 Task: Reply All to email with the signature Ebony Rodriguez with the subject Request for a leave of absence from softage.1@softage.net with the message Can you confirm that all project dependencies have been identified and are being managed?, select first word, change the font color from current to maroon and background color to red Send the email
Action: Mouse moved to (916, 77)
Screenshot: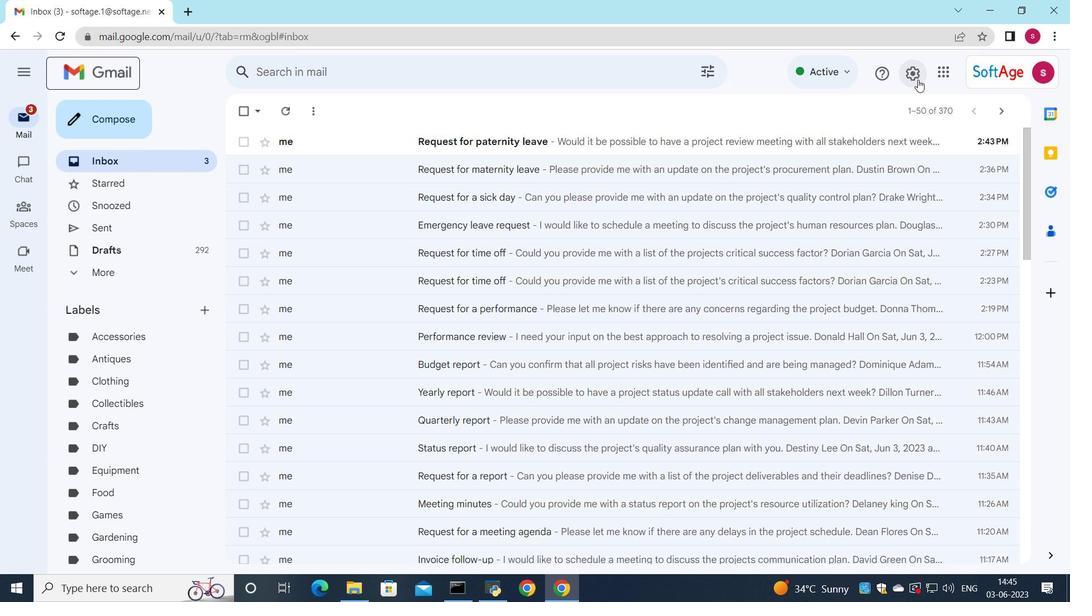 
Action: Mouse pressed left at (916, 77)
Screenshot: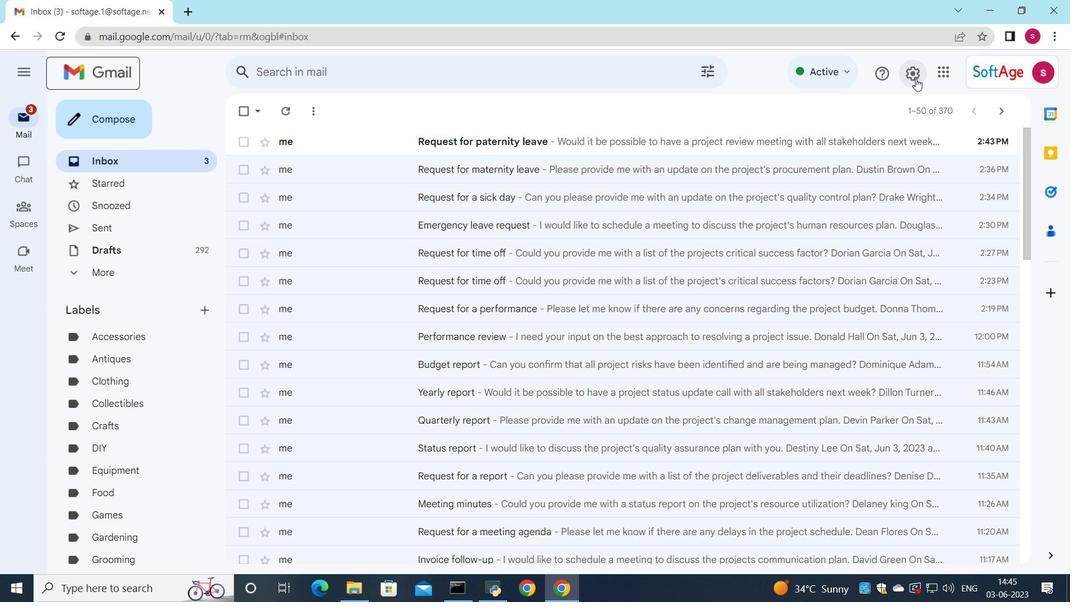 
Action: Mouse moved to (900, 137)
Screenshot: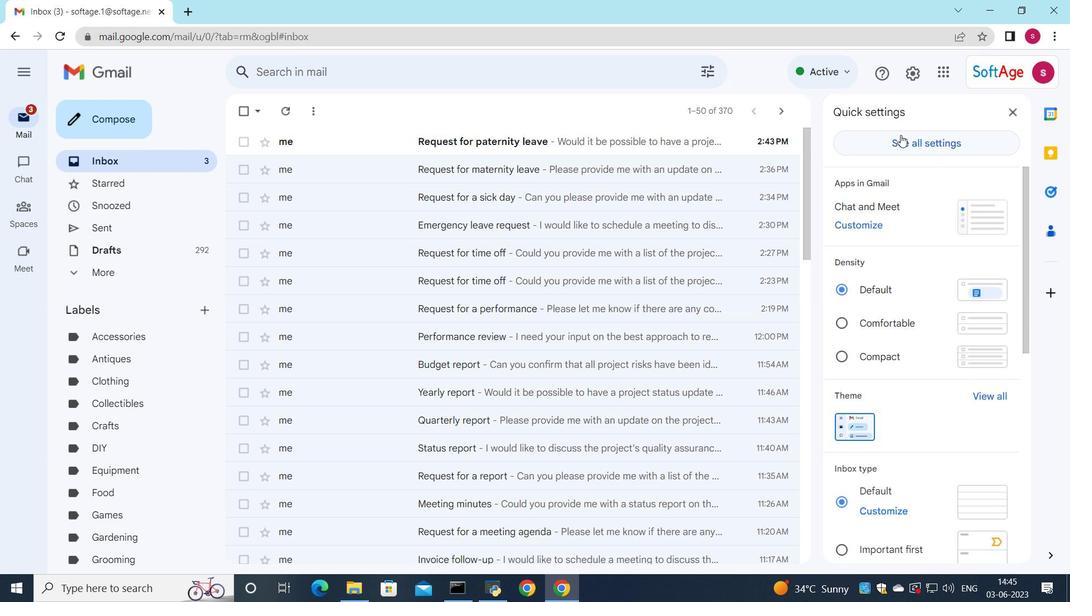
Action: Mouse pressed left at (900, 137)
Screenshot: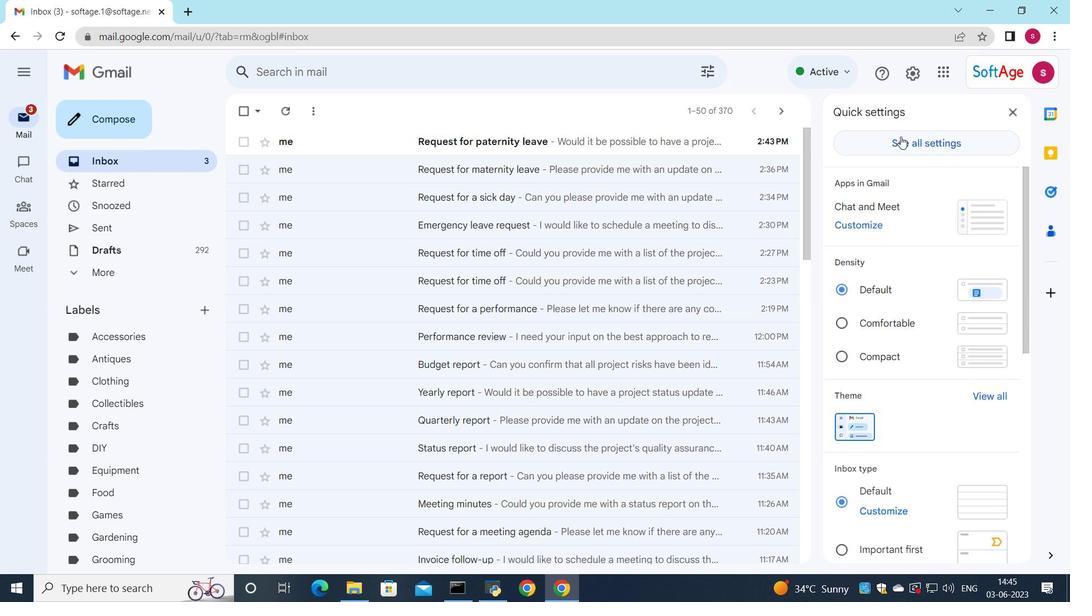 
Action: Mouse moved to (683, 330)
Screenshot: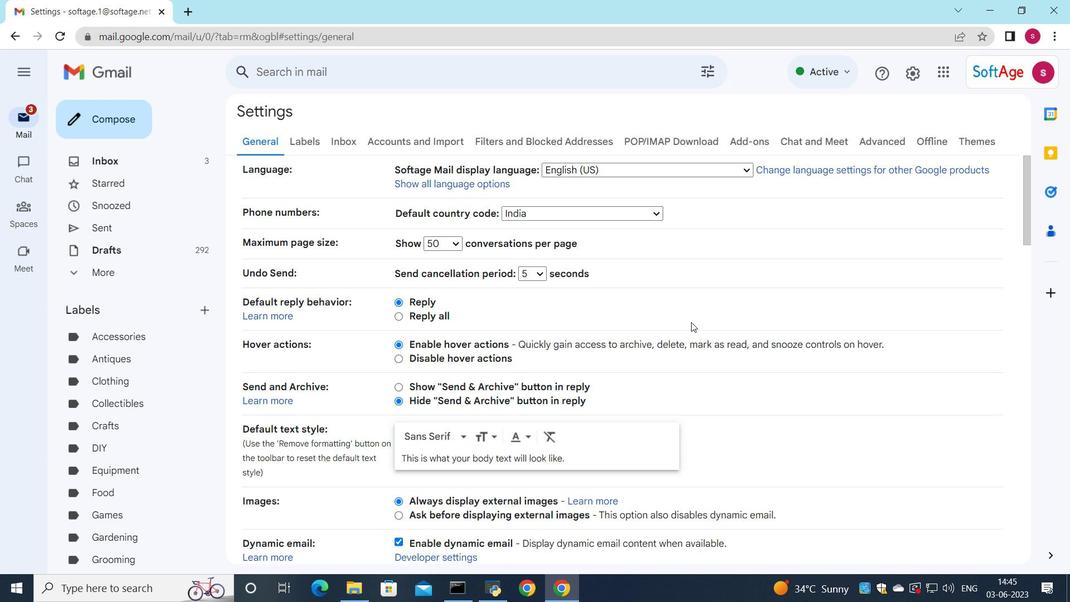 
Action: Mouse scrolled (683, 330) with delta (0, 0)
Screenshot: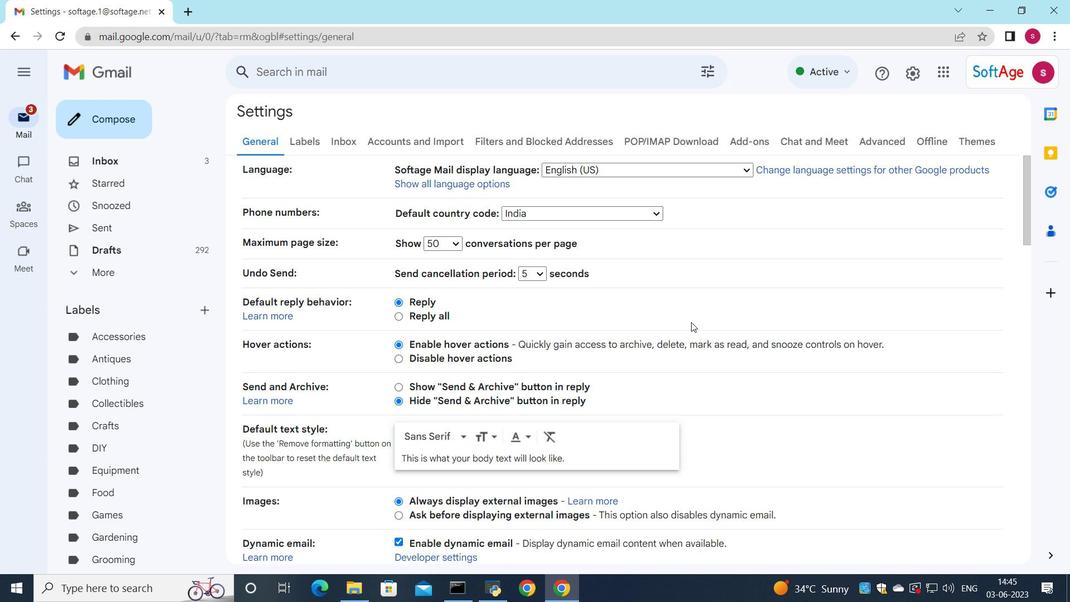 
Action: Mouse moved to (682, 330)
Screenshot: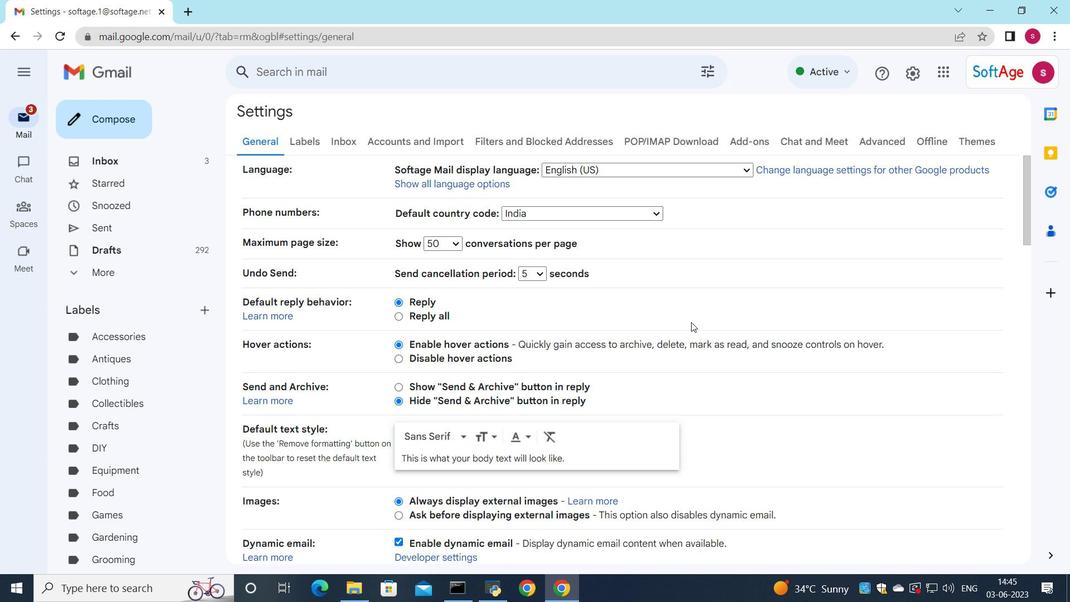 
Action: Mouse scrolled (682, 330) with delta (0, 0)
Screenshot: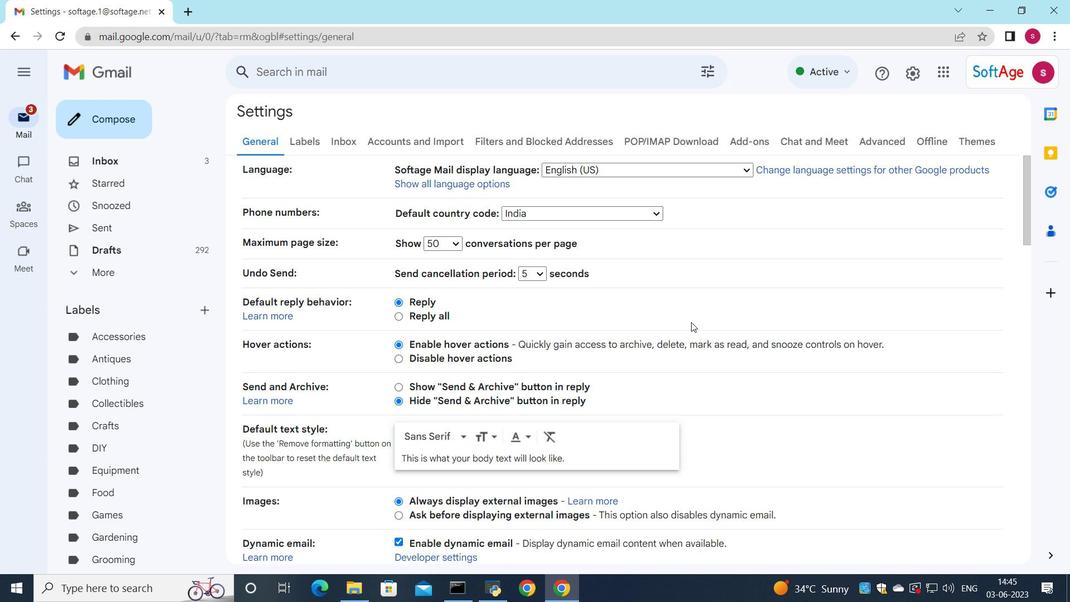 
Action: Mouse scrolled (682, 330) with delta (0, 0)
Screenshot: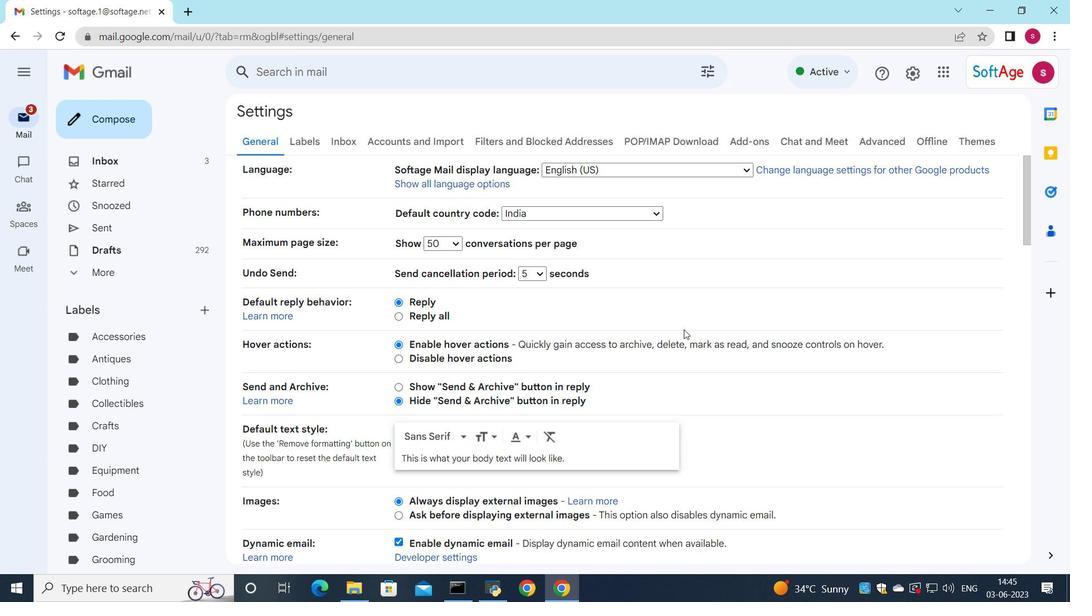 
Action: Mouse scrolled (682, 330) with delta (0, 0)
Screenshot: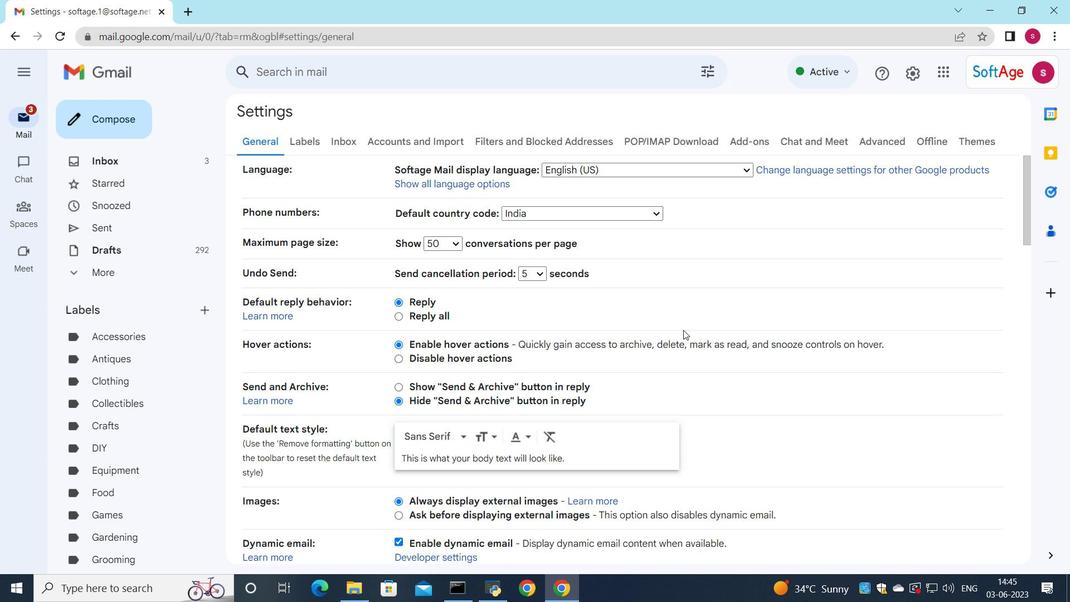 
Action: Mouse moved to (666, 332)
Screenshot: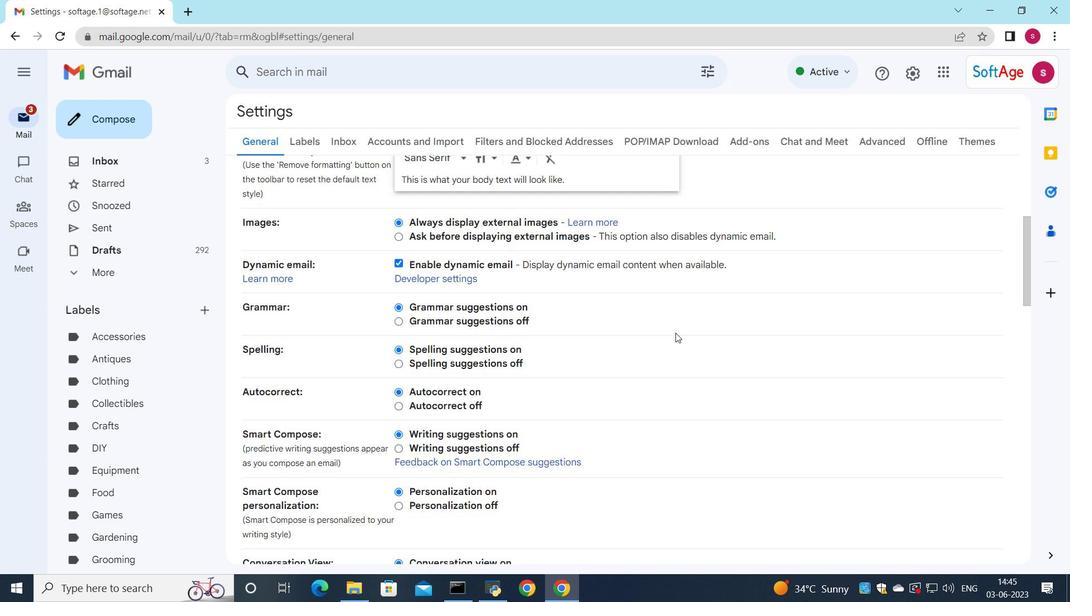 
Action: Mouse scrolled (666, 332) with delta (0, 0)
Screenshot: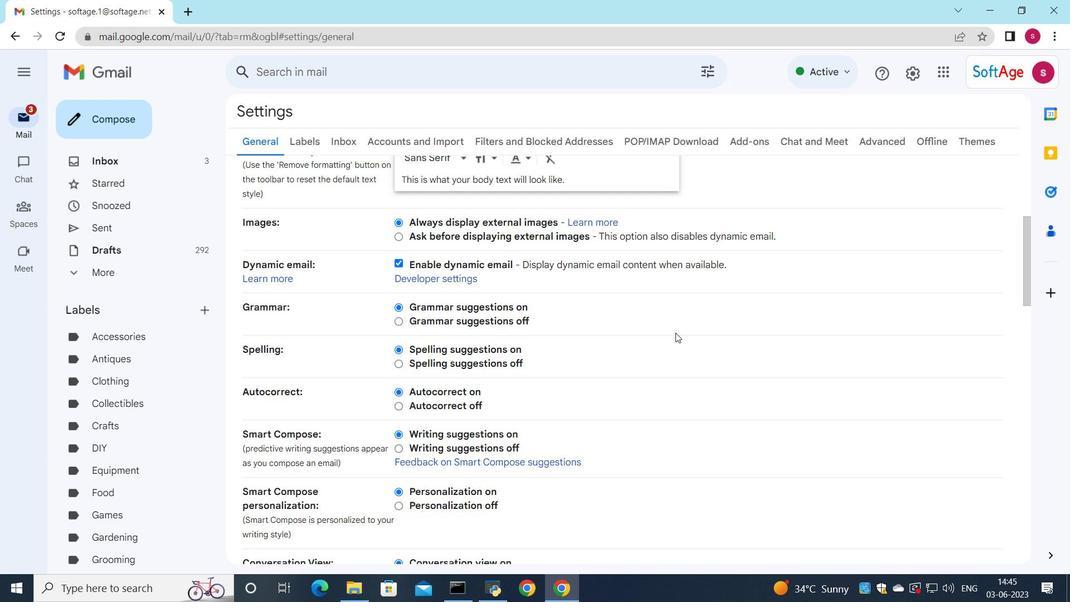 
Action: Mouse moved to (665, 333)
Screenshot: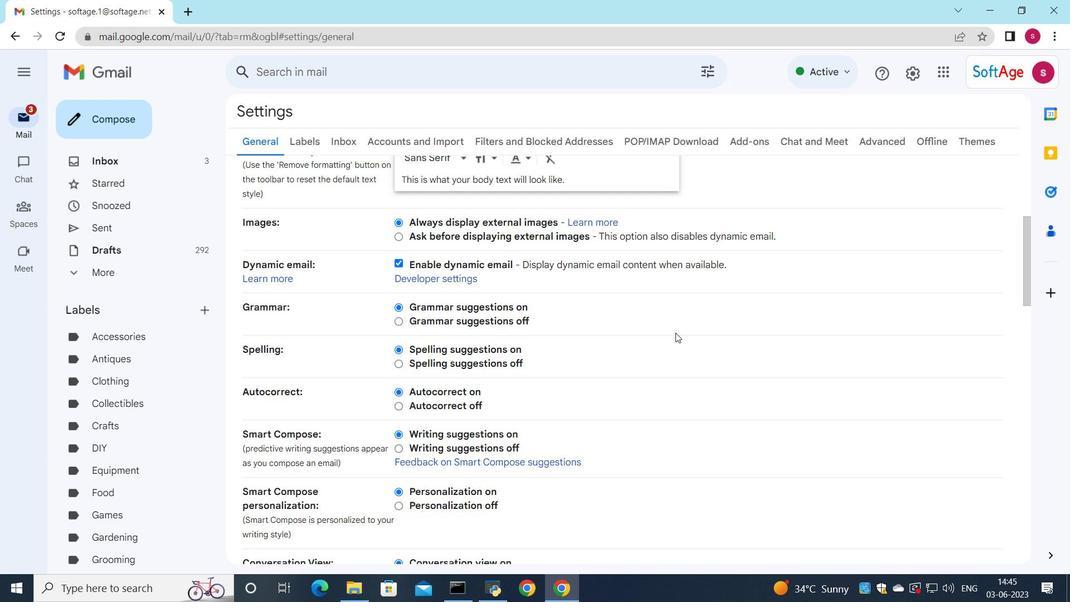 
Action: Mouse scrolled (665, 332) with delta (0, 0)
Screenshot: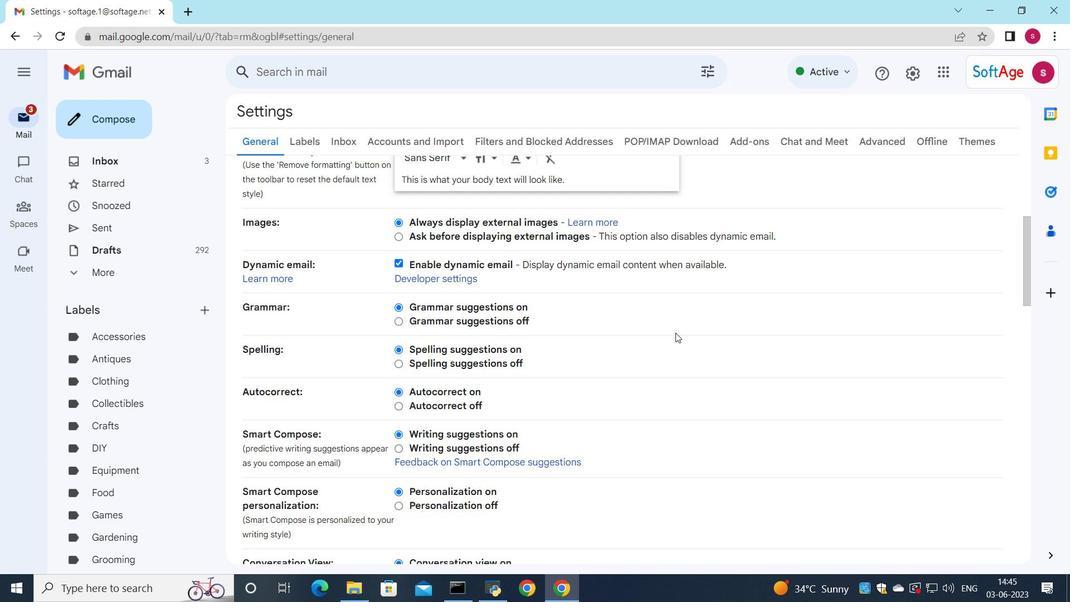 
Action: Mouse scrolled (665, 332) with delta (0, 0)
Screenshot: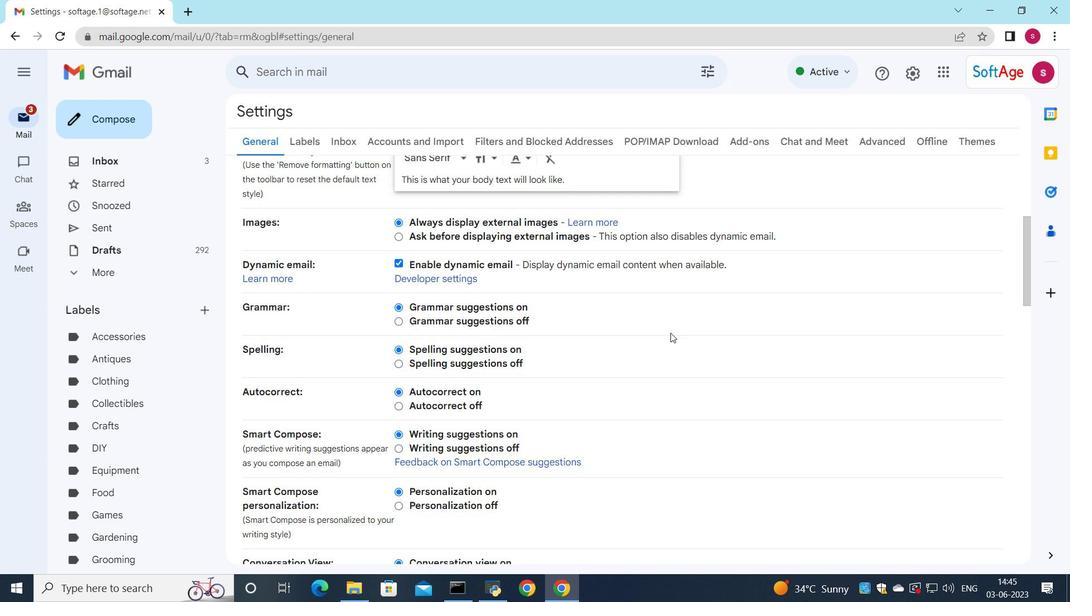 
Action: Mouse moved to (655, 335)
Screenshot: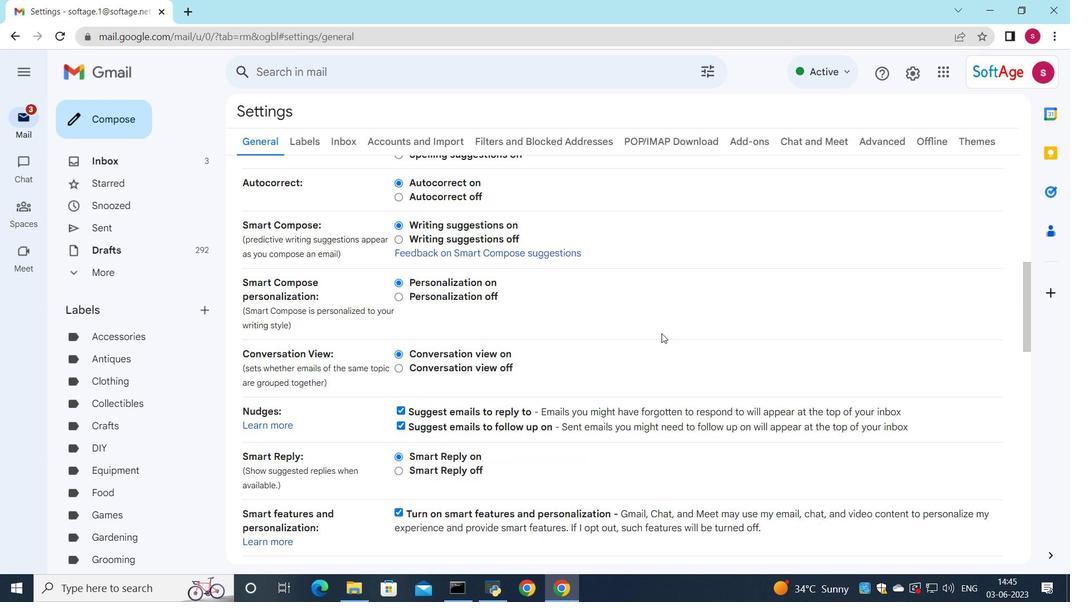 
Action: Mouse scrolled (655, 335) with delta (0, 0)
Screenshot: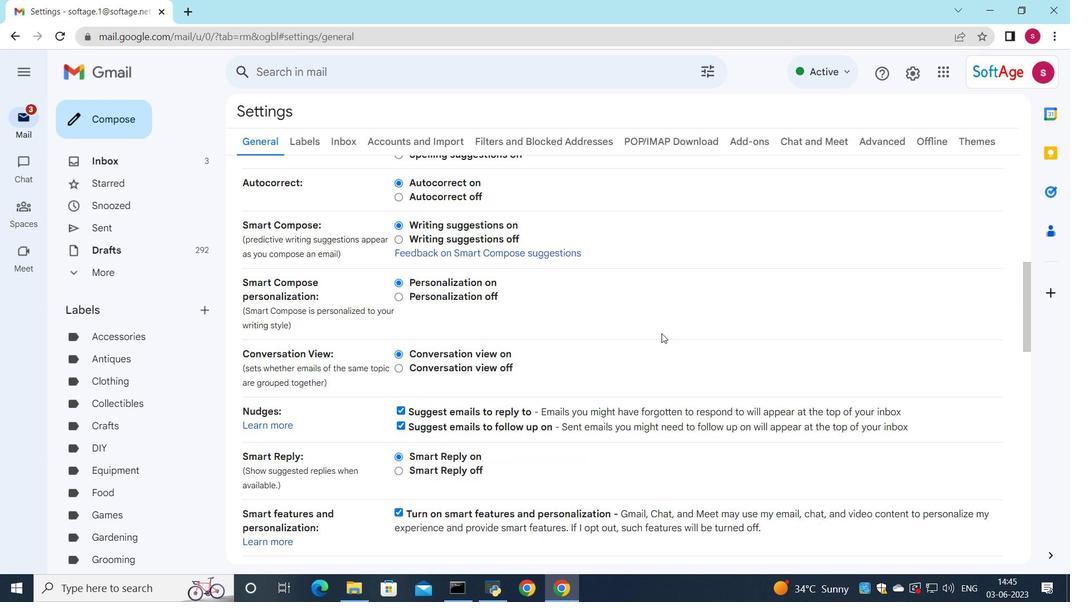 
Action: Mouse scrolled (655, 335) with delta (0, 0)
Screenshot: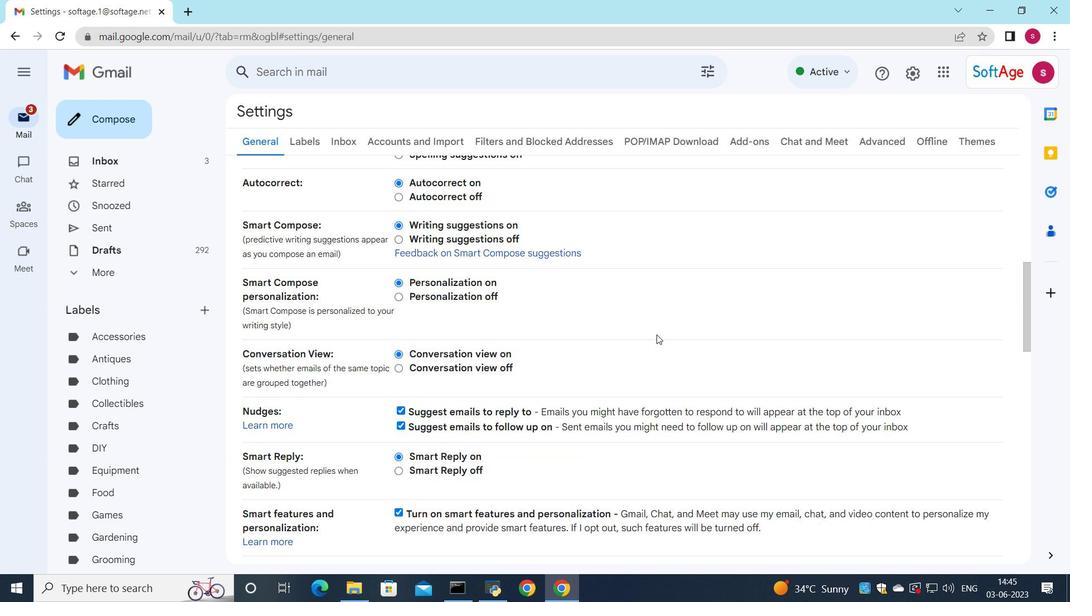 
Action: Mouse scrolled (655, 335) with delta (0, 0)
Screenshot: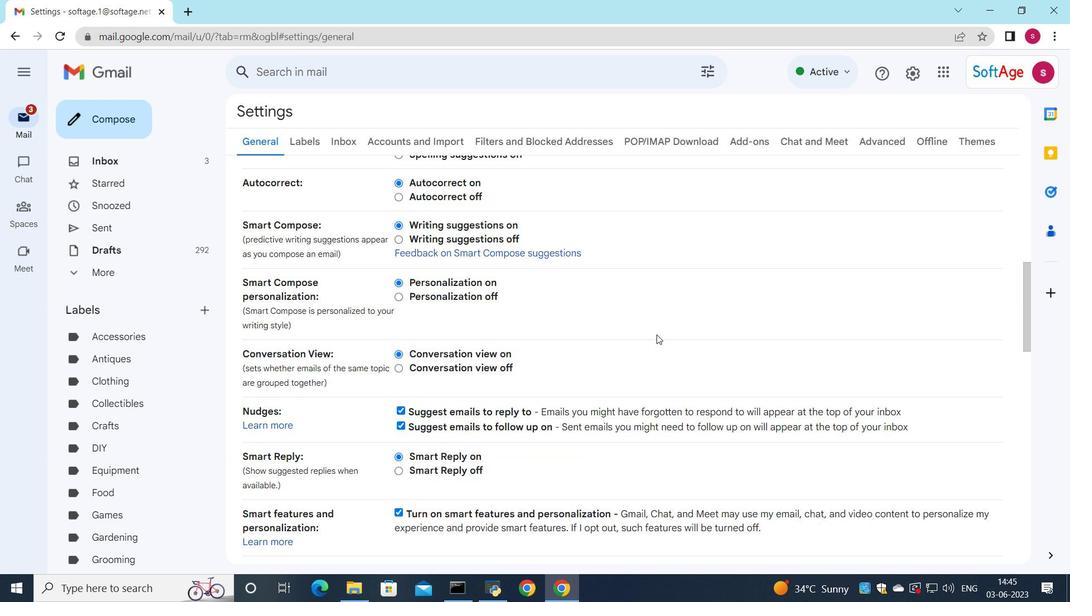 
Action: Mouse moved to (655, 335)
Screenshot: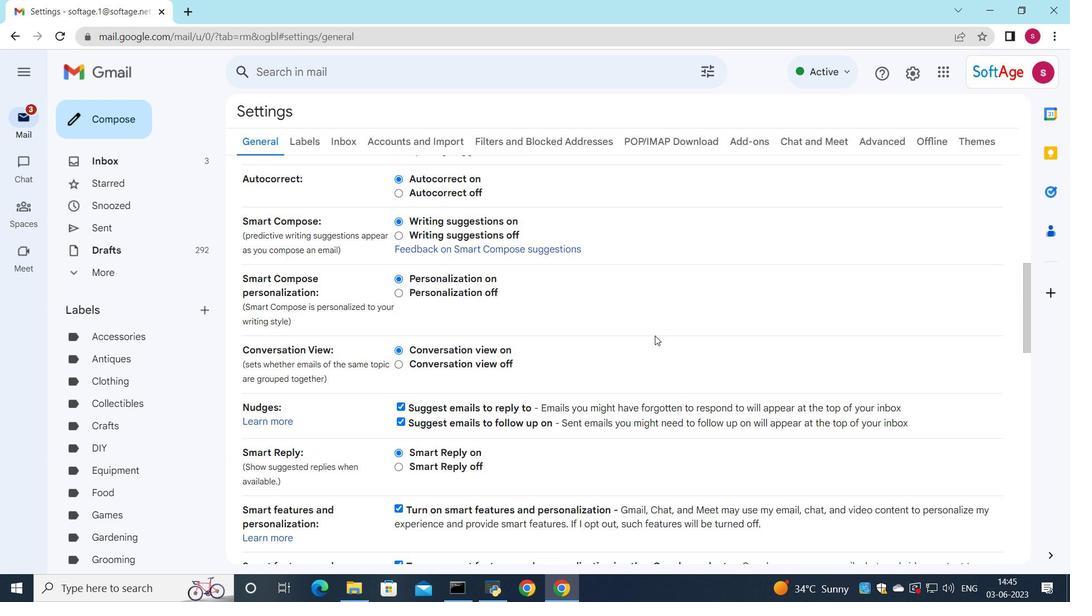
Action: Mouse scrolled (655, 335) with delta (0, 0)
Screenshot: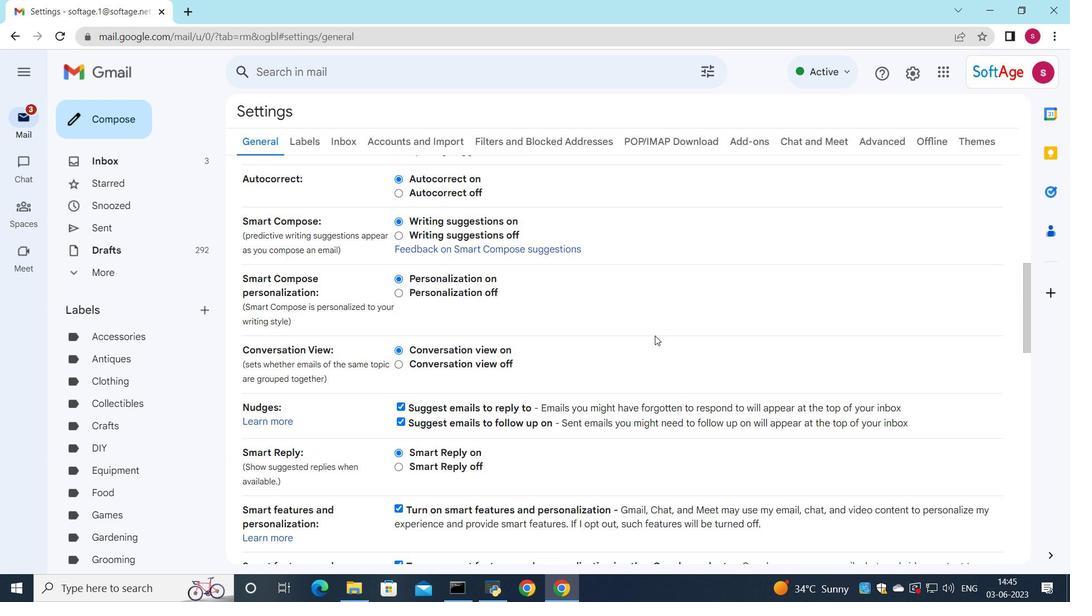 
Action: Mouse scrolled (655, 335) with delta (0, 0)
Screenshot: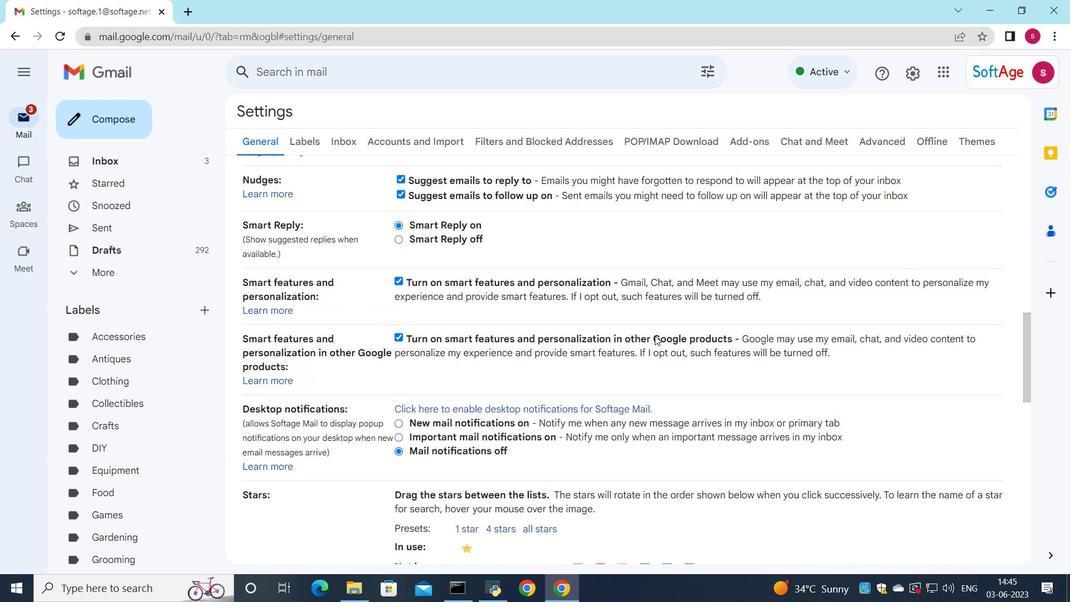 
Action: Mouse scrolled (655, 335) with delta (0, 0)
Screenshot: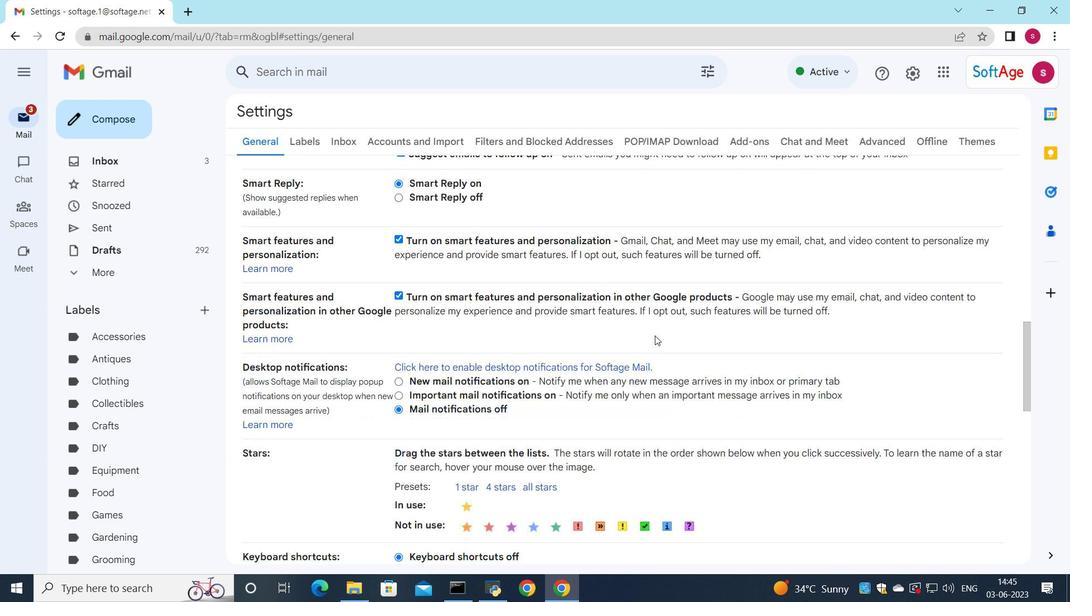 
Action: Mouse scrolled (655, 335) with delta (0, 0)
Screenshot: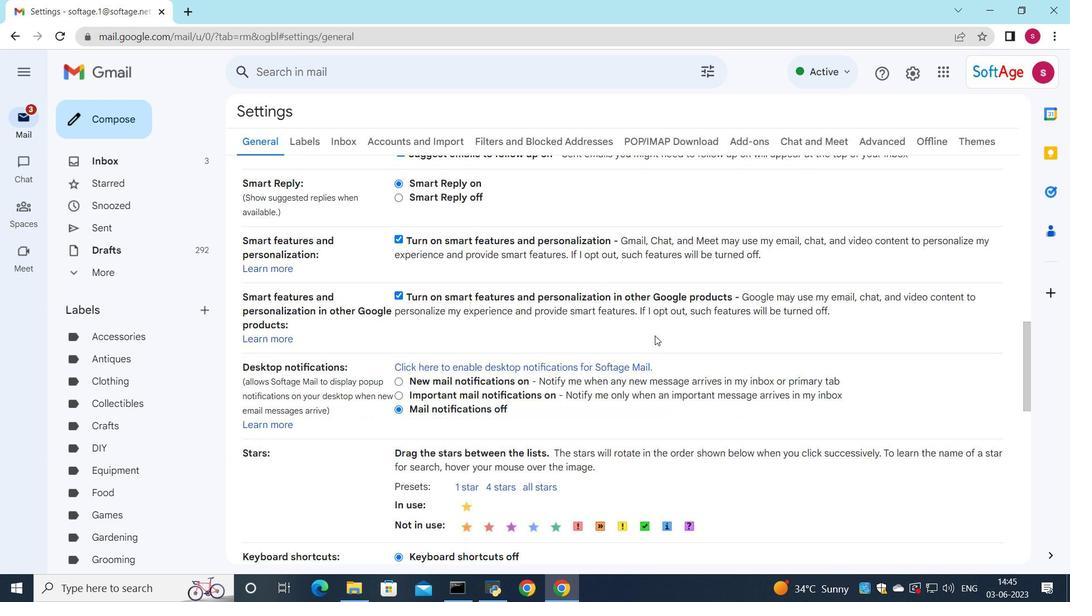 
Action: Mouse scrolled (655, 335) with delta (0, 0)
Screenshot: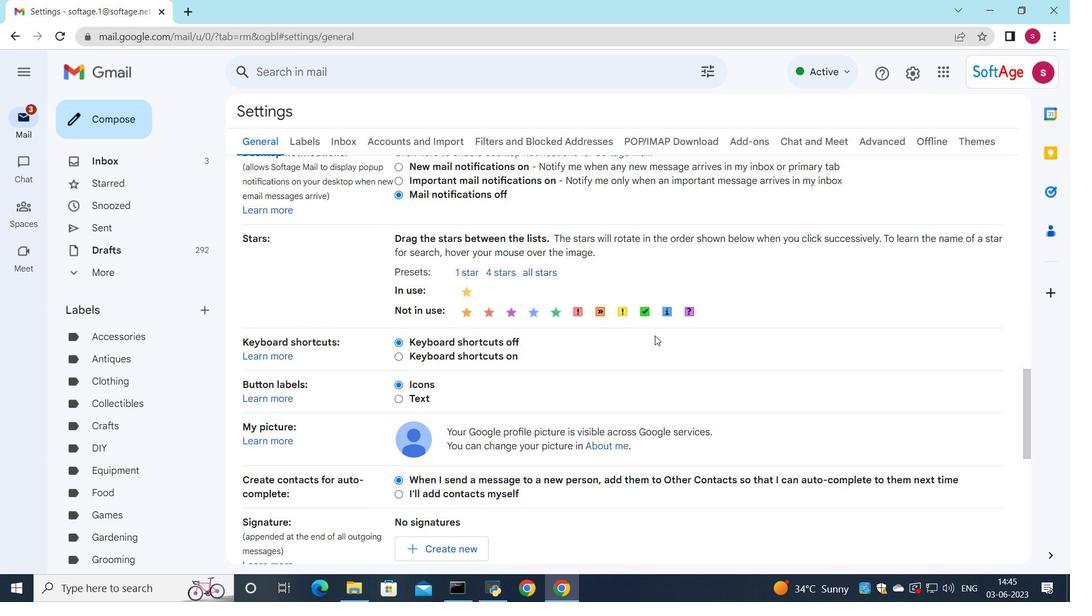 
Action: Mouse scrolled (655, 335) with delta (0, 0)
Screenshot: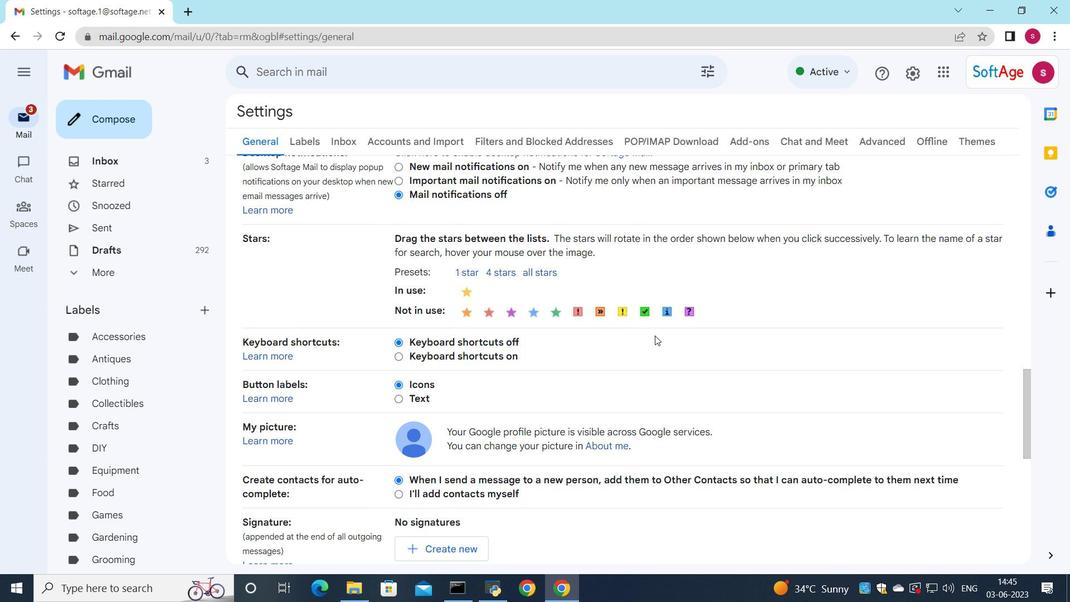 
Action: Mouse moved to (655, 335)
Screenshot: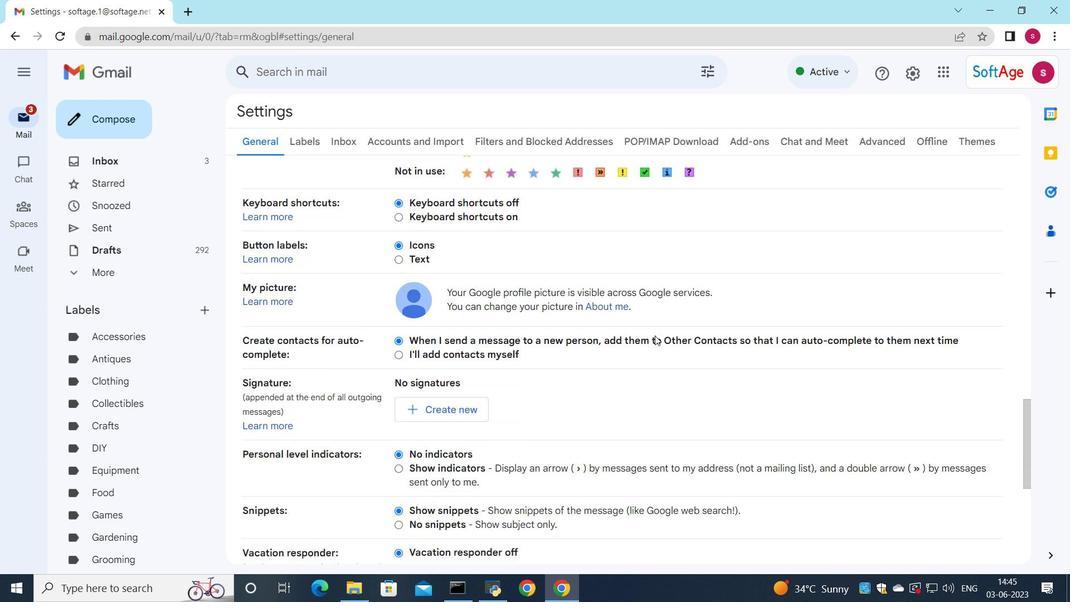 
Action: Mouse scrolled (655, 334) with delta (0, 0)
Screenshot: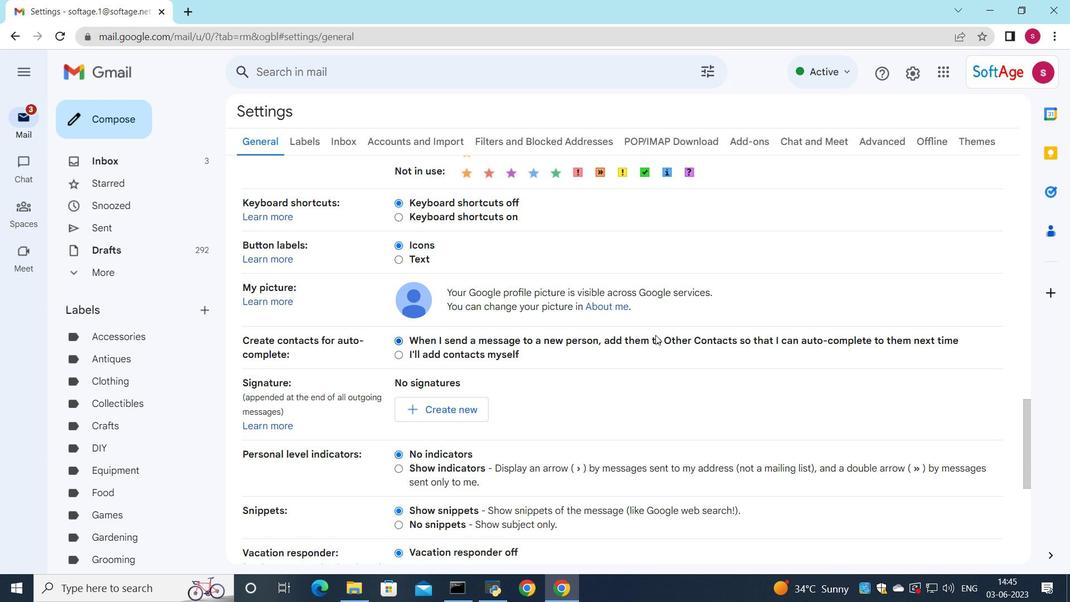 
Action: Mouse moved to (456, 336)
Screenshot: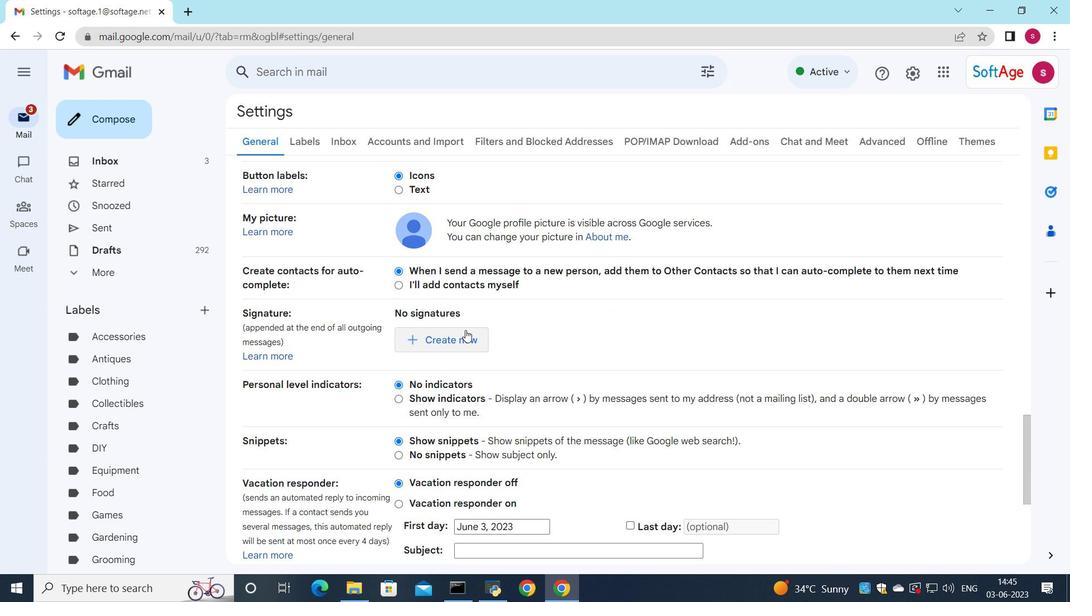 
Action: Mouse pressed left at (456, 336)
Screenshot: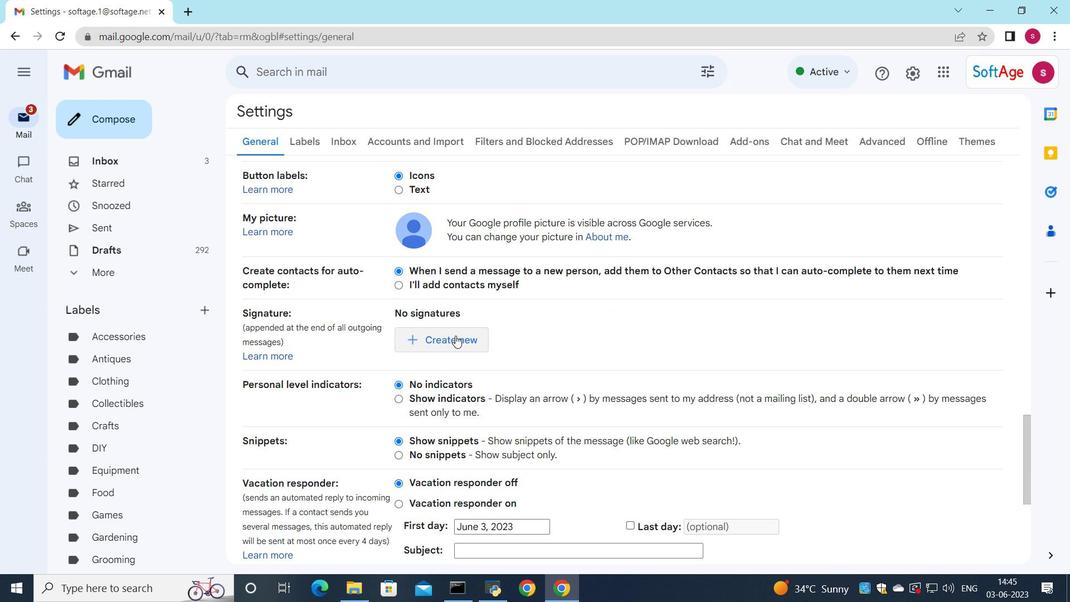 
Action: Mouse moved to (546, 308)
Screenshot: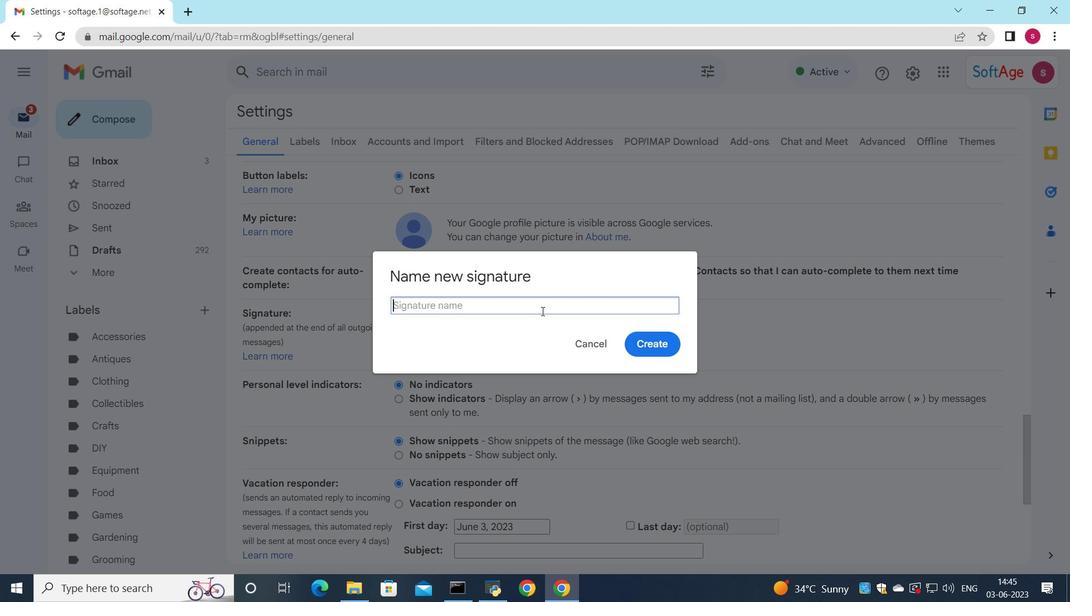 
Action: Key pressed <Key.shift>Ebony<Key.space><Key.shift>Rodriguez
Screenshot: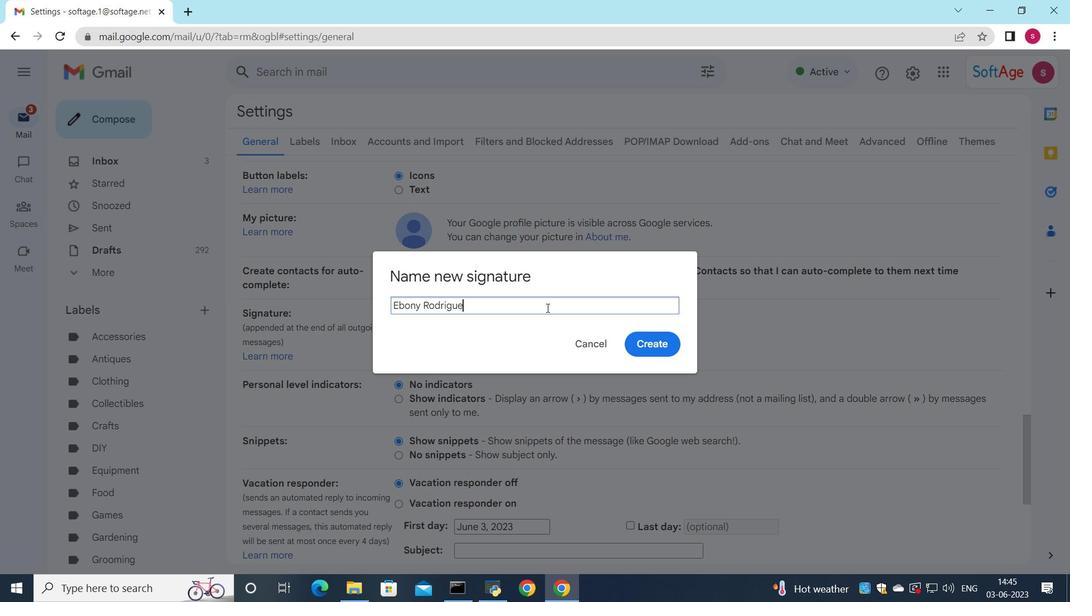 
Action: Mouse moved to (658, 344)
Screenshot: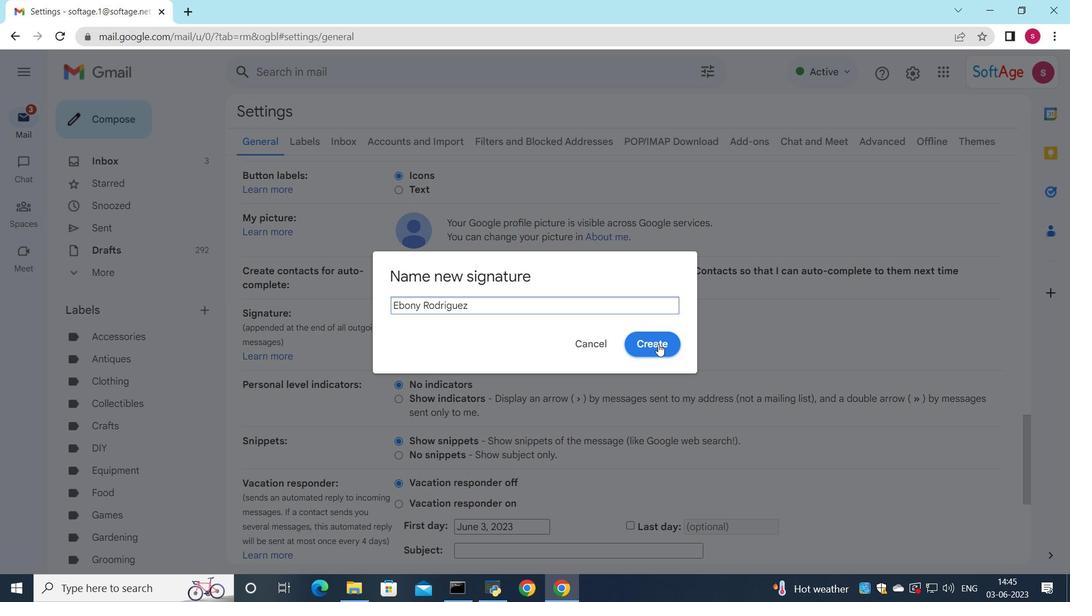 
Action: Mouse pressed left at (658, 344)
Screenshot: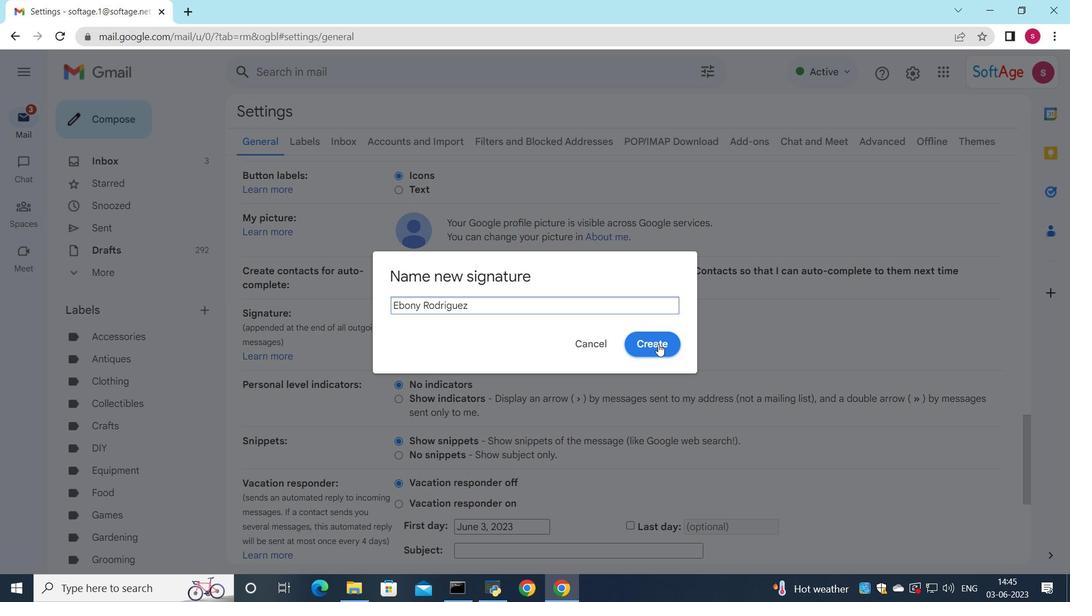 
Action: Mouse moved to (645, 351)
Screenshot: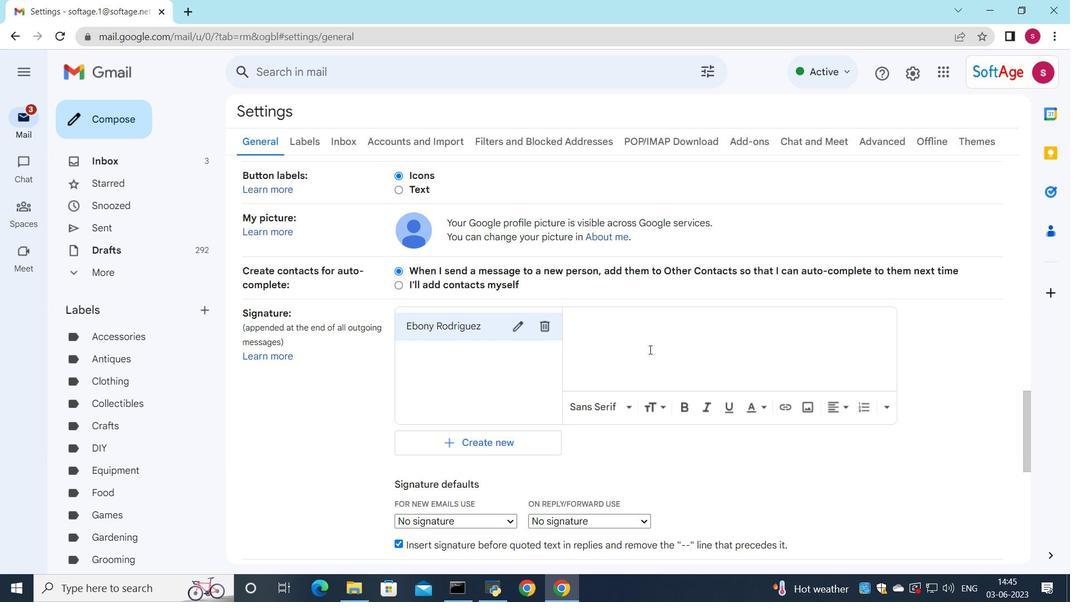 
Action: Mouse pressed left at (645, 351)
Screenshot: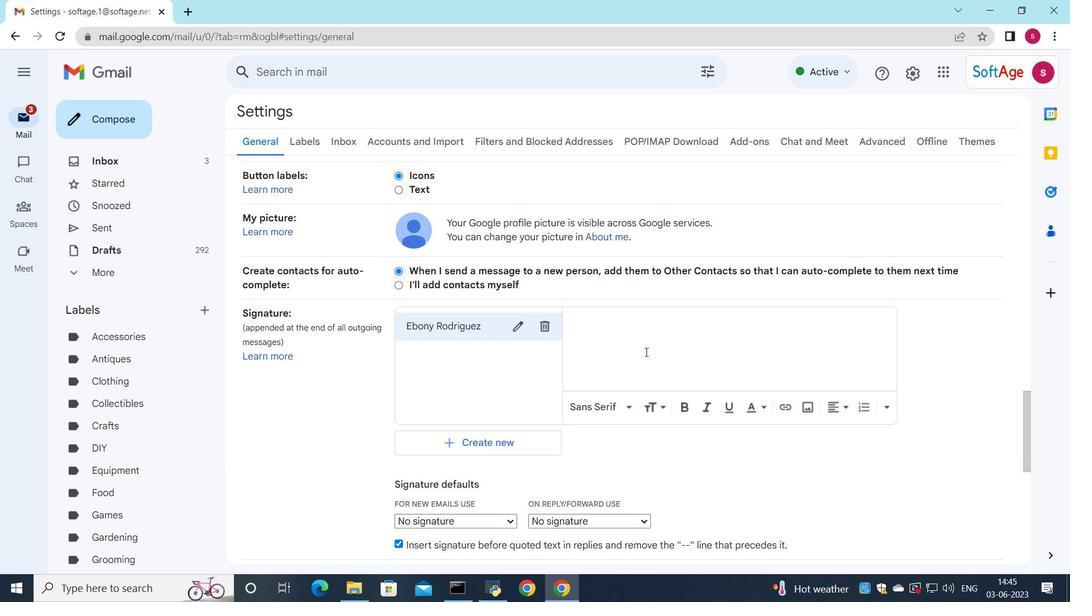 
Action: Key pressed <Key.shift>Ebony<Key.space><Key.shift>Rodriguez
Screenshot: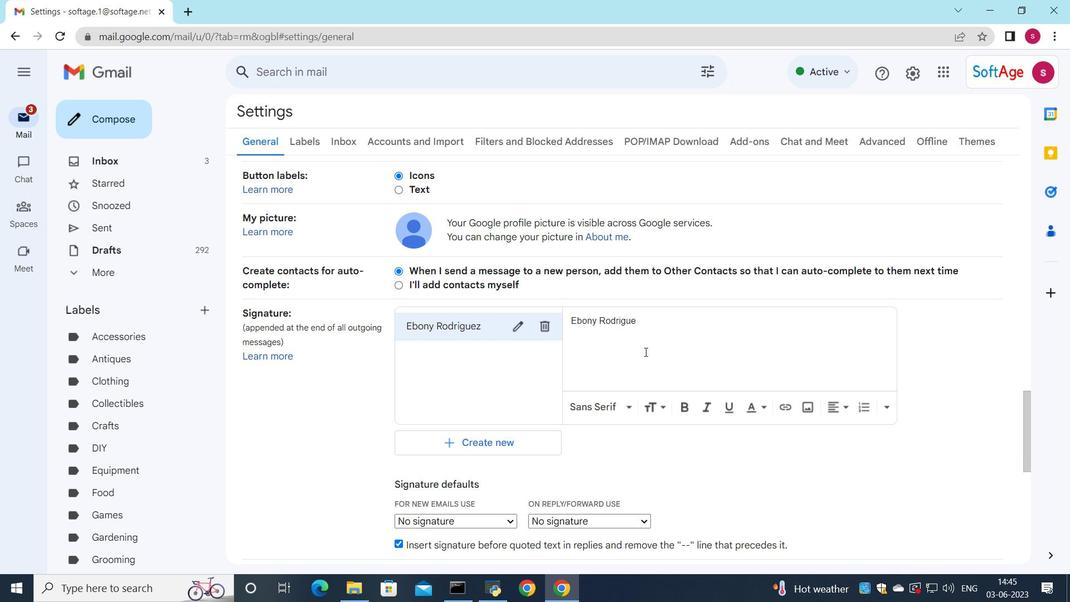 
Action: Mouse moved to (615, 359)
Screenshot: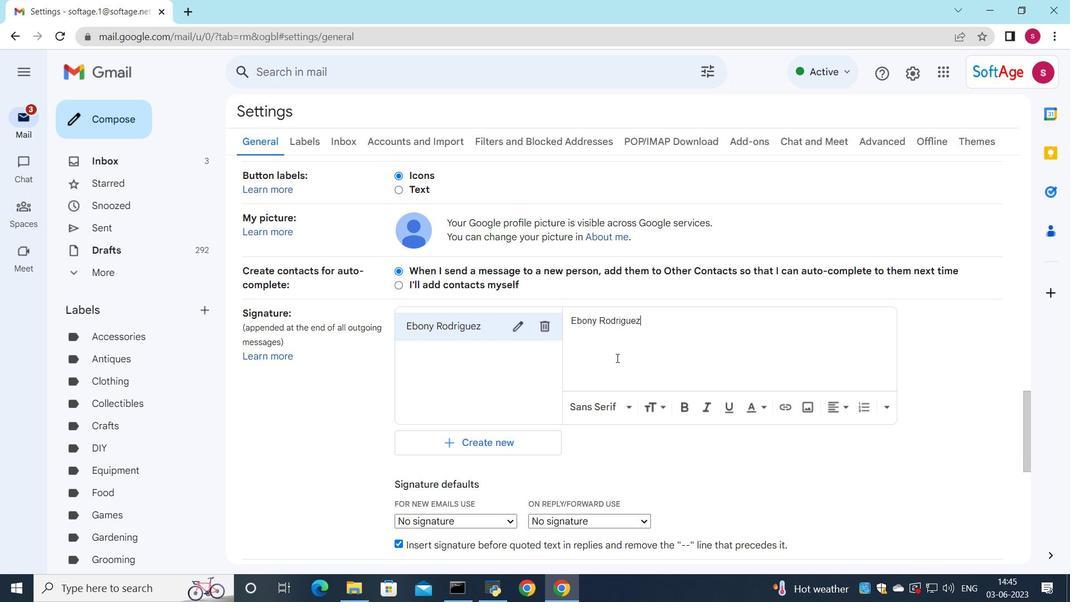 
Action: Mouse scrolled (615, 358) with delta (0, 0)
Screenshot: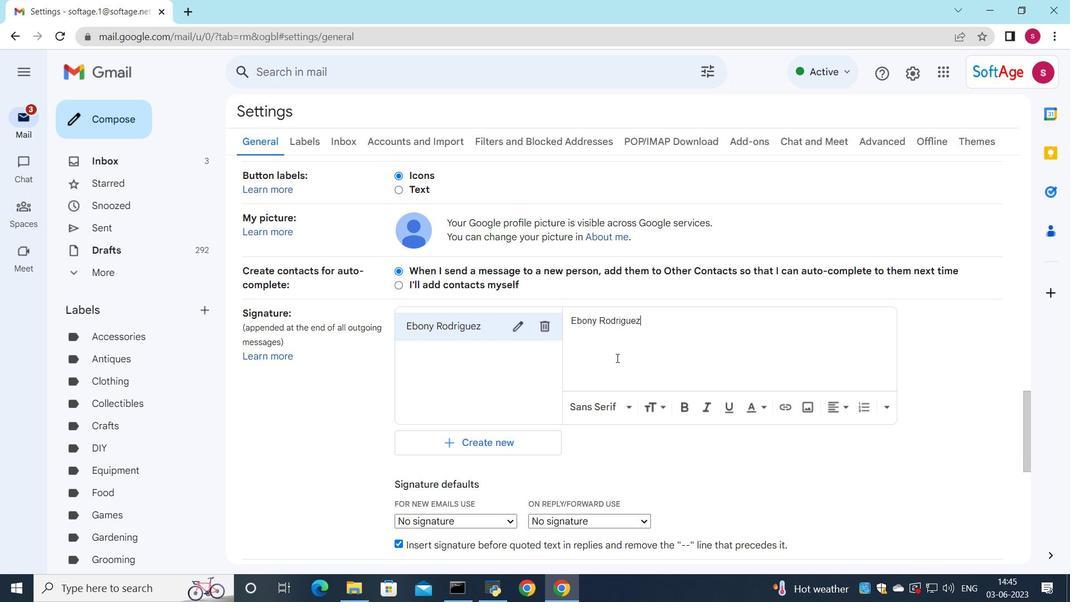 
Action: Mouse moved to (615, 358)
Screenshot: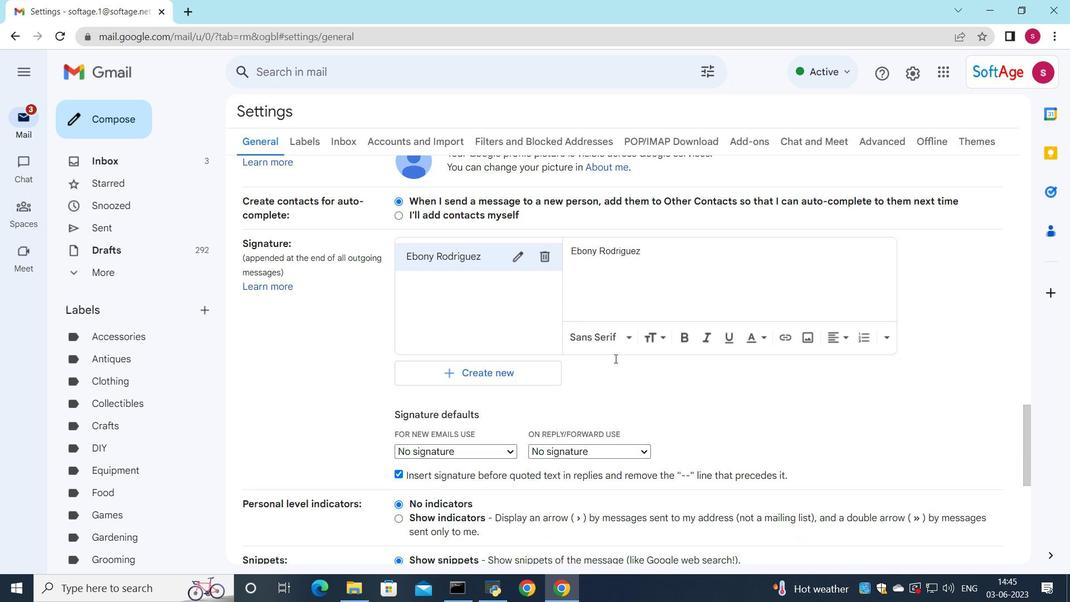 
Action: Mouse scrolled (615, 357) with delta (0, 0)
Screenshot: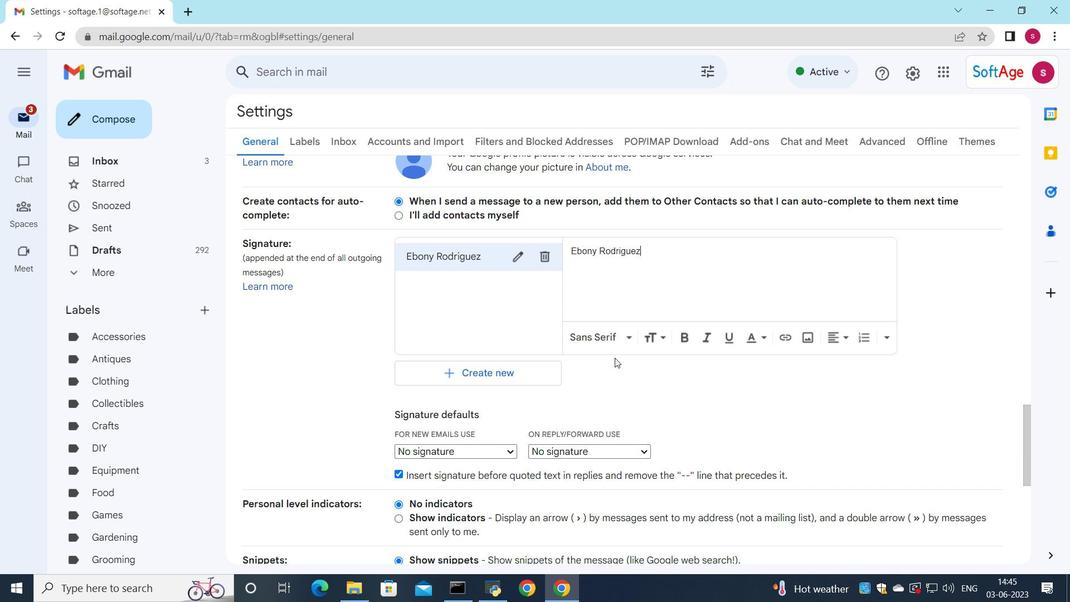 
Action: Mouse scrolled (615, 357) with delta (0, 0)
Screenshot: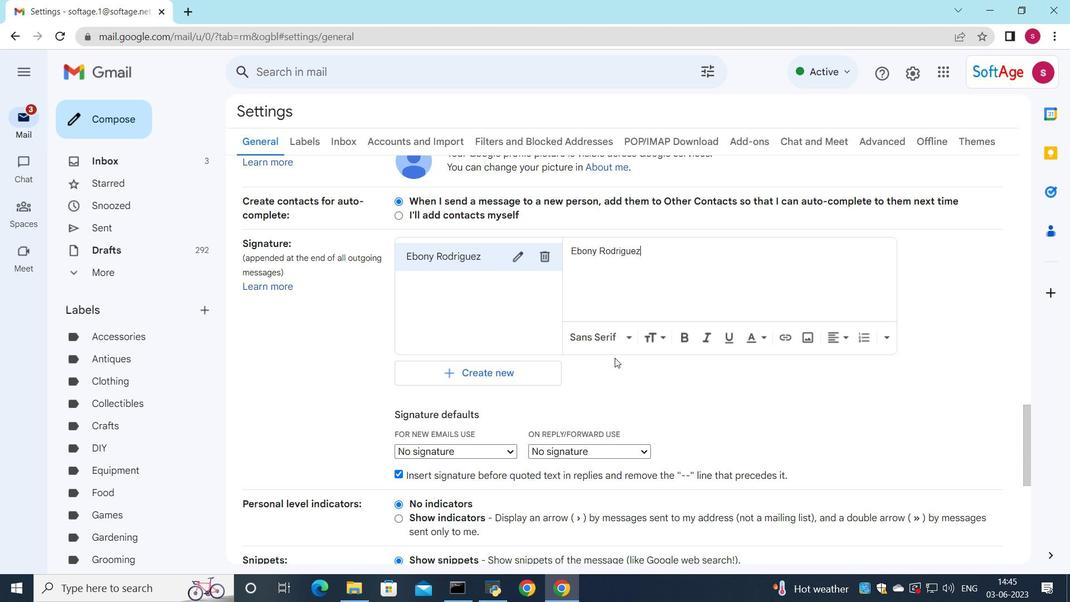 
Action: Mouse moved to (507, 314)
Screenshot: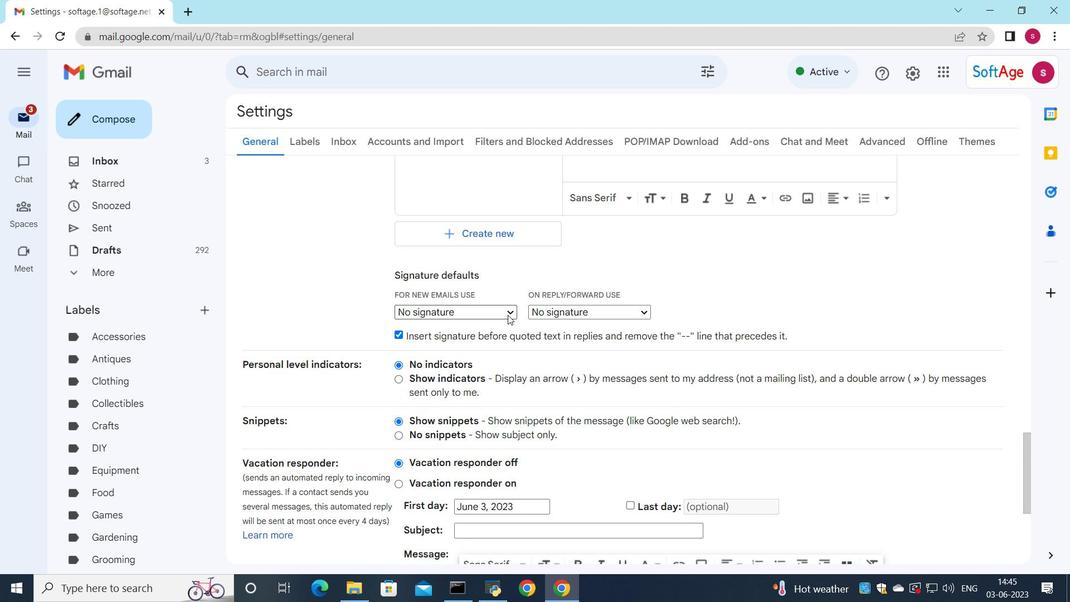 
Action: Mouse pressed left at (507, 314)
Screenshot: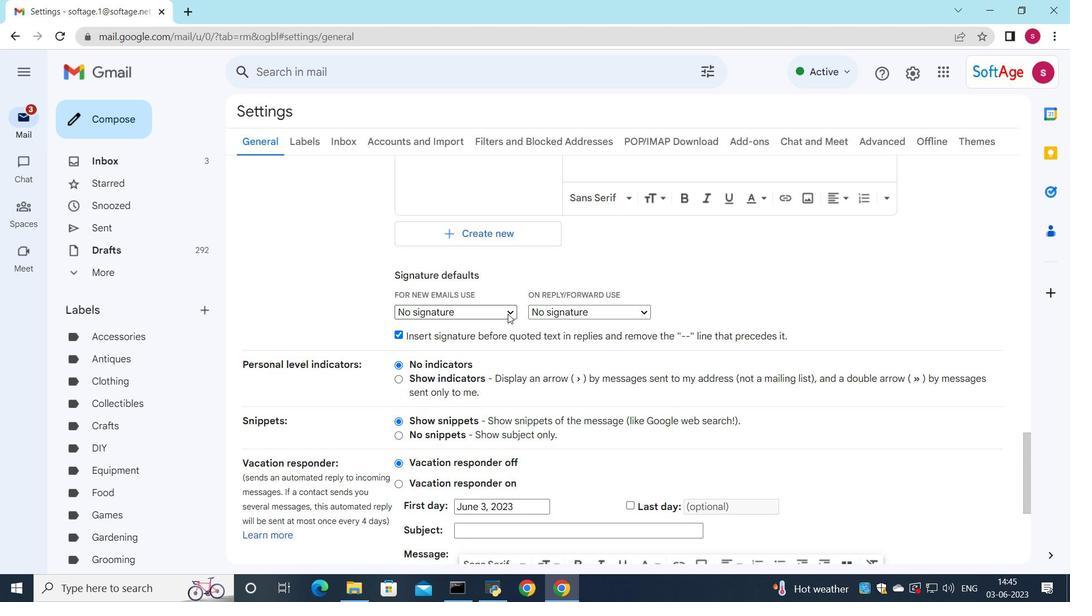 
Action: Mouse moved to (504, 337)
Screenshot: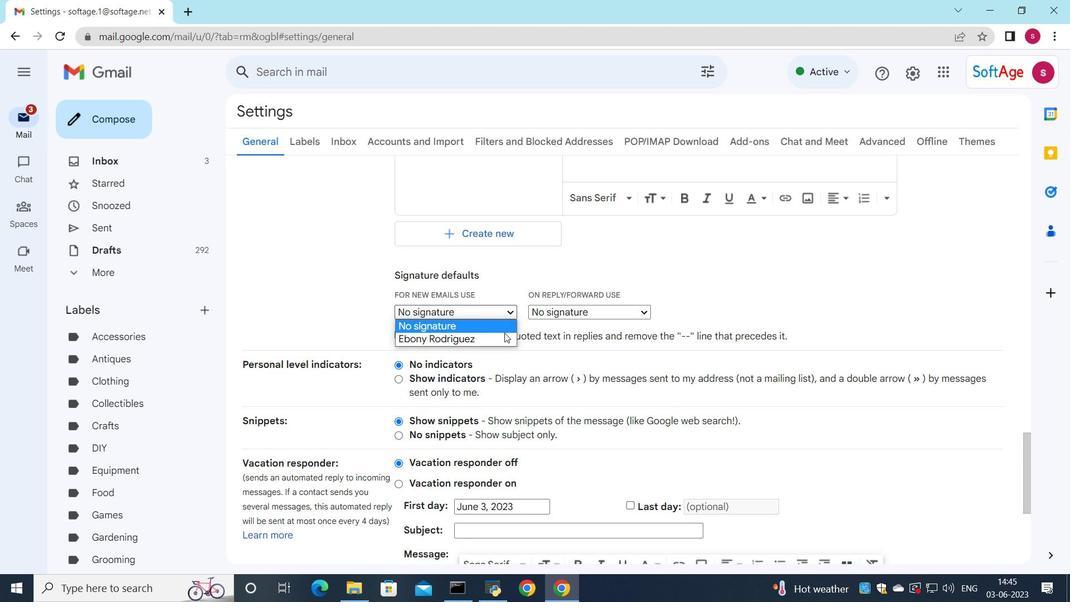 
Action: Mouse pressed left at (504, 337)
Screenshot: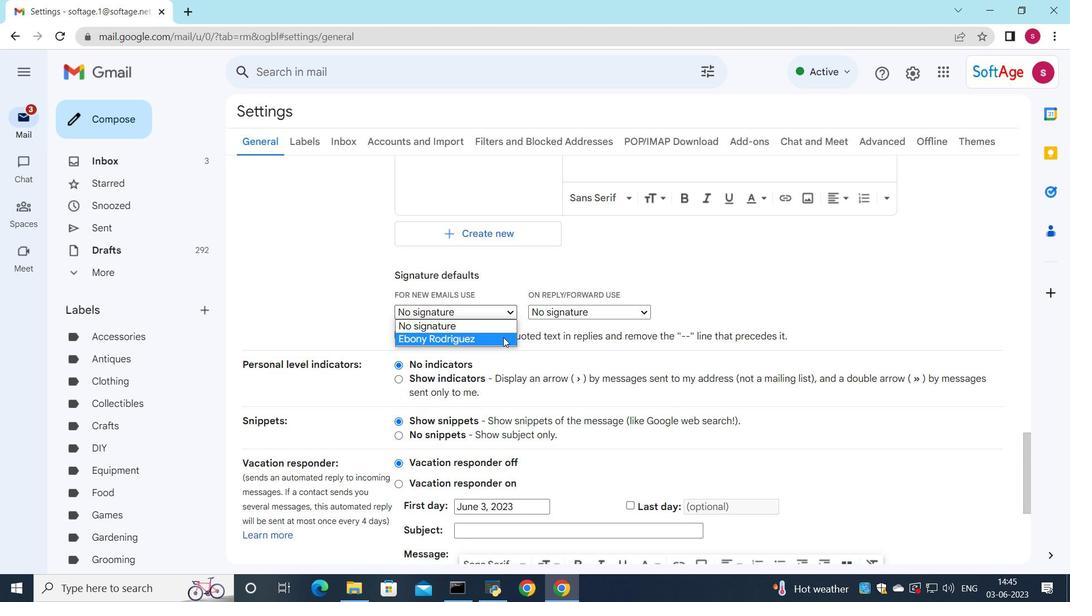 
Action: Mouse moved to (562, 309)
Screenshot: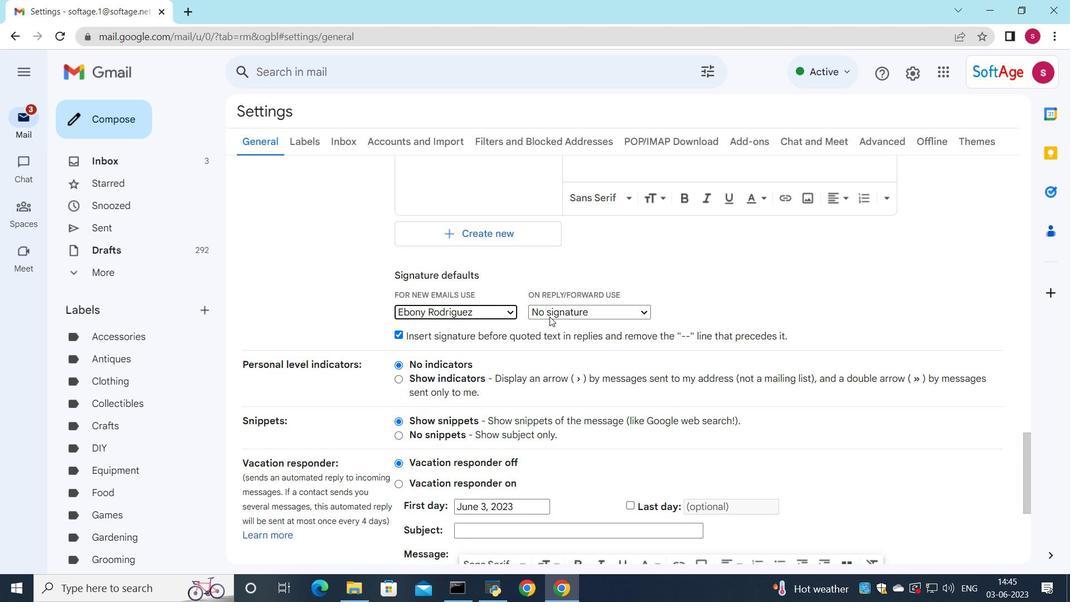 
Action: Mouse pressed left at (562, 309)
Screenshot: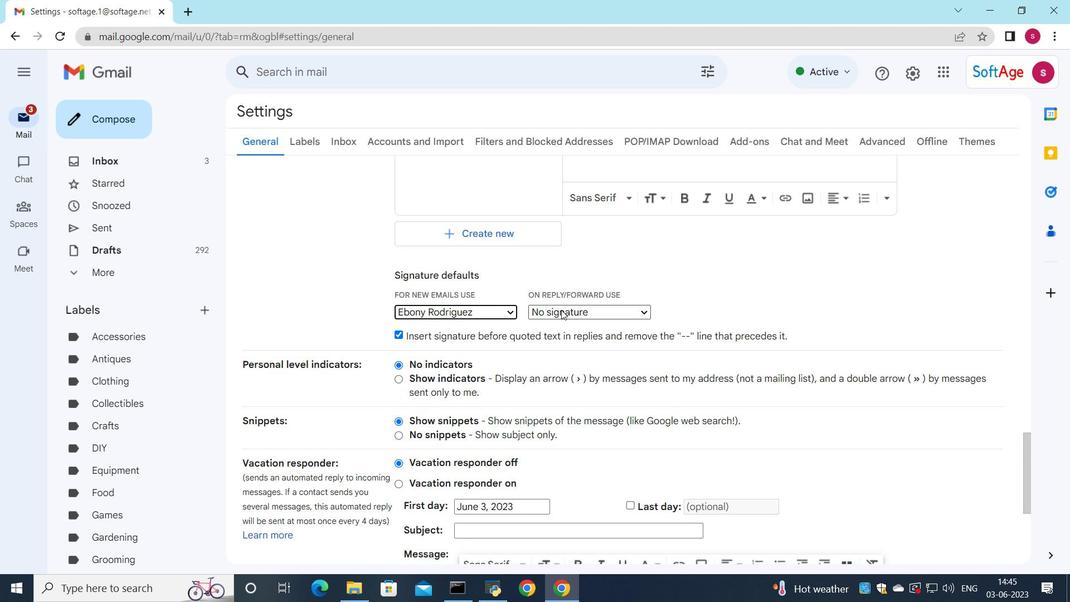 
Action: Mouse moved to (560, 340)
Screenshot: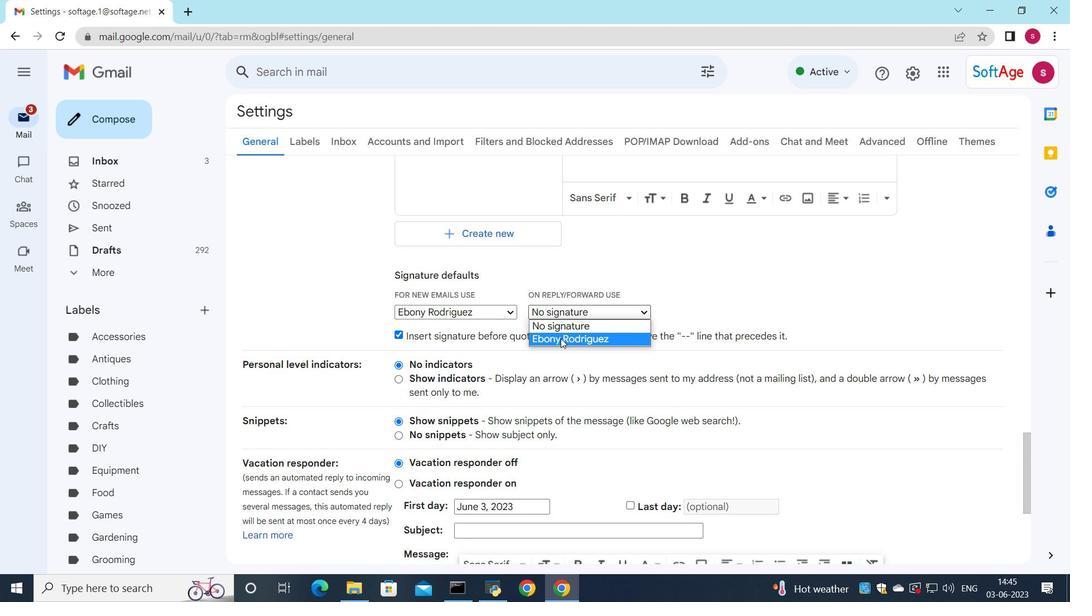 
Action: Mouse pressed left at (560, 340)
Screenshot: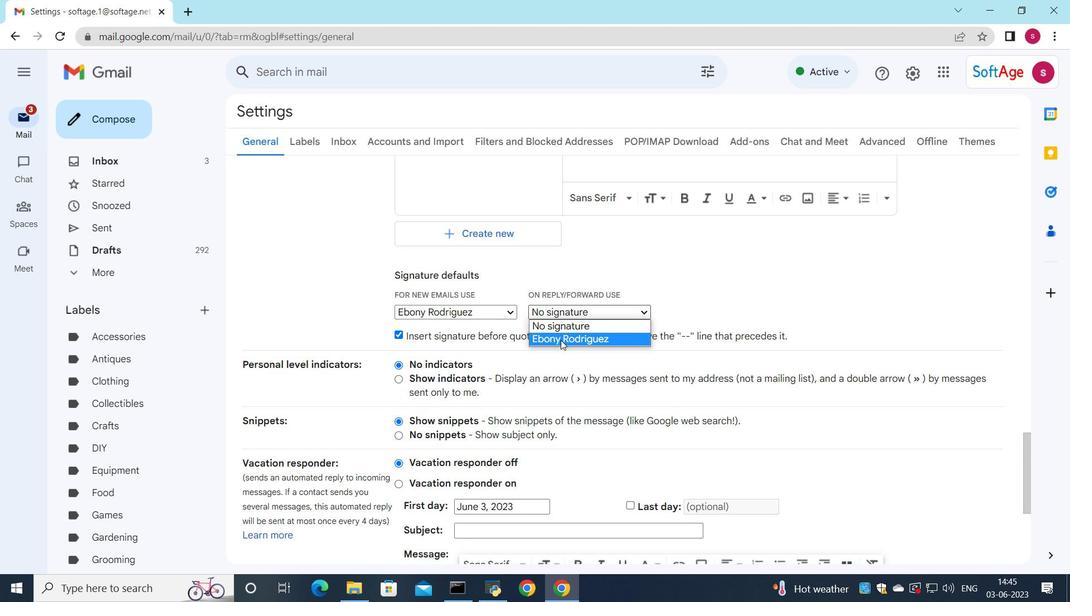
Action: Mouse moved to (531, 309)
Screenshot: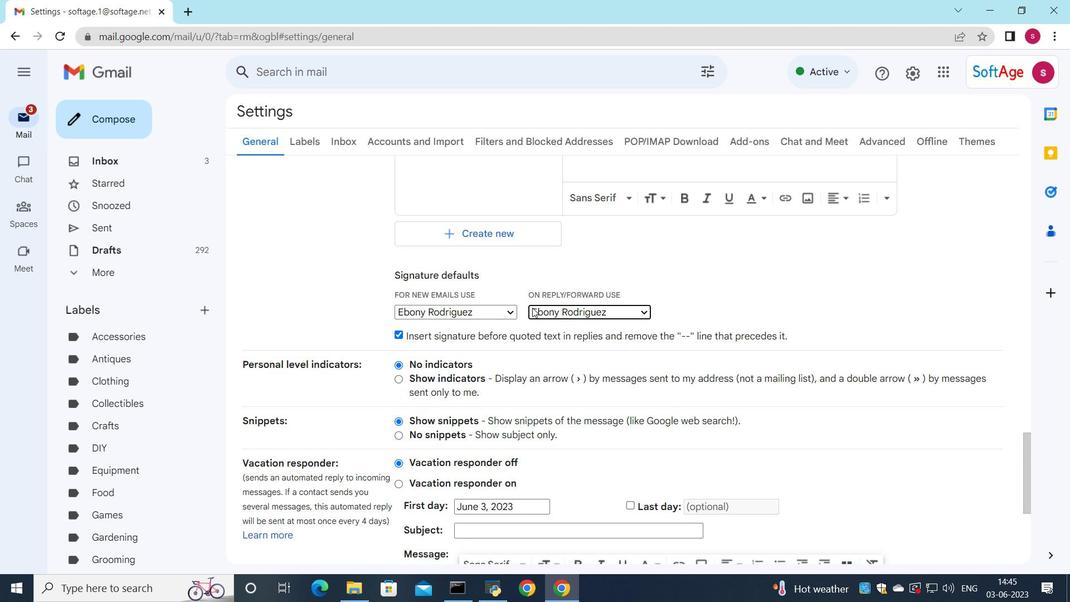 
Action: Mouse scrolled (531, 309) with delta (0, 0)
Screenshot: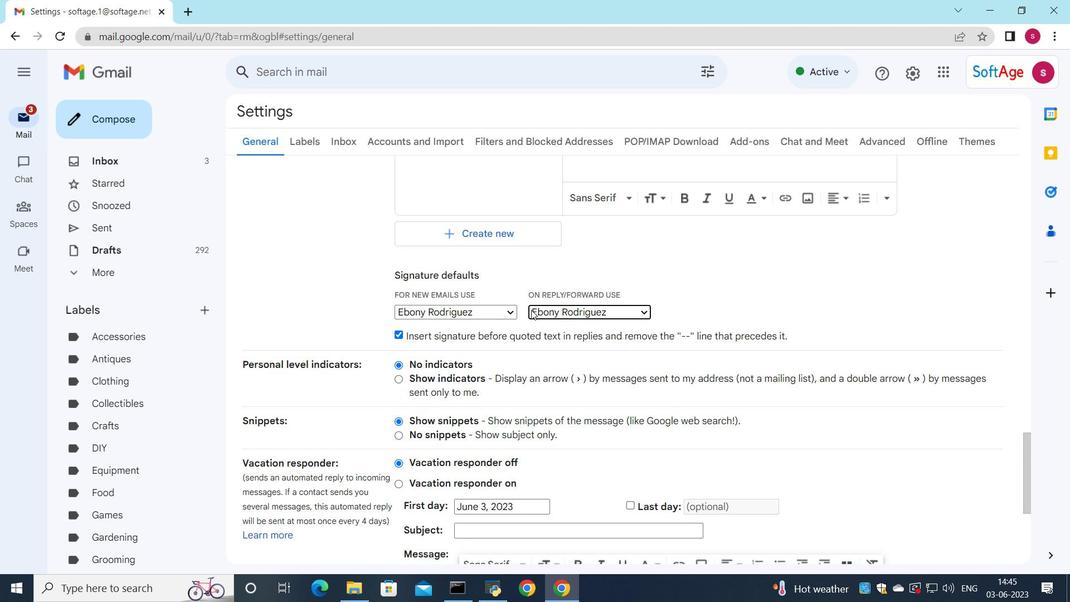 
Action: Mouse scrolled (531, 309) with delta (0, 0)
Screenshot: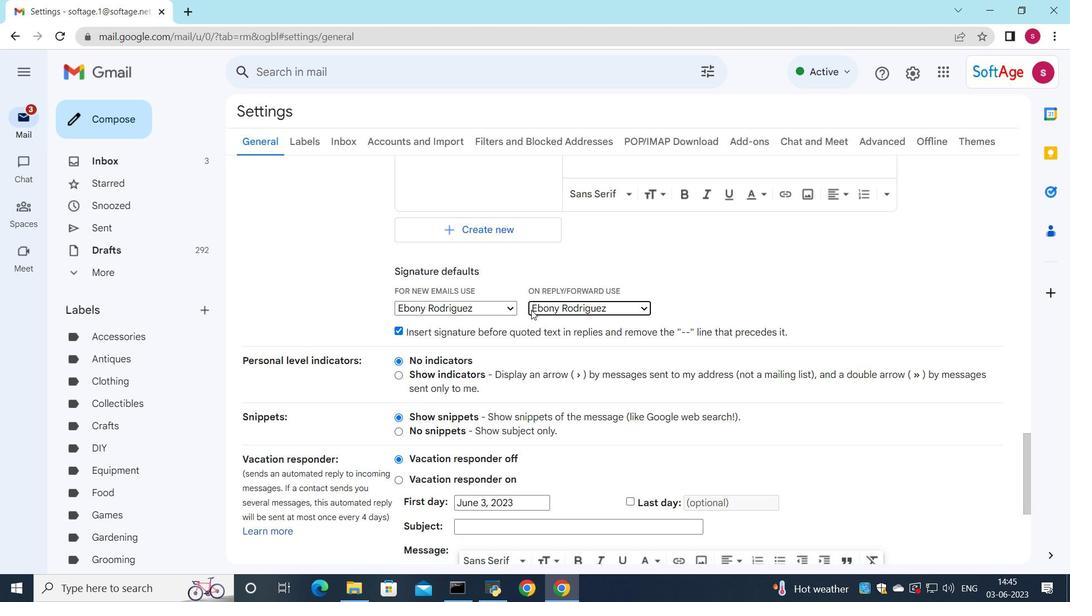 
Action: Mouse moved to (532, 310)
Screenshot: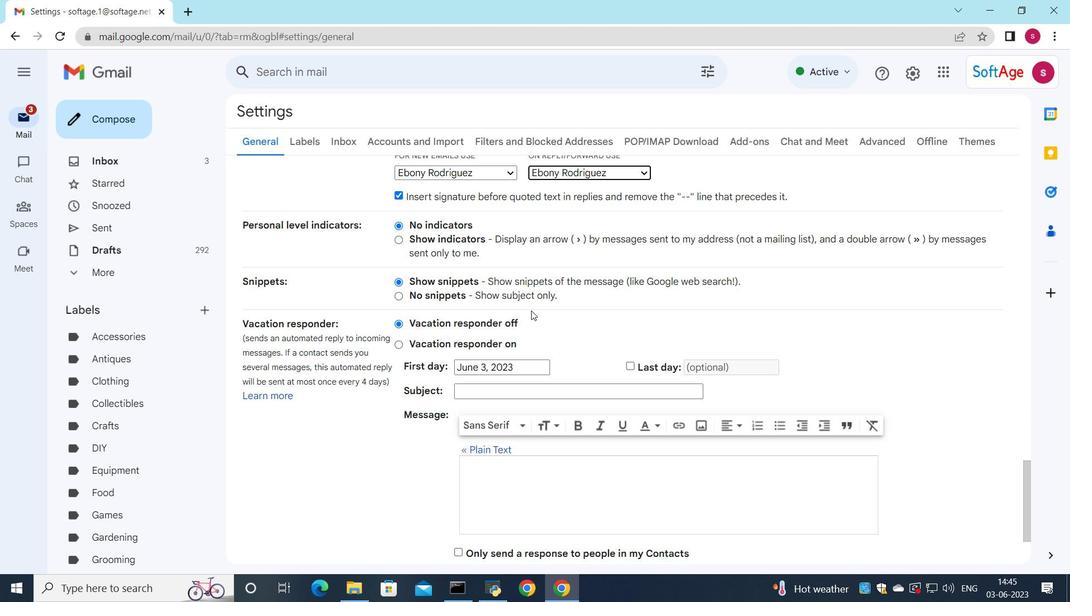 
Action: Mouse scrolled (532, 309) with delta (0, 0)
Screenshot: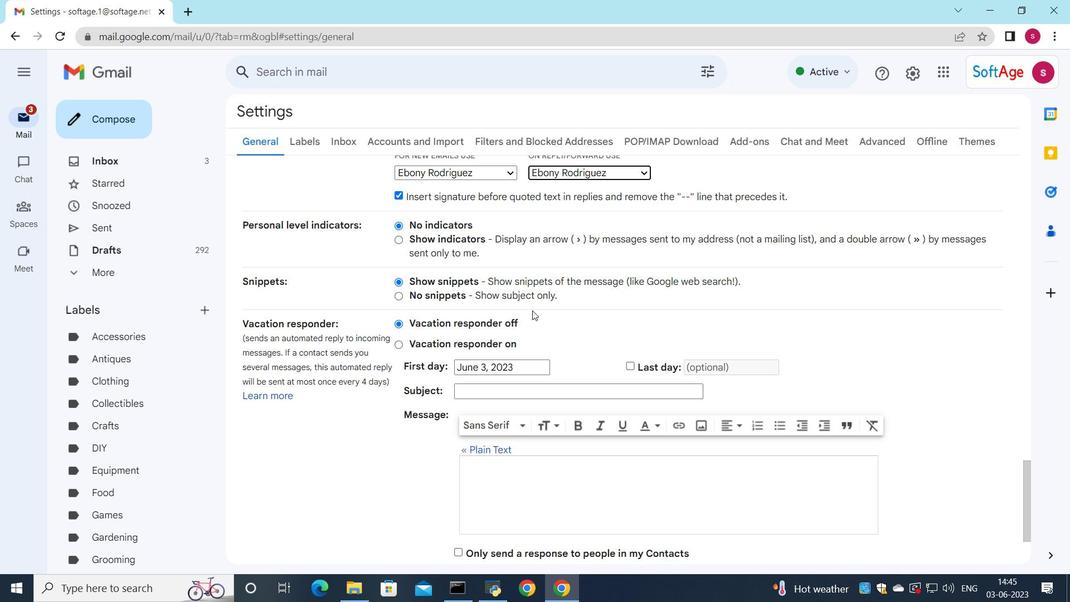 
Action: Mouse scrolled (532, 309) with delta (0, 0)
Screenshot: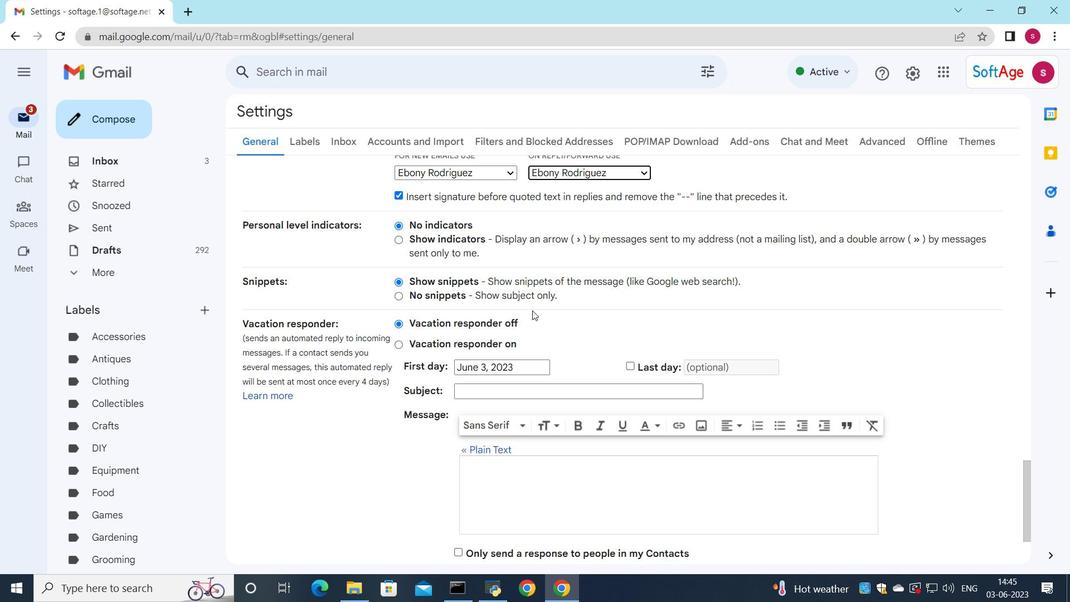 
Action: Mouse scrolled (532, 309) with delta (0, 0)
Screenshot: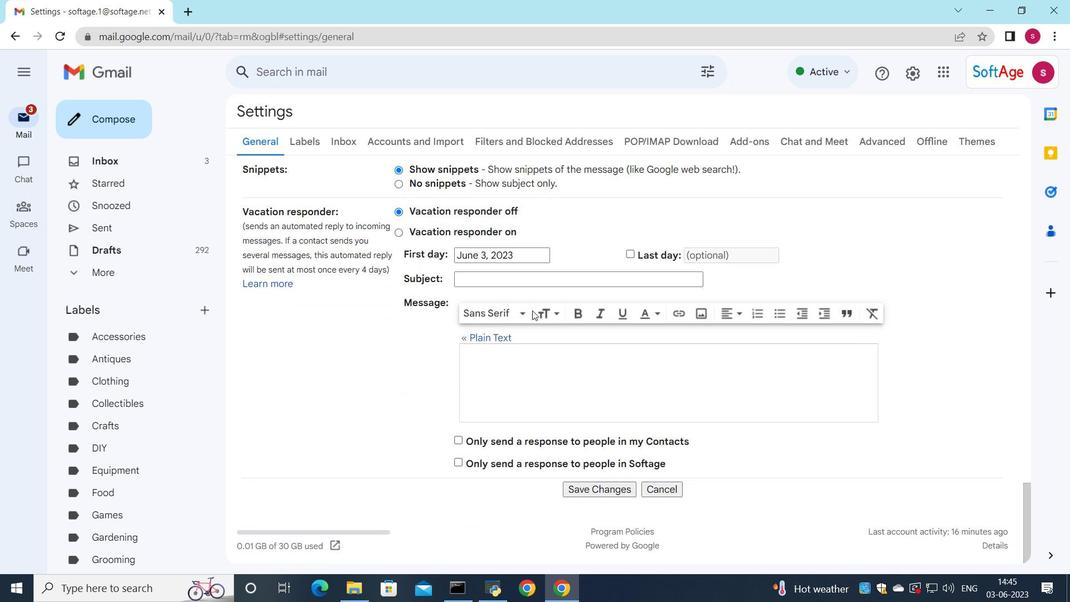 
Action: Mouse scrolled (532, 309) with delta (0, 0)
Screenshot: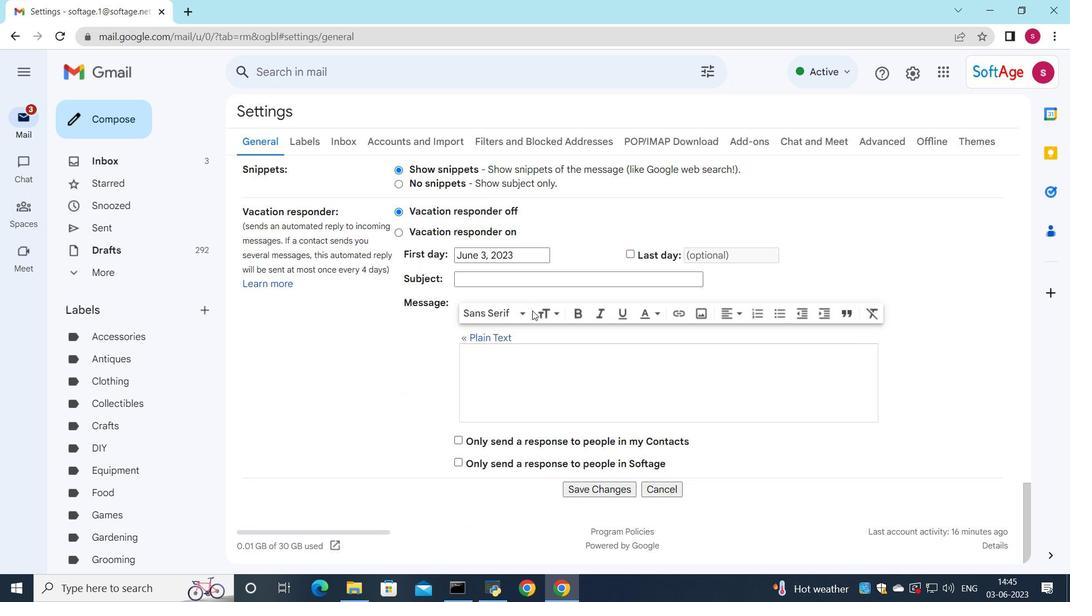 
Action: Mouse scrolled (532, 309) with delta (0, 0)
Screenshot: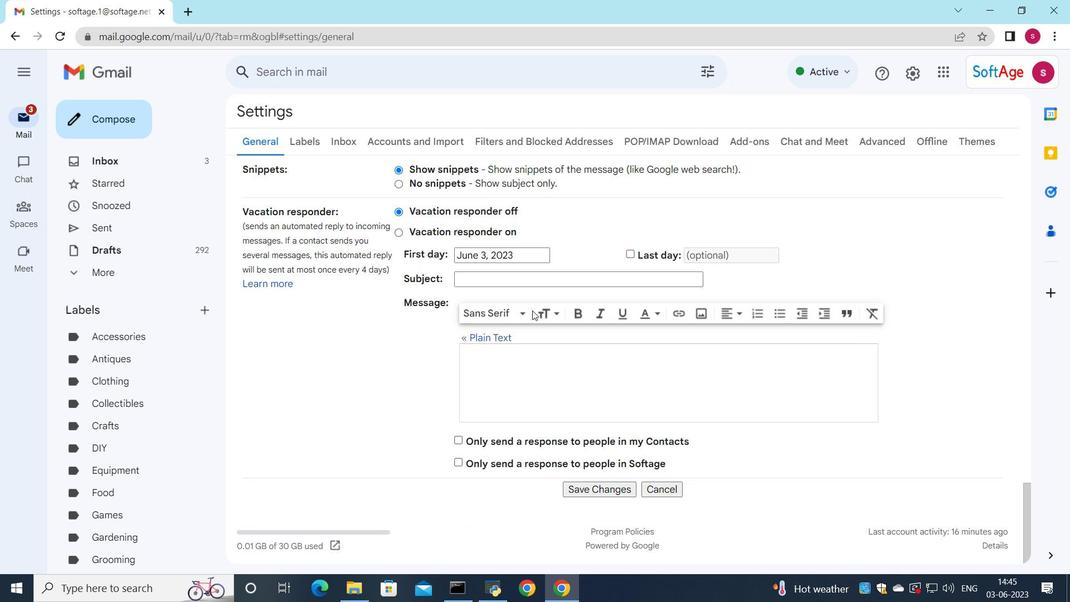 
Action: Mouse scrolled (532, 309) with delta (0, 0)
Screenshot: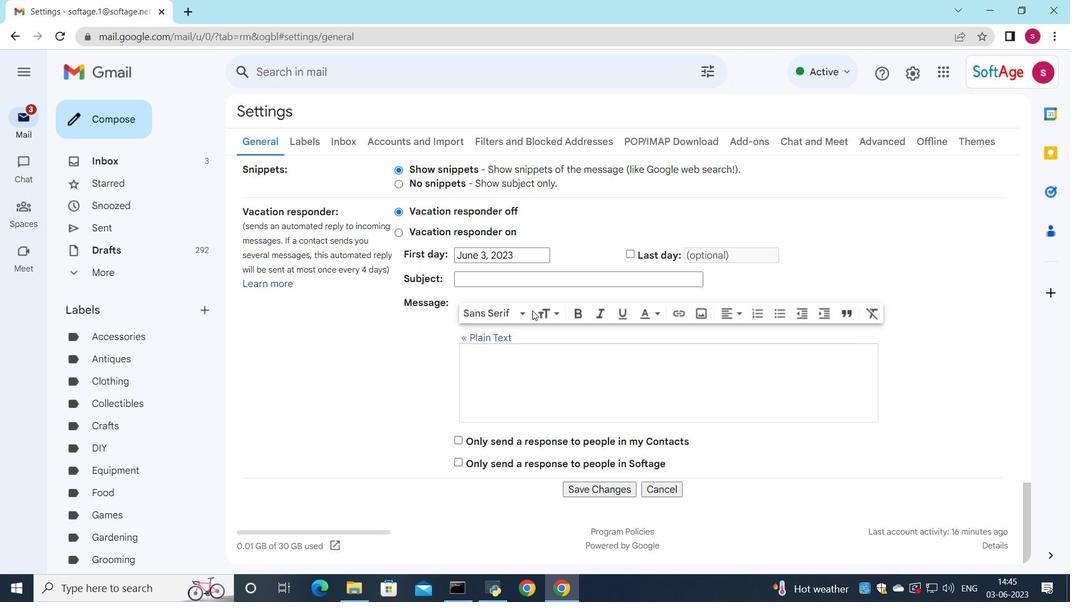 
Action: Mouse moved to (572, 484)
Screenshot: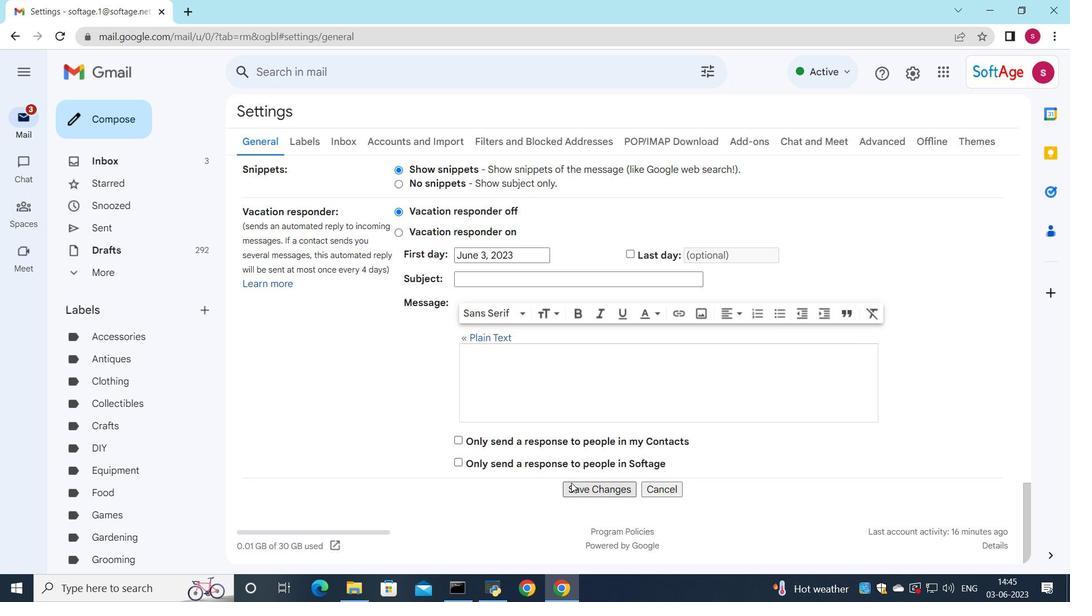 
Action: Mouse pressed left at (572, 484)
Screenshot: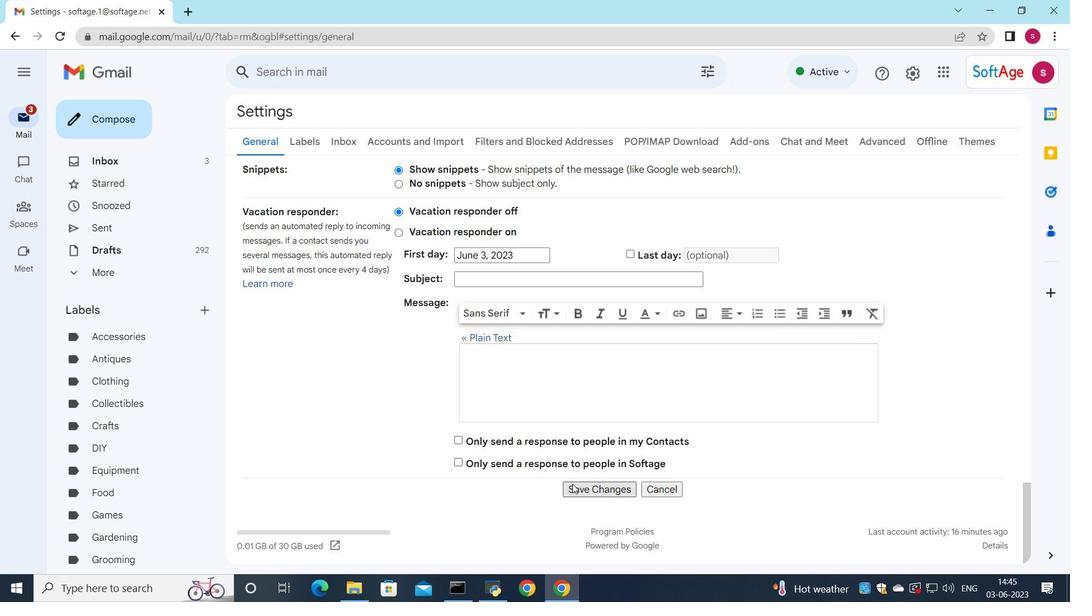 
Action: Mouse moved to (570, 136)
Screenshot: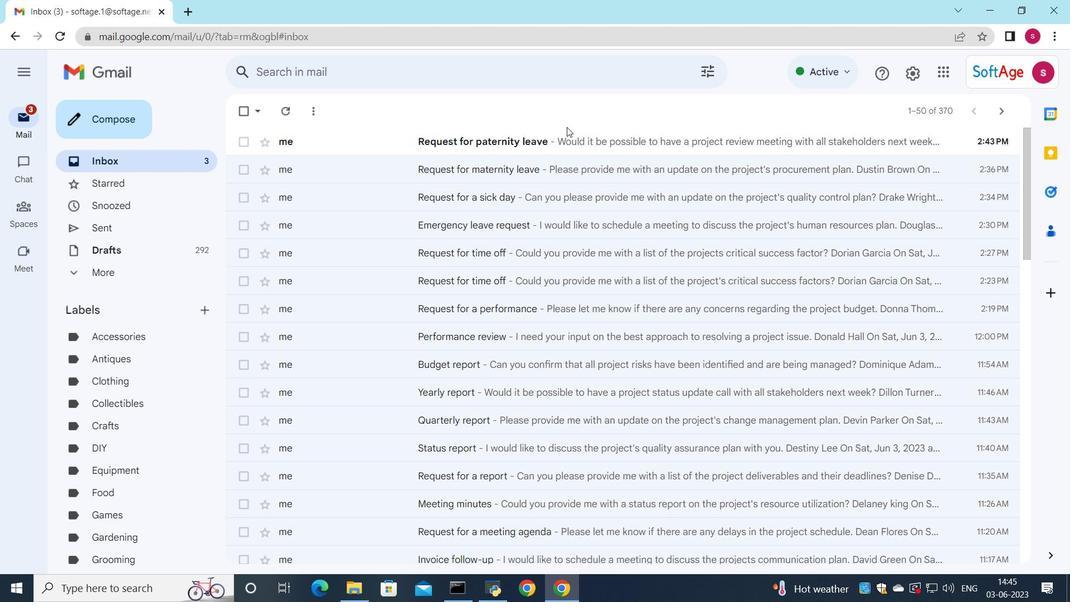 
Action: Mouse pressed left at (570, 136)
Screenshot: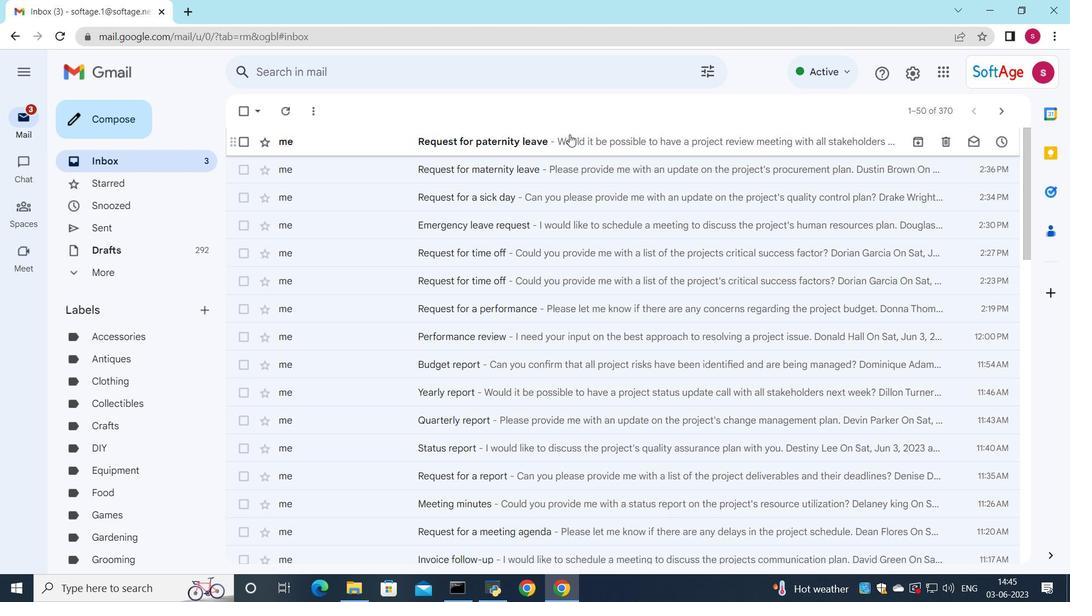 
Action: Mouse moved to (483, 253)
Screenshot: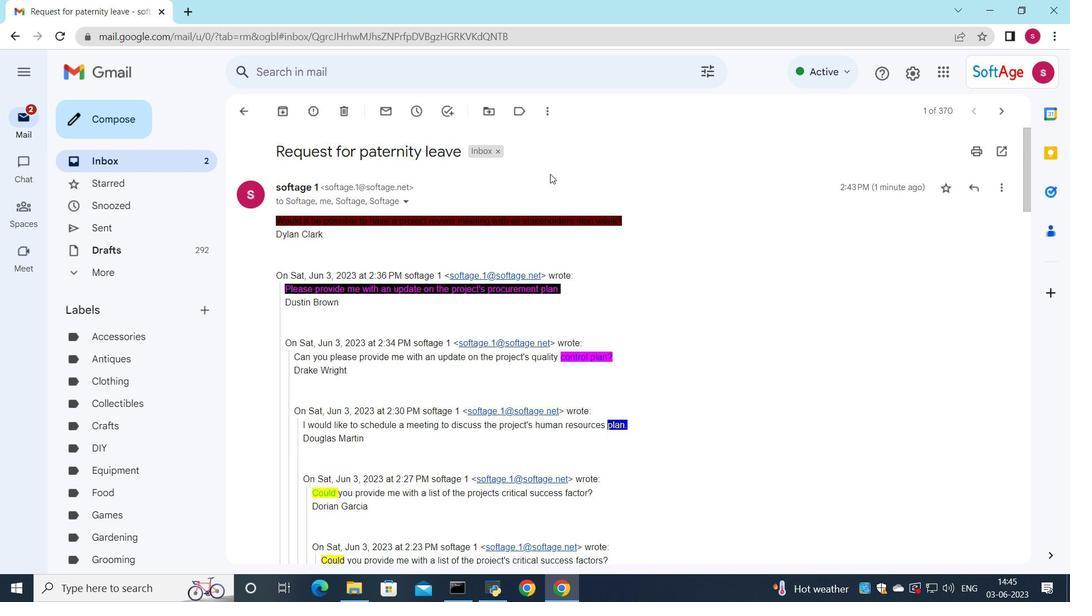 
Action: Mouse scrolled (483, 252) with delta (0, 0)
Screenshot: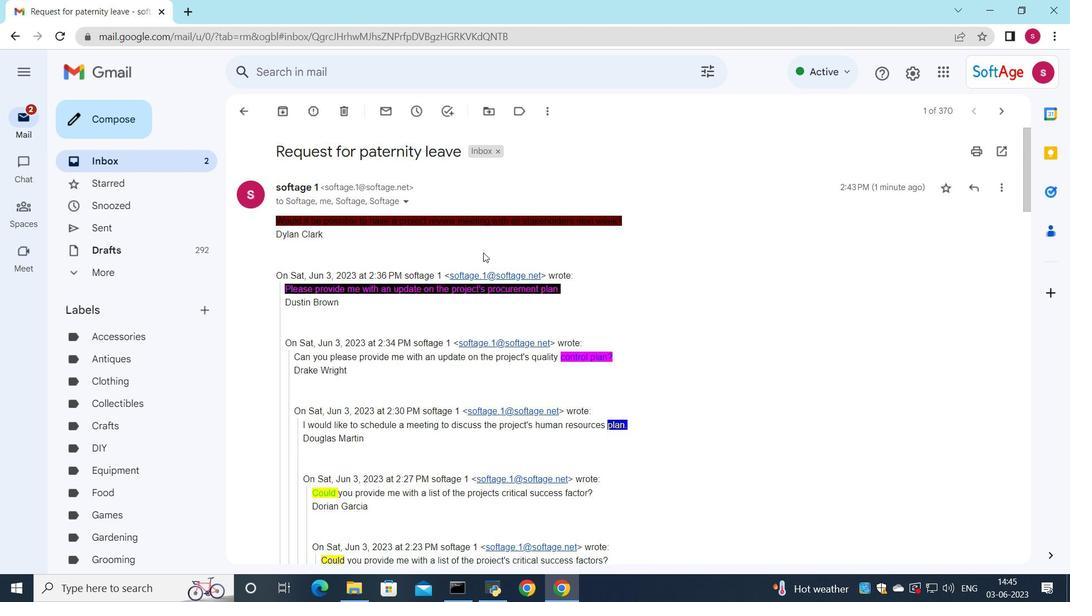 
Action: Mouse scrolled (483, 252) with delta (0, 0)
Screenshot: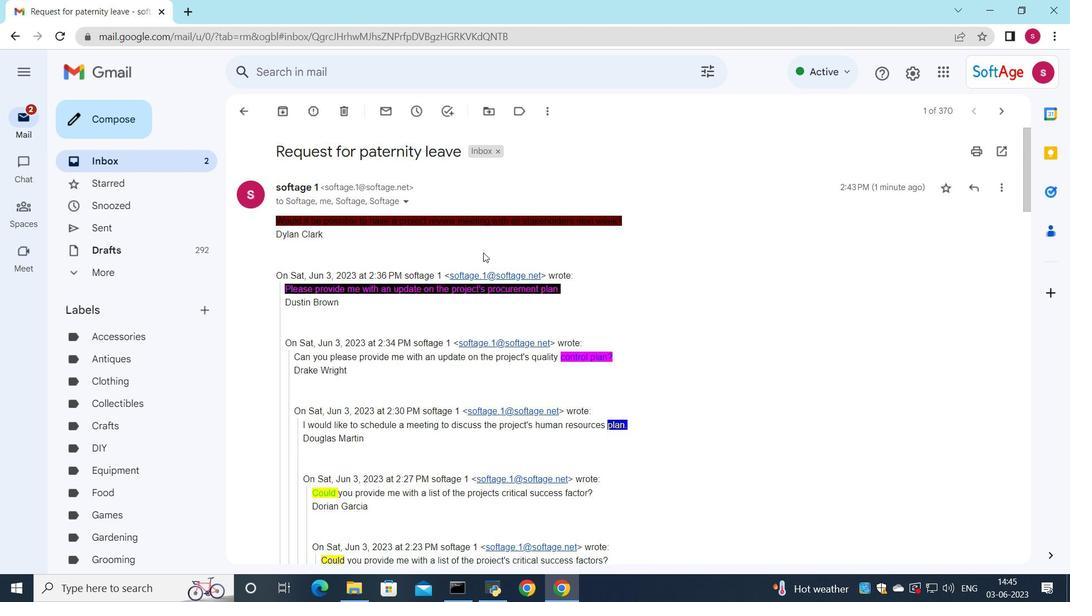 
Action: Mouse scrolled (483, 252) with delta (0, 0)
Screenshot: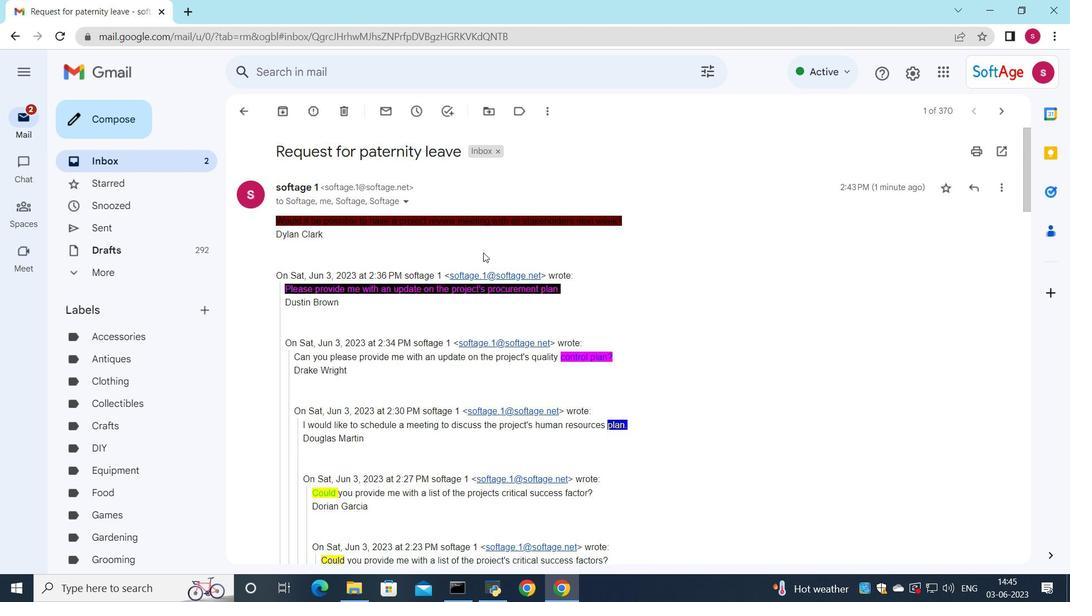 
Action: Mouse moved to (483, 253)
Screenshot: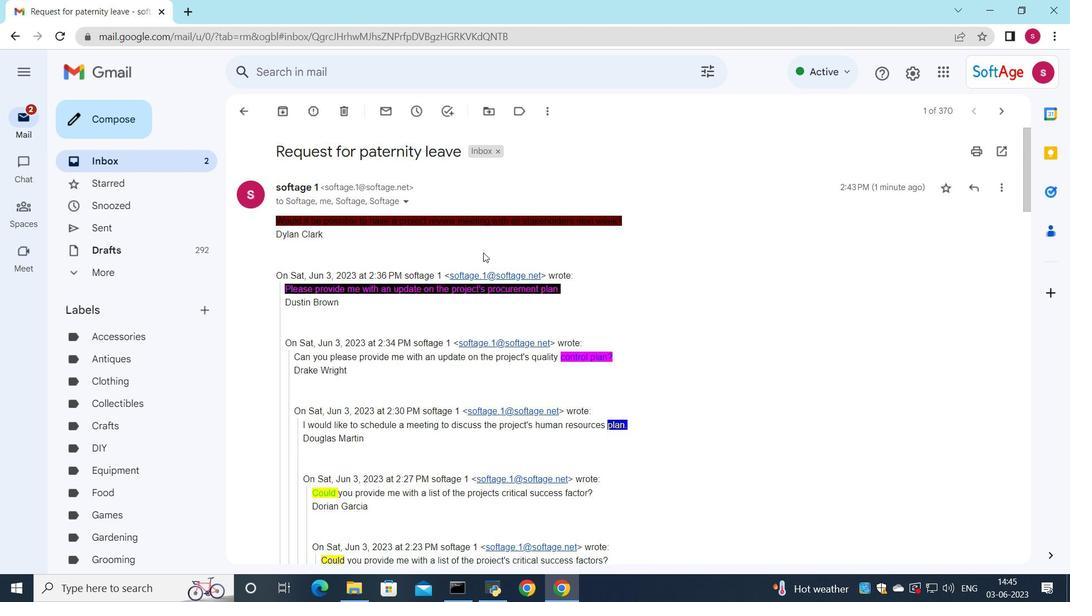 
Action: Mouse scrolled (483, 253) with delta (0, 0)
Screenshot: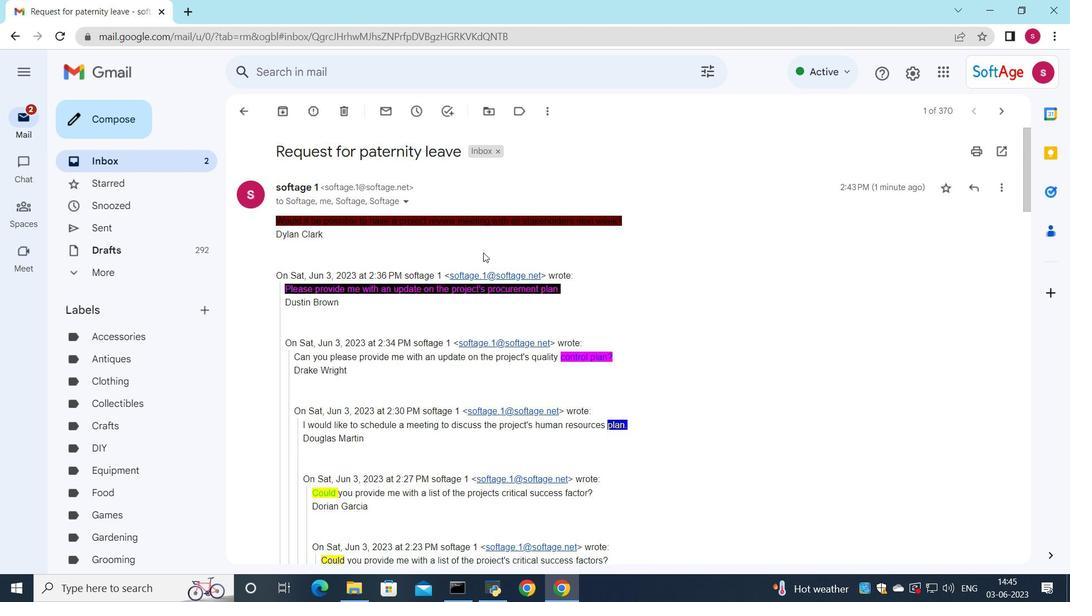 
Action: Mouse moved to (483, 255)
Screenshot: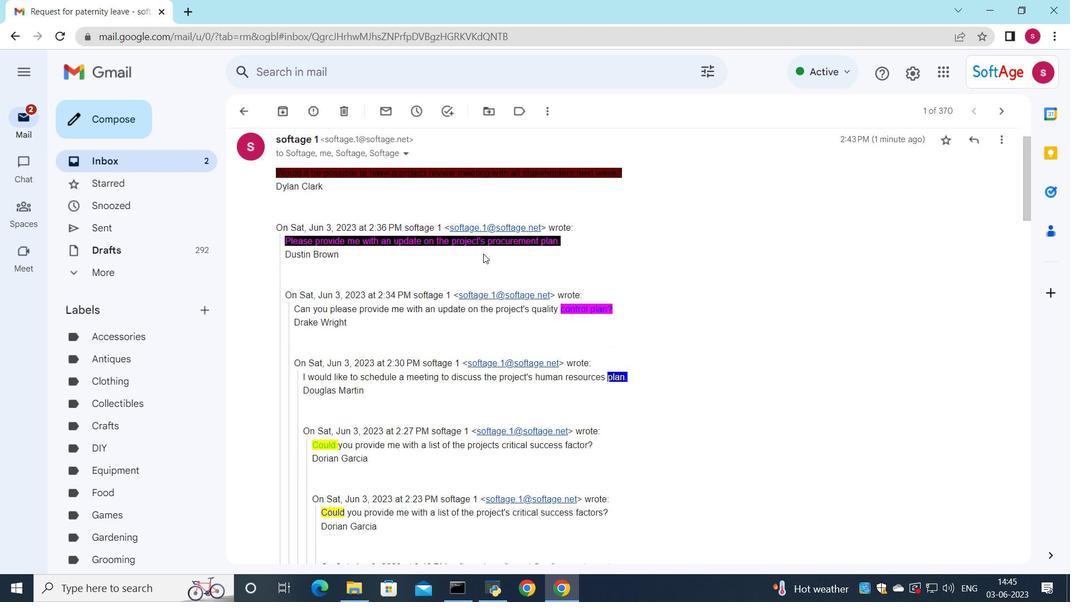 
Action: Mouse scrolled (483, 254) with delta (0, 0)
Screenshot: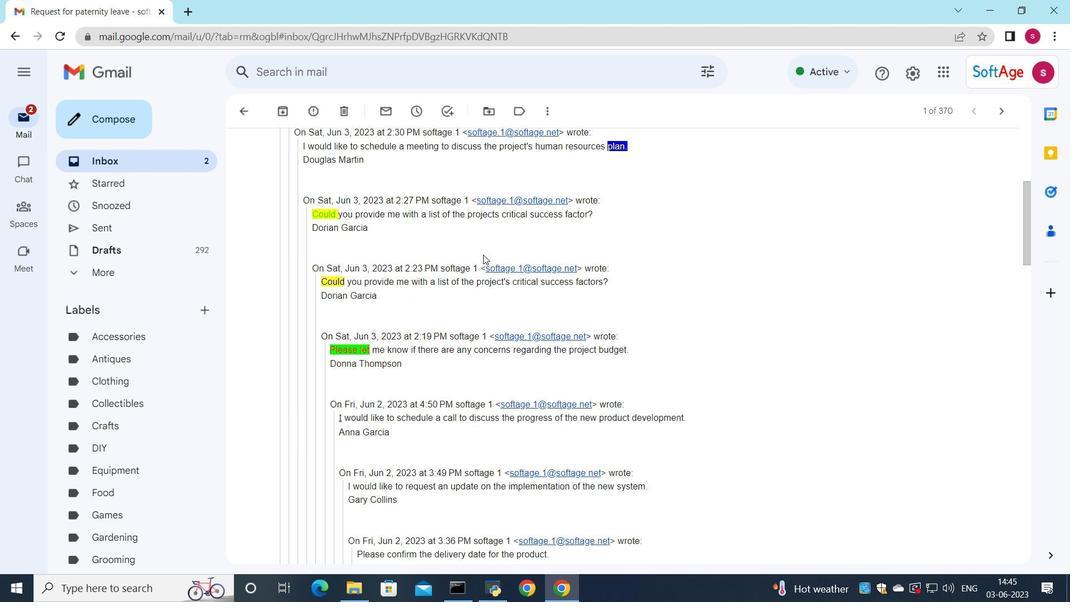 
Action: Mouse scrolled (483, 254) with delta (0, 0)
Screenshot: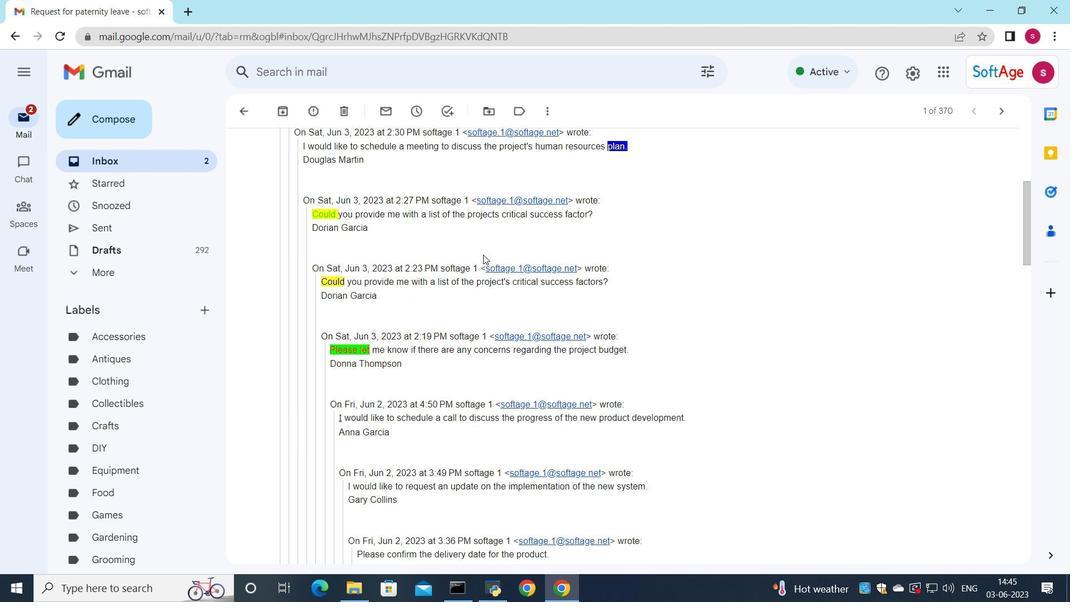
Action: Mouse scrolled (483, 254) with delta (0, 0)
Screenshot: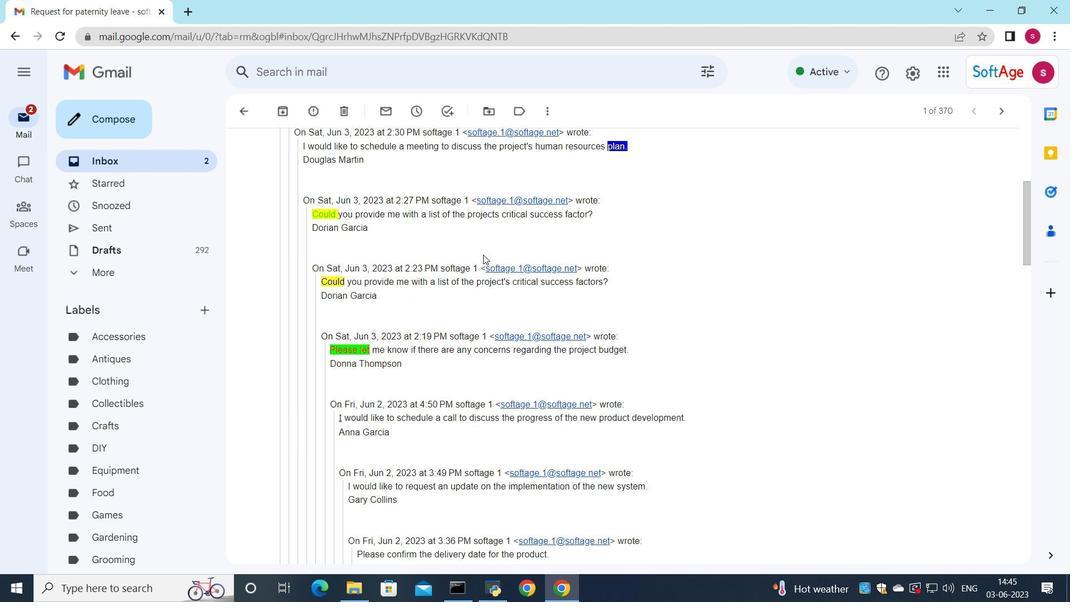 
Action: Mouse scrolled (483, 254) with delta (0, 0)
Screenshot: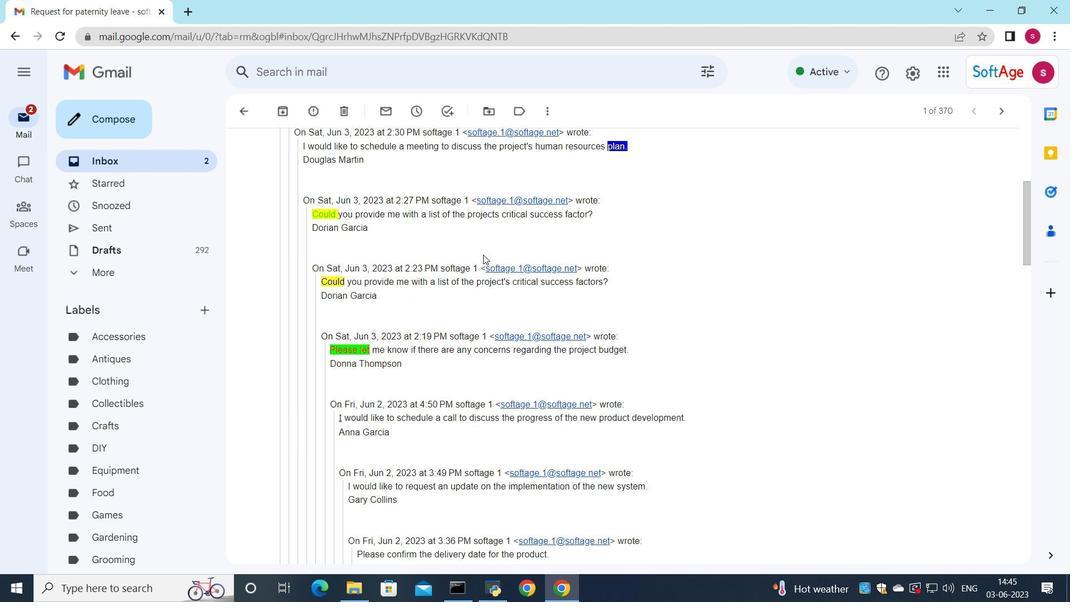 
Action: Mouse scrolled (483, 254) with delta (0, 0)
Screenshot: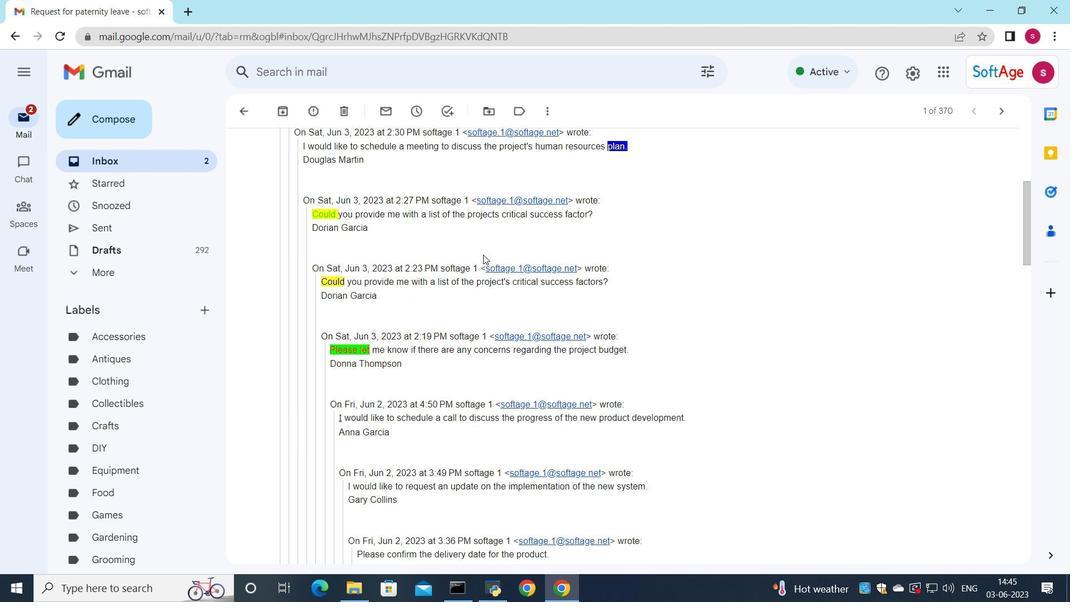 
Action: Mouse scrolled (483, 254) with delta (0, 0)
Screenshot: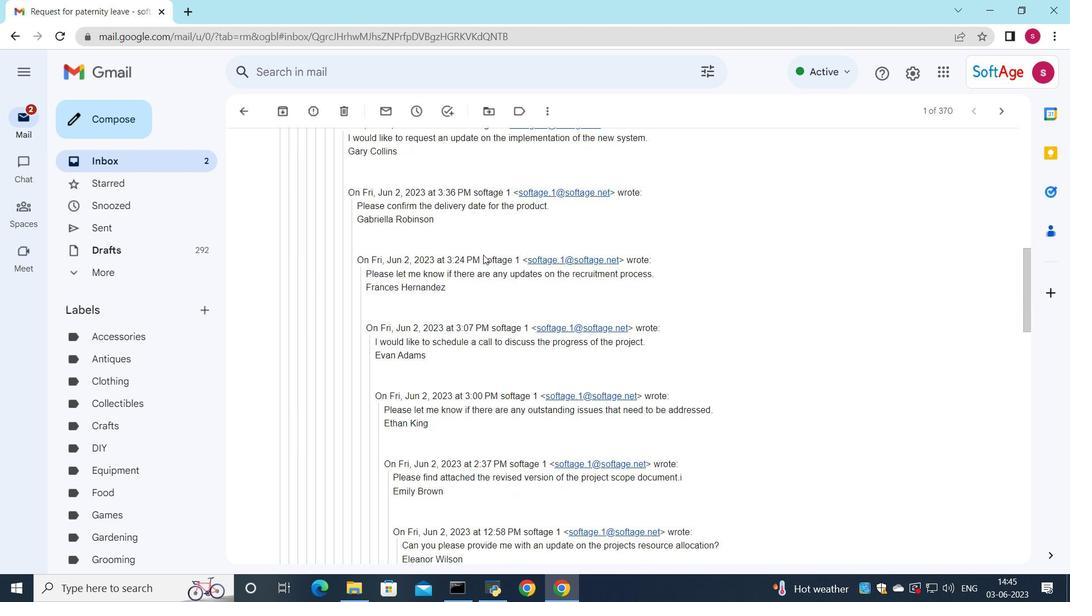 
Action: Mouse scrolled (483, 254) with delta (0, 0)
Screenshot: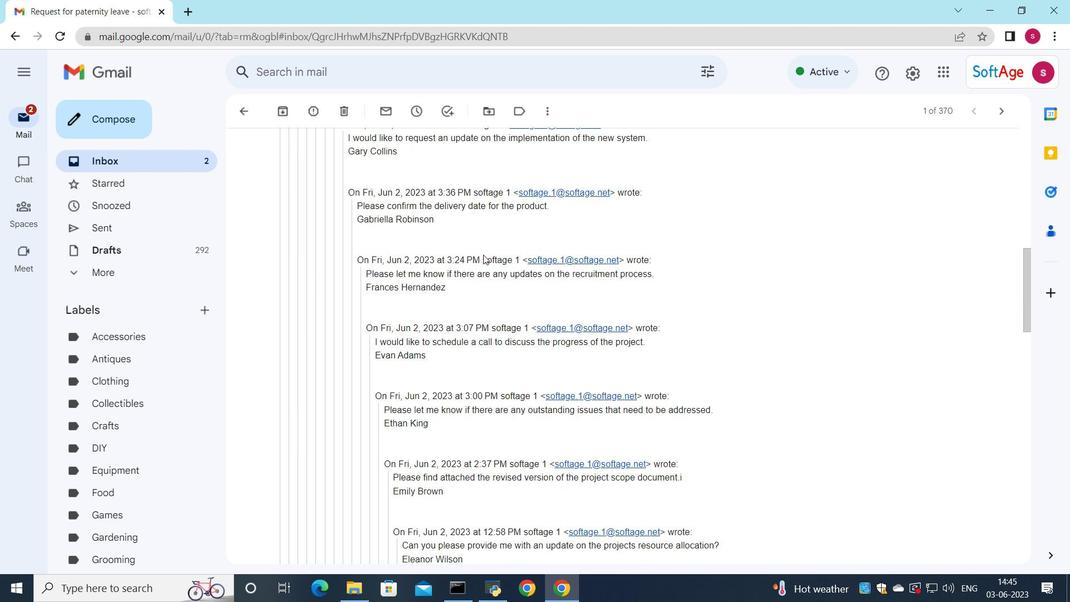 
Action: Mouse scrolled (483, 254) with delta (0, 0)
Screenshot: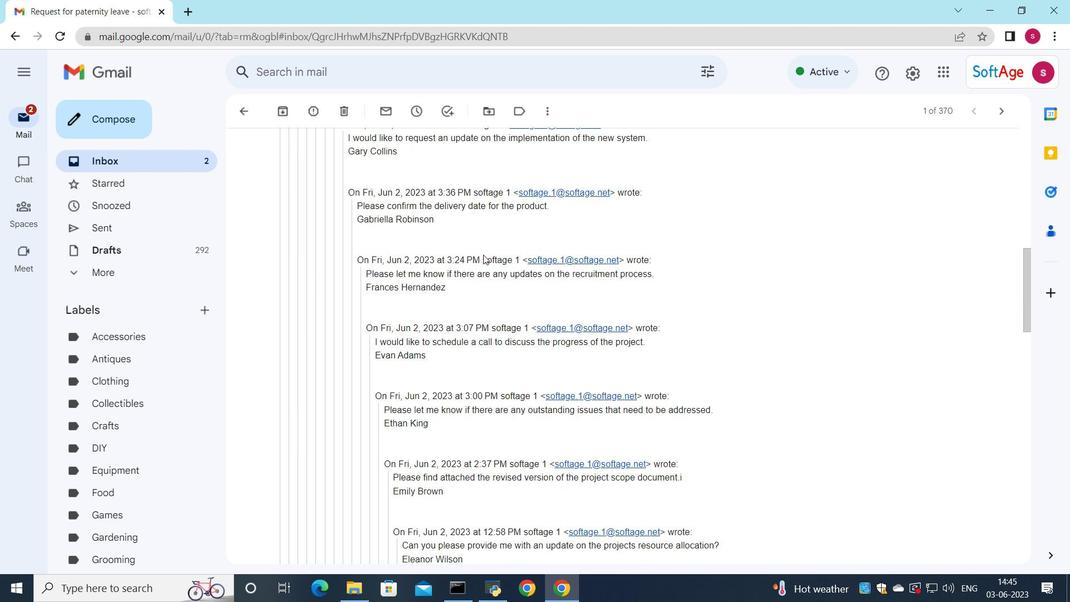 
Action: Mouse scrolled (483, 254) with delta (0, 0)
Screenshot: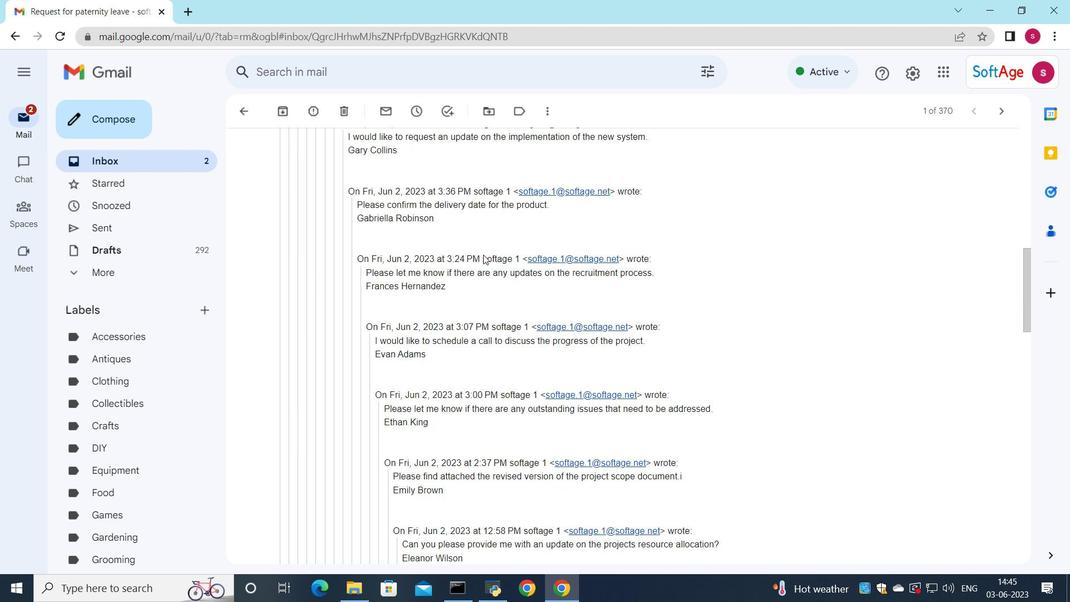 
Action: Mouse scrolled (483, 254) with delta (0, 0)
Screenshot: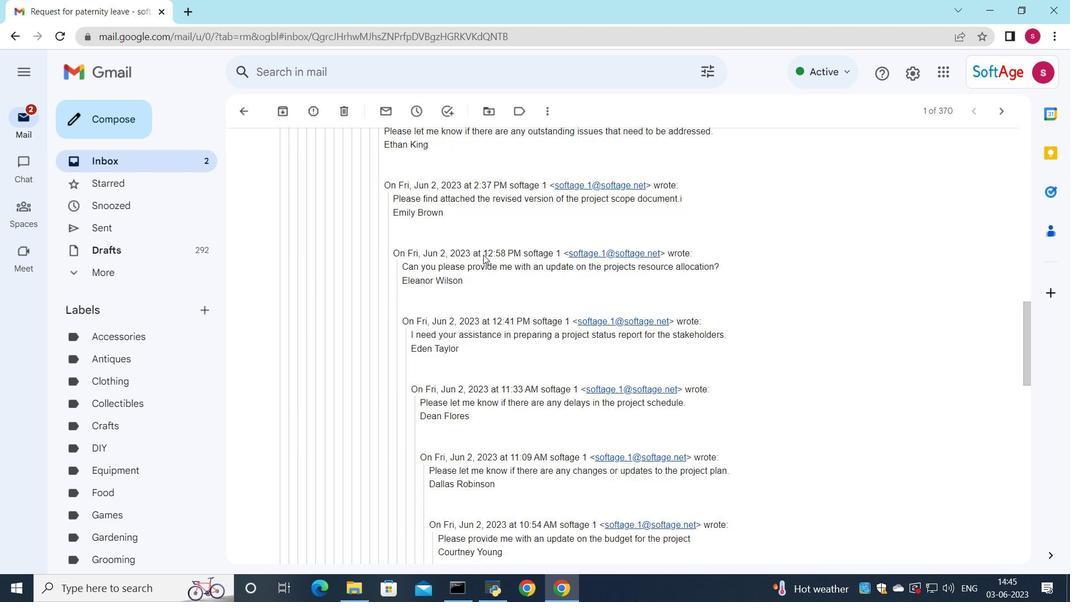 
Action: Mouse scrolled (483, 254) with delta (0, 0)
Screenshot: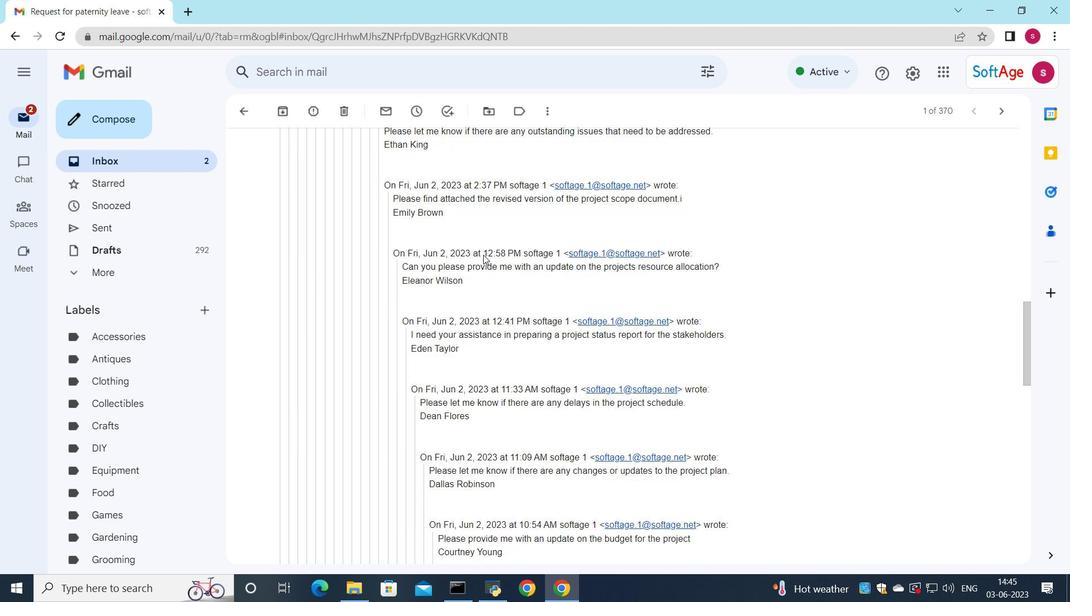 
Action: Mouse scrolled (483, 254) with delta (0, 0)
Screenshot: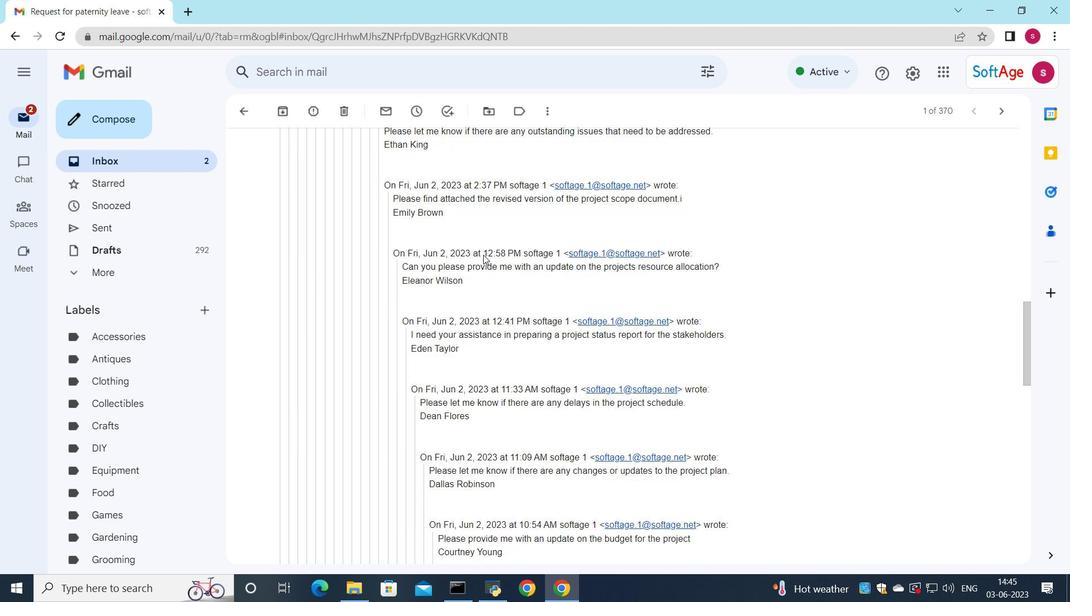 
Action: Mouse scrolled (483, 254) with delta (0, 0)
Screenshot: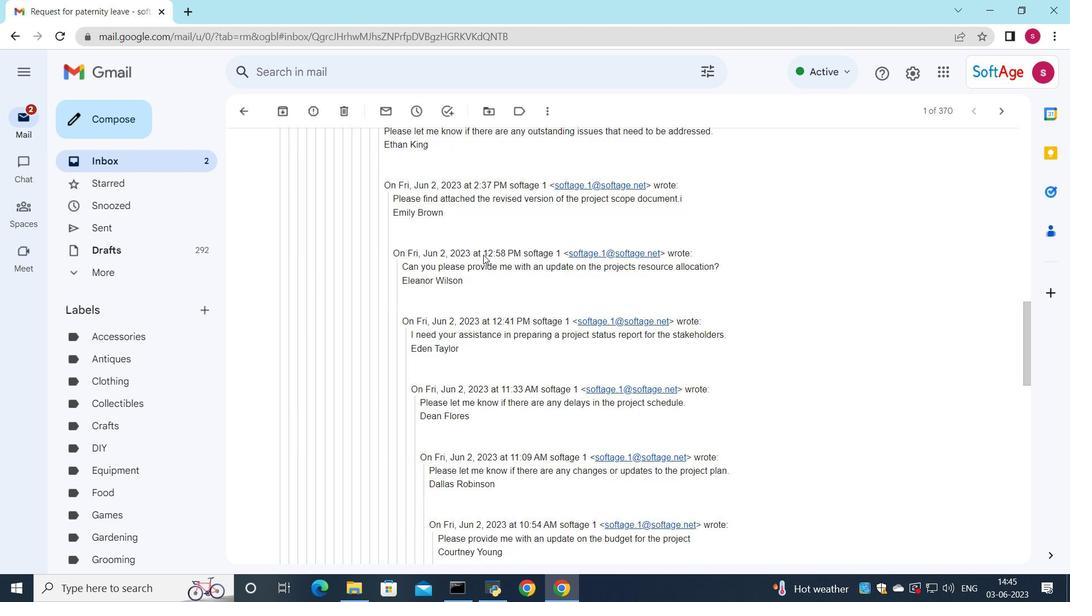 
Action: Mouse scrolled (483, 254) with delta (0, 0)
Screenshot: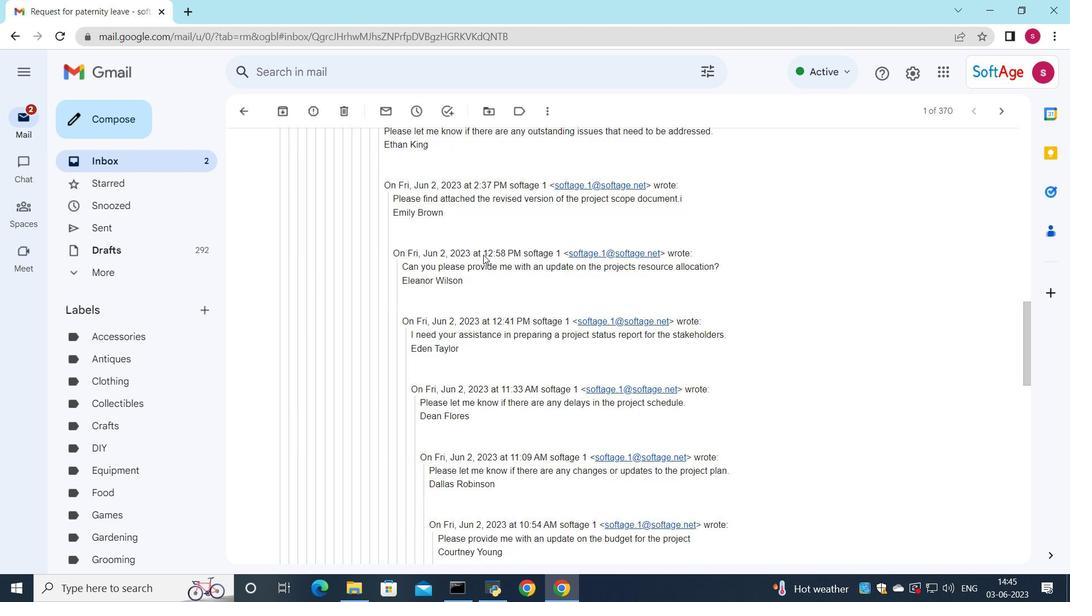 
Action: Mouse scrolled (483, 254) with delta (0, 0)
Screenshot: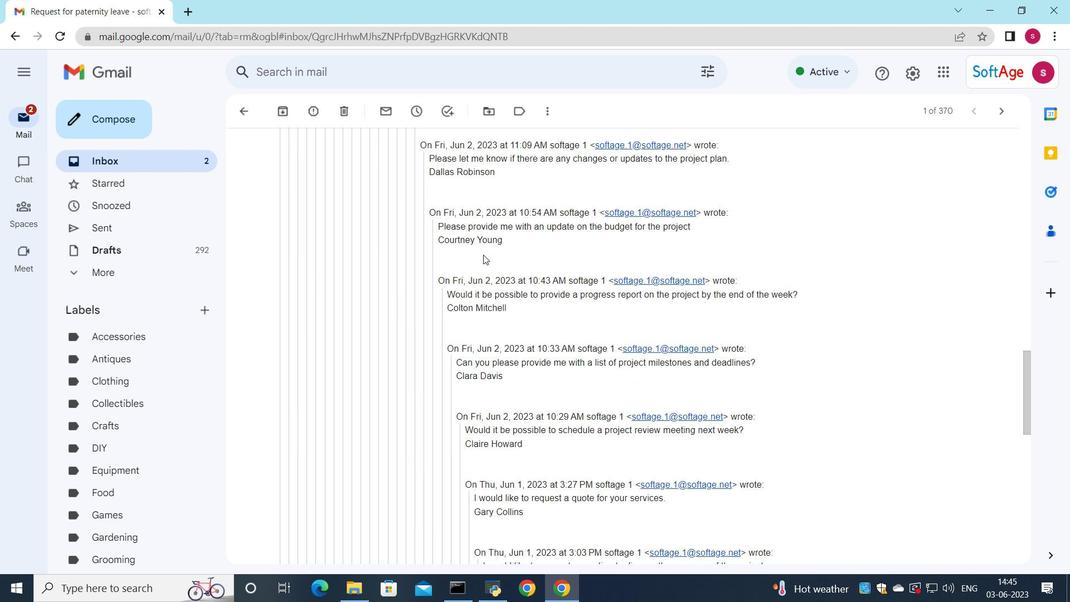 
Action: Mouse scrolled (483, 254) with delta (0, 0)
Screenshot: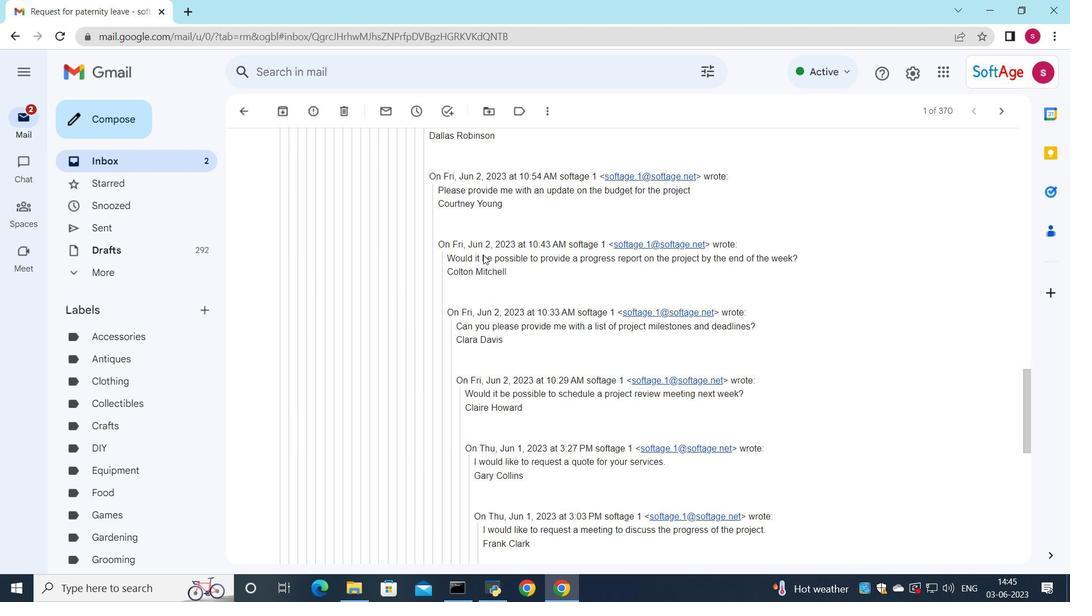 
Action: Mouse scrolled (483, 254) with delta (0, 0)
Screenshot: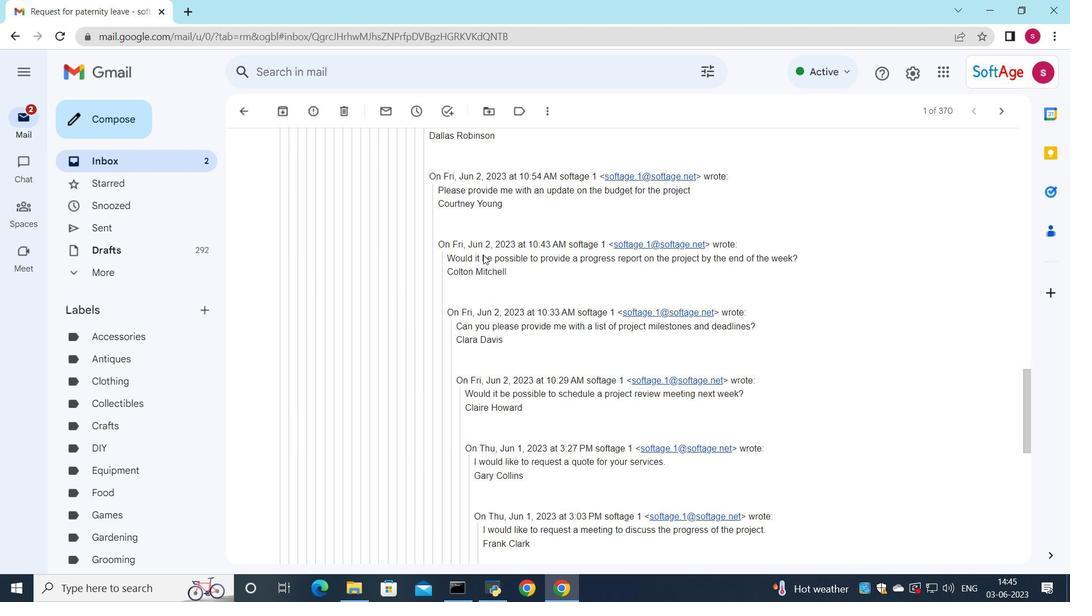 
Action: Mouse scrolled (483, 254) with delta (0, 0)
Screenshot: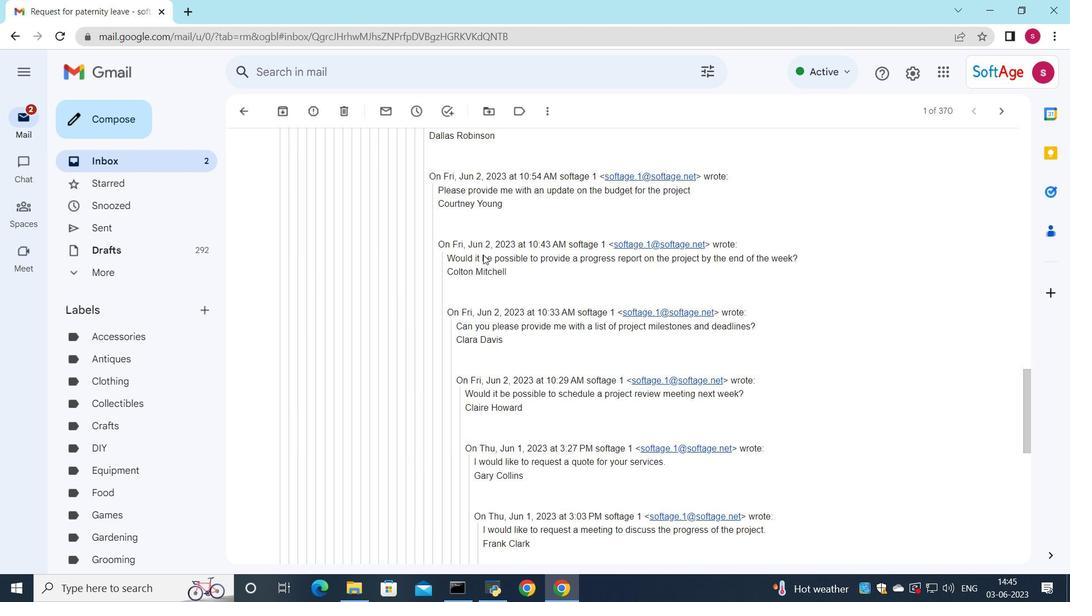 
Action: Mouse scrolled (483, 254) with delta (0, 0)
Screenshot: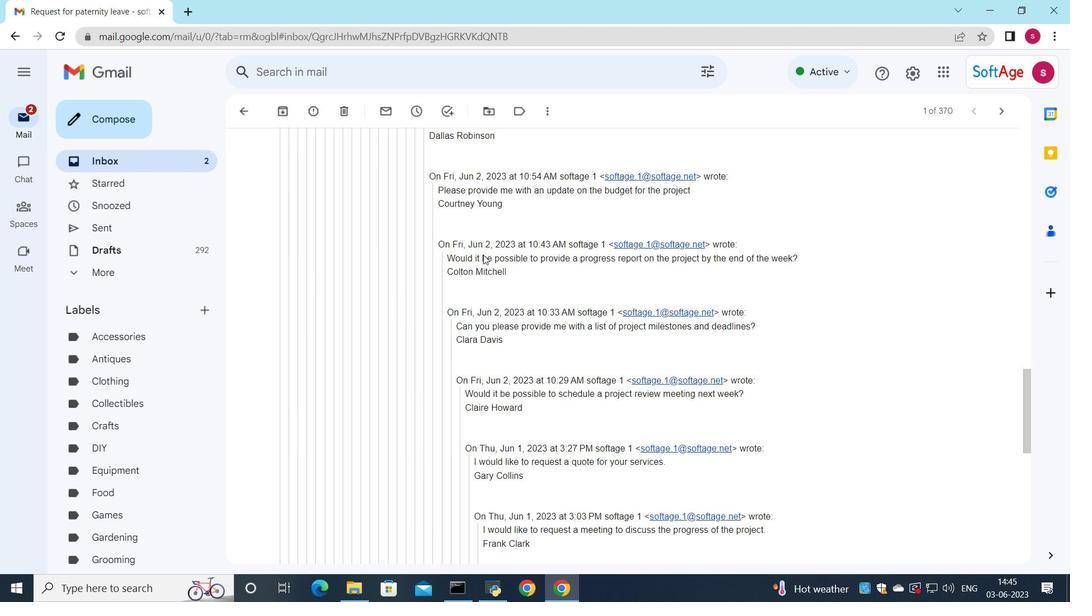 
Action: Mouse moved to (477, 267)
Screenshot: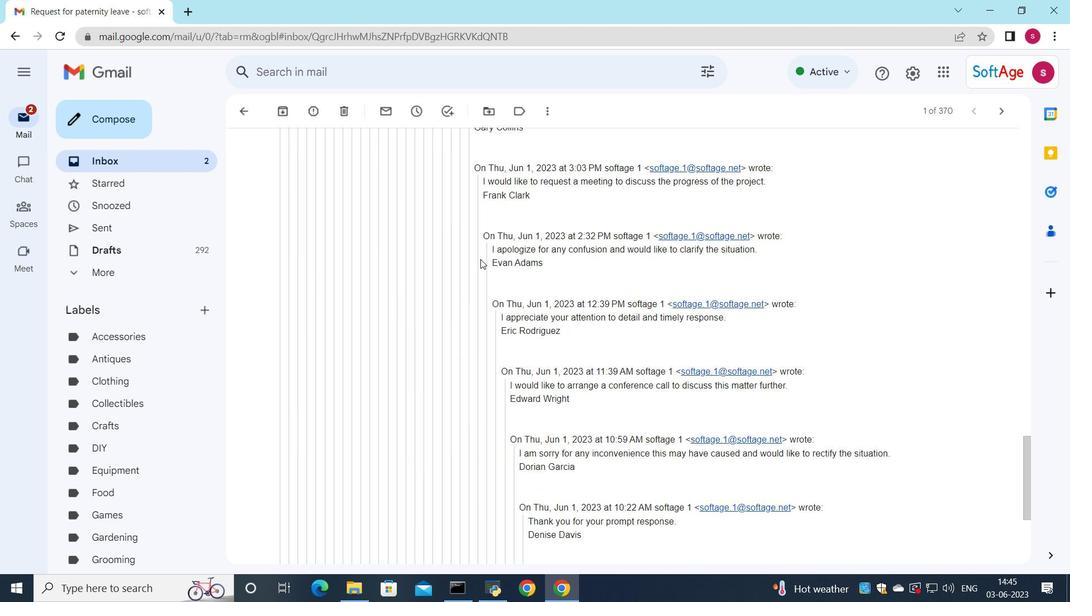 
Action: Mouse scrolled (477, 266) with delta (0, 0)
Screenshot: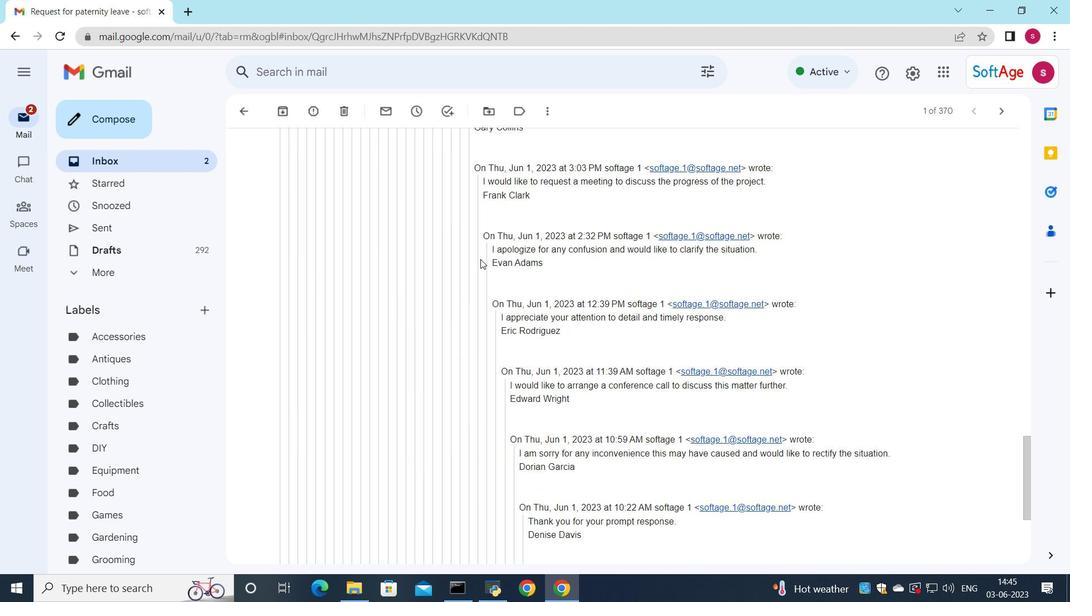 
Action: Mouse moved to (477, 268)
Screenshot: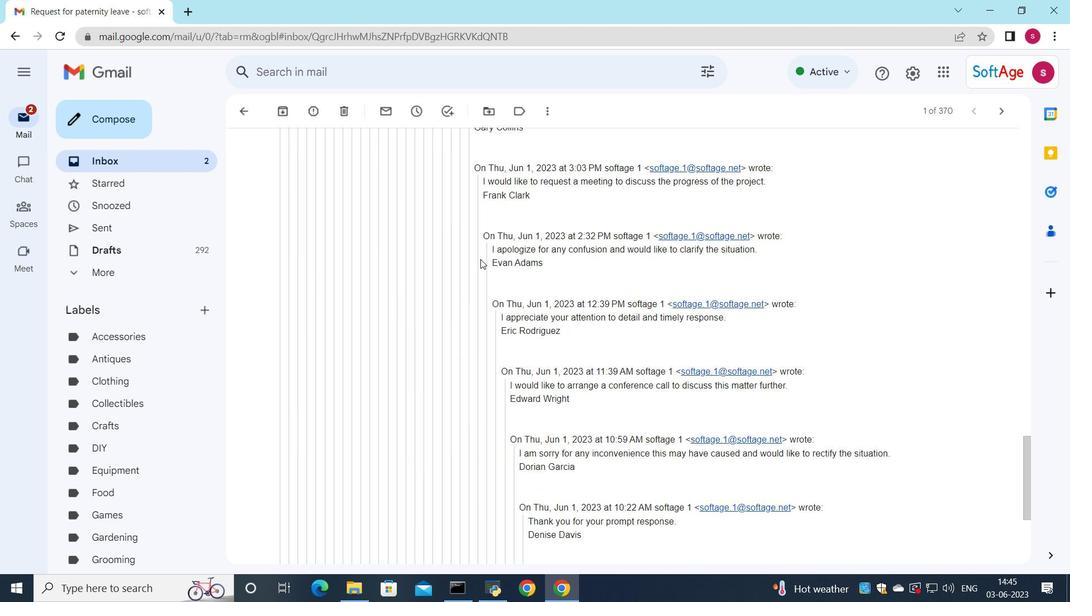 
Action: Mouse scrolled (477, 268) with delta (0, 0)
Screenshot: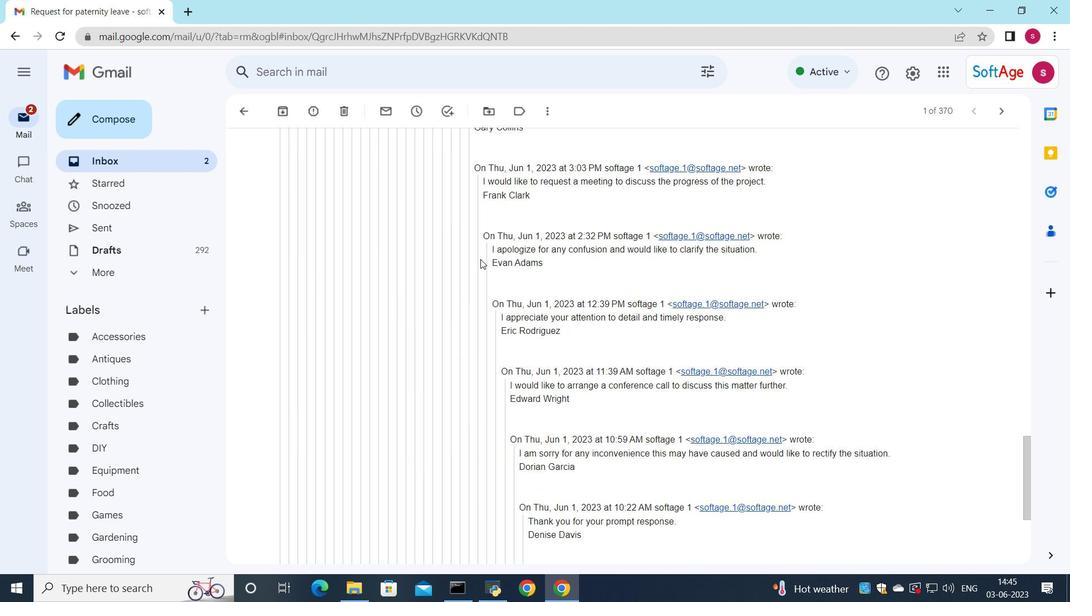 
Action: Mouse moved to (477, 269)
Screenshot: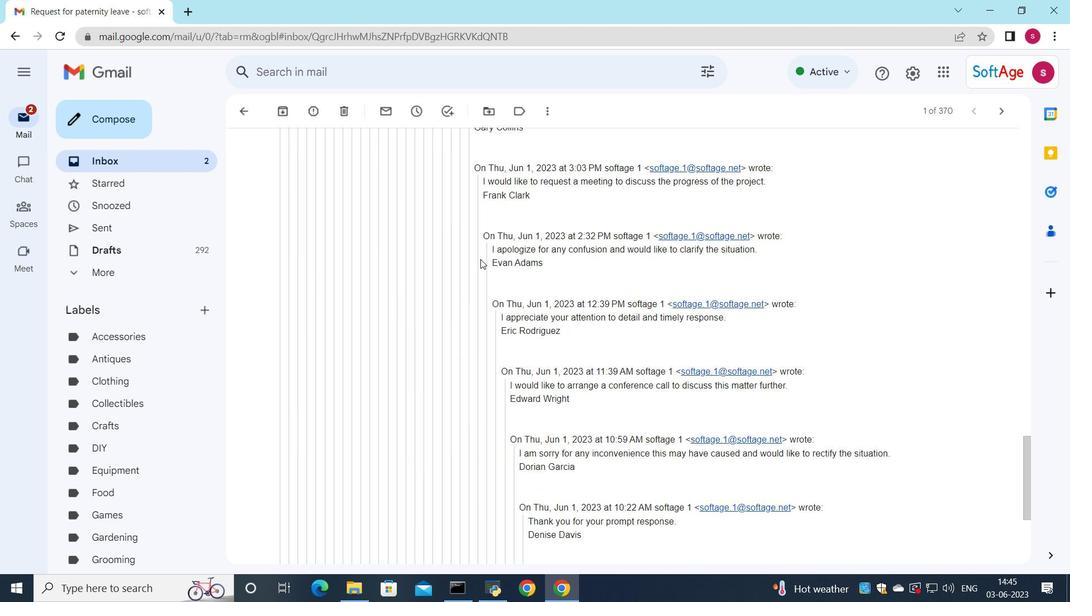 
Action: Mouse scrolled (477, 268) with delta (0, 0)
Screenshot: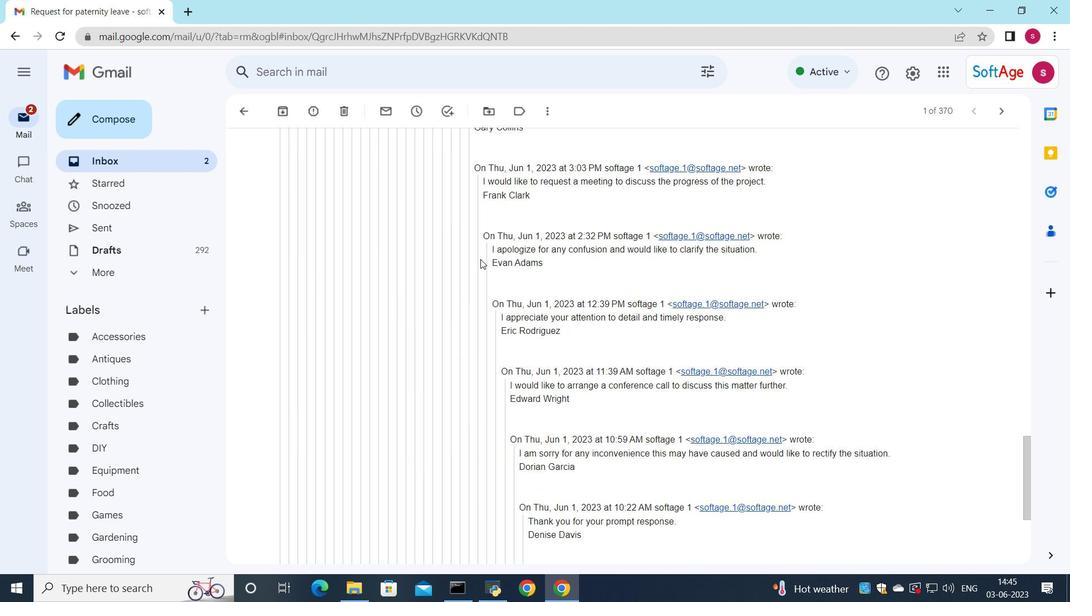 
Action: Mouse moved to (477, 269)
Screenshot: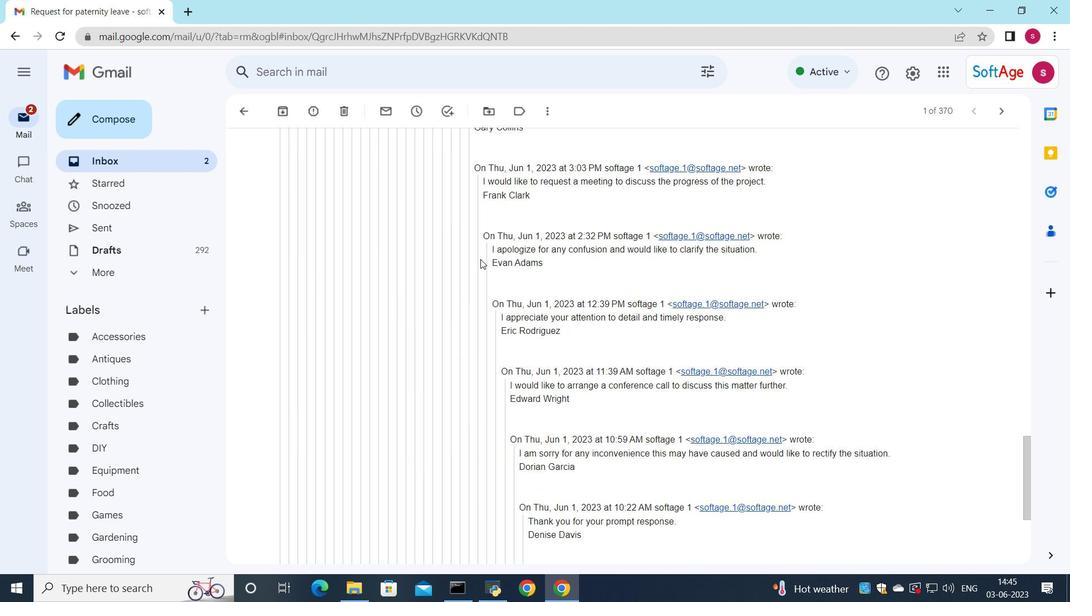 
Action: Mouse scrolled (477, 268) with delta (0, 0)
Screenshot: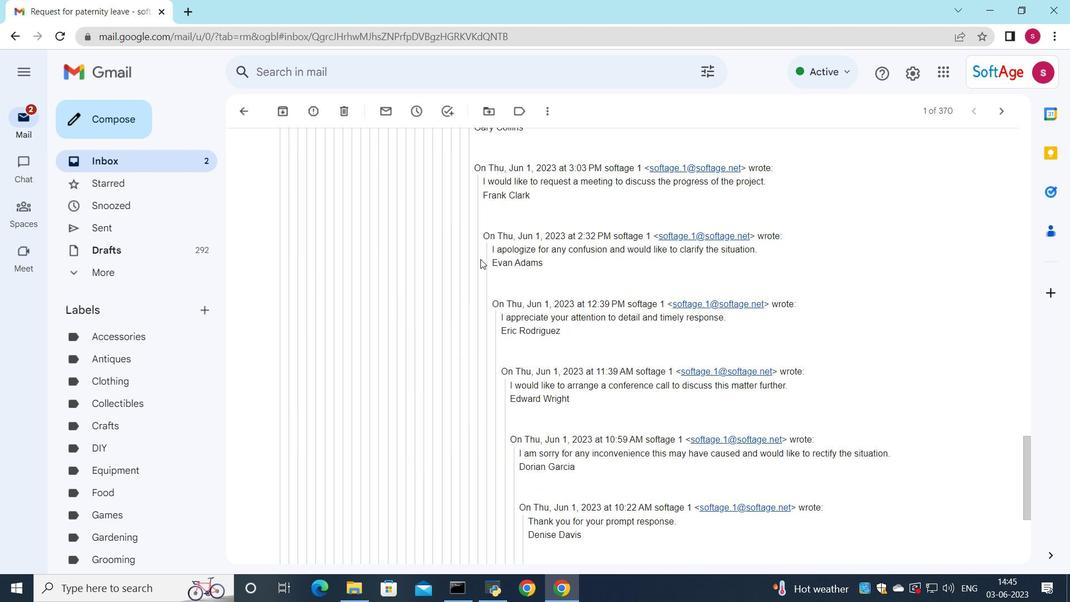 
Action: Mouse moved to (477, 269)
Screenshot: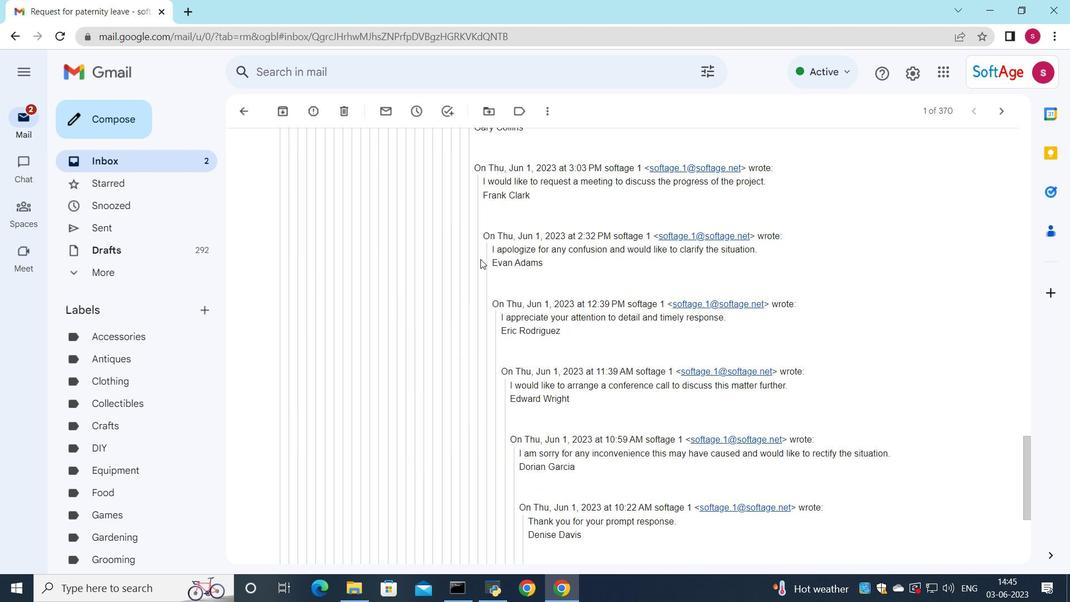 
Action: Mouse scrolled (477, 269) with delta (0, 0)
Screenshot: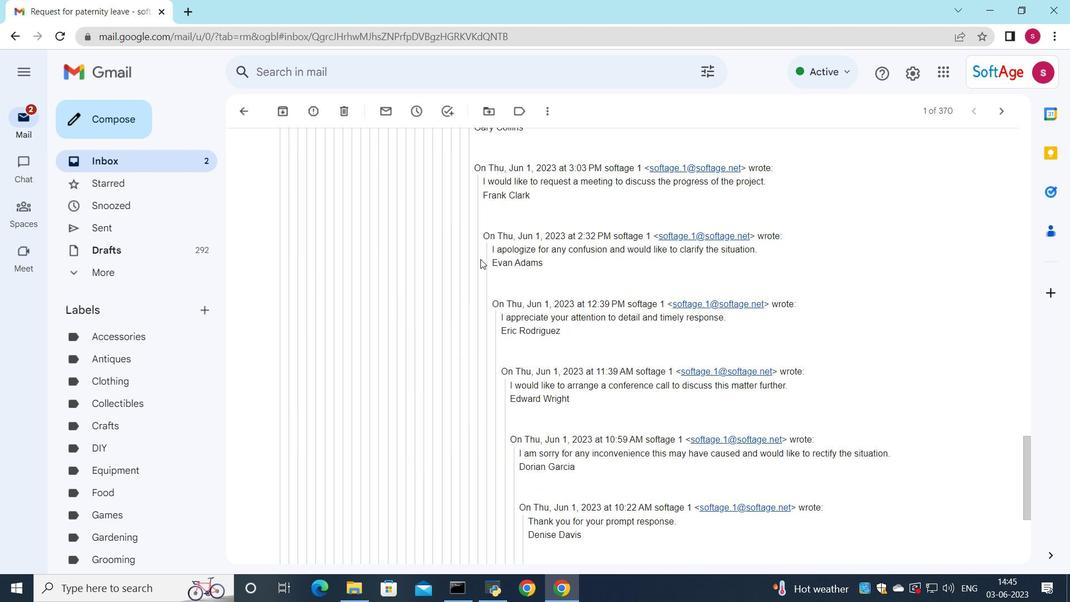
Action: Mouse moved to (478, 270)
Screenshot: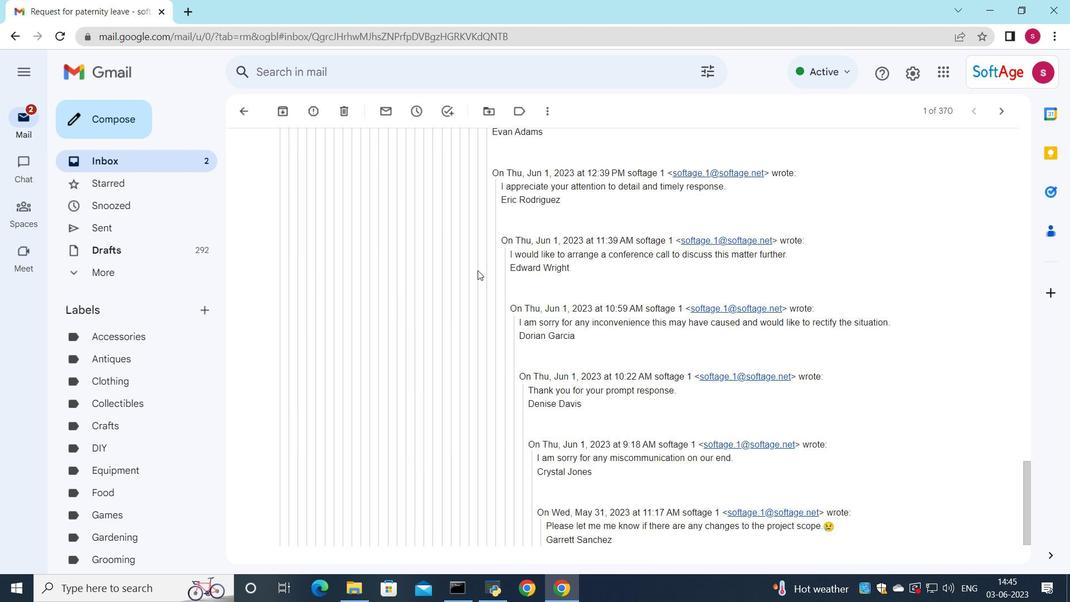 
Action: Mouse scrolled (478, 269) with delta (0, 0)
Screenshot: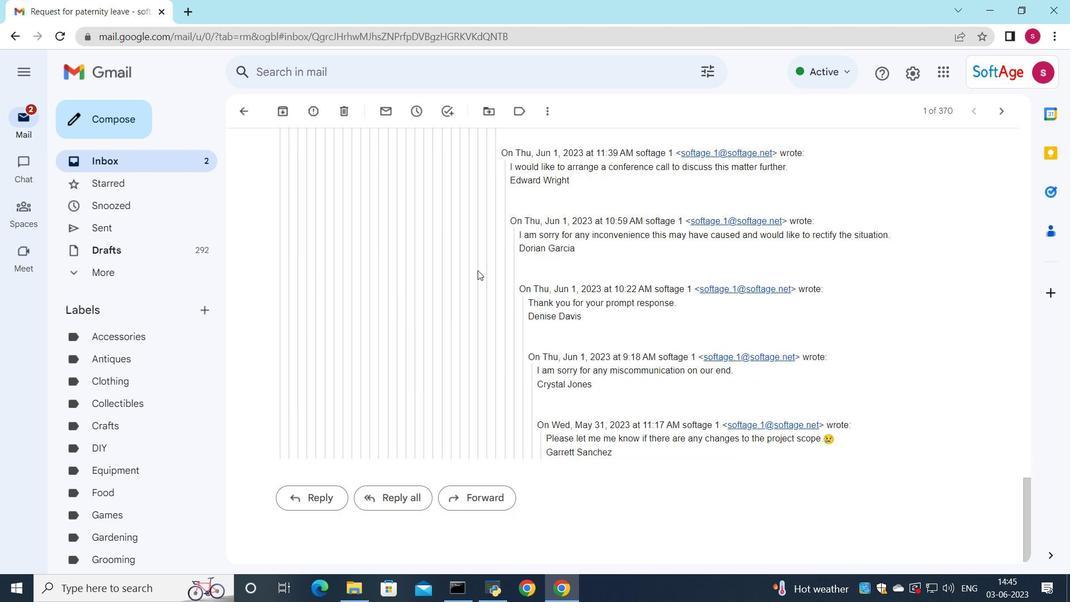 
Action: Mouse scrolled (478, 269) with delta (0, 0)
Screenshot: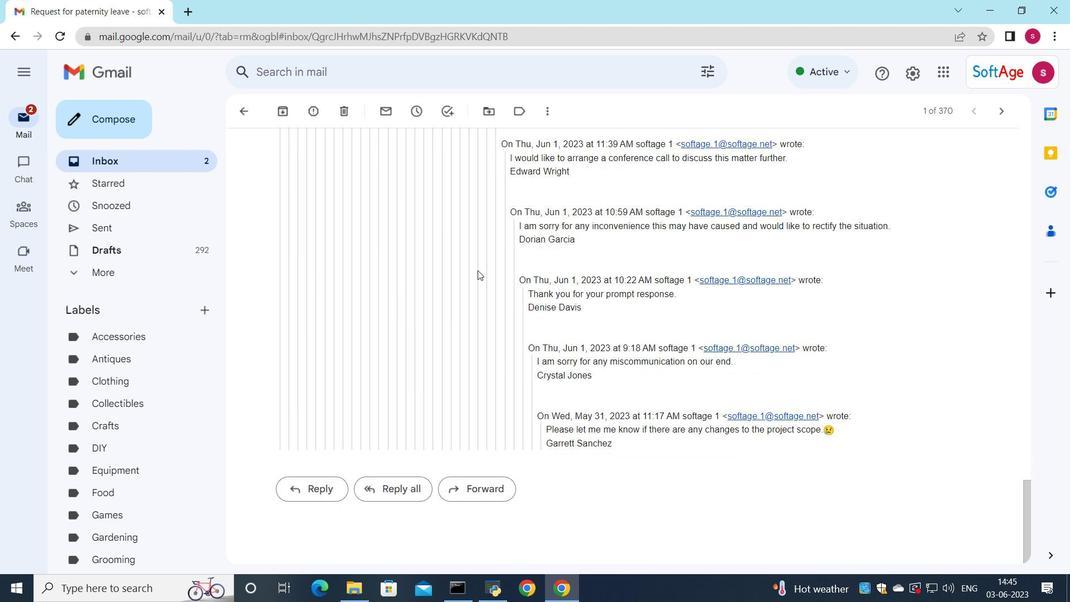 
Action: Mouse scrolled (478, 269) with delta (0, 0)
Screenshot: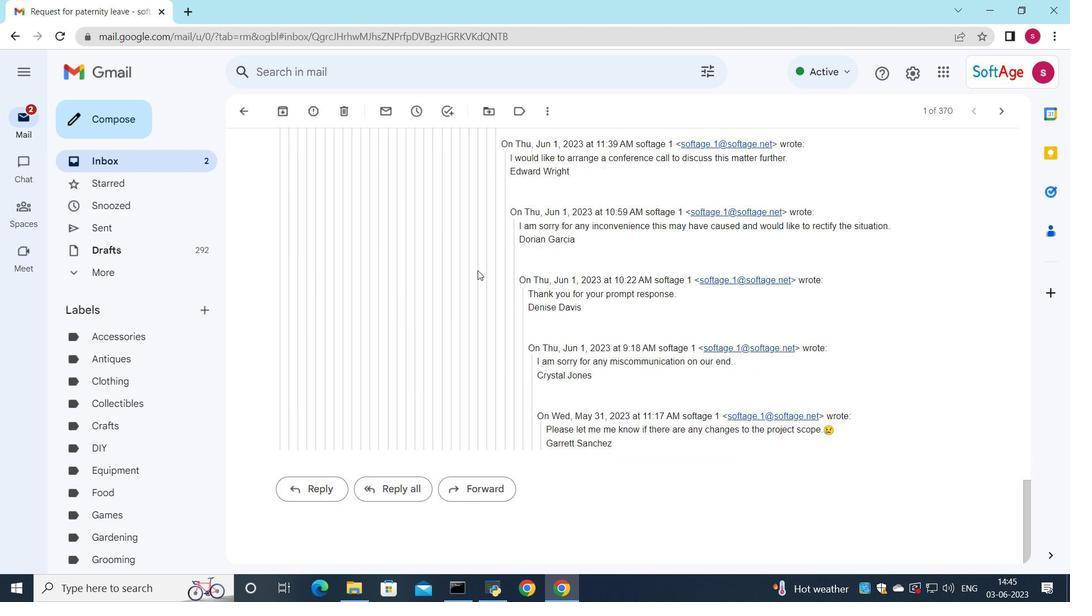 
Action: Mouse scrolled (478, 269) with delta (0, 0)
Screenshot: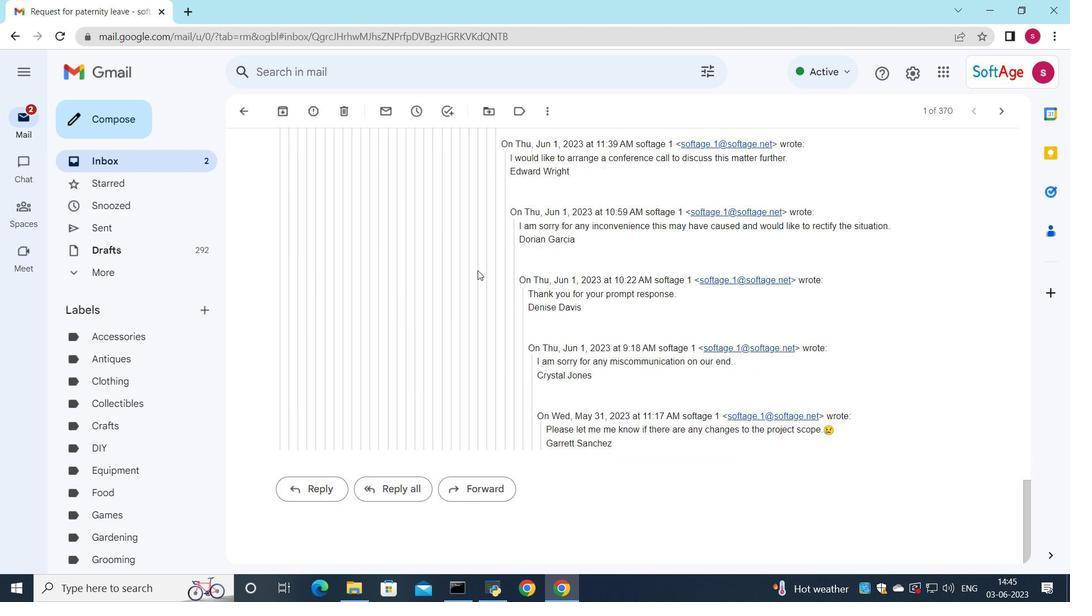 
Action: Mouse scrolled (478, 269) with delta (0, 0)
Screenshot: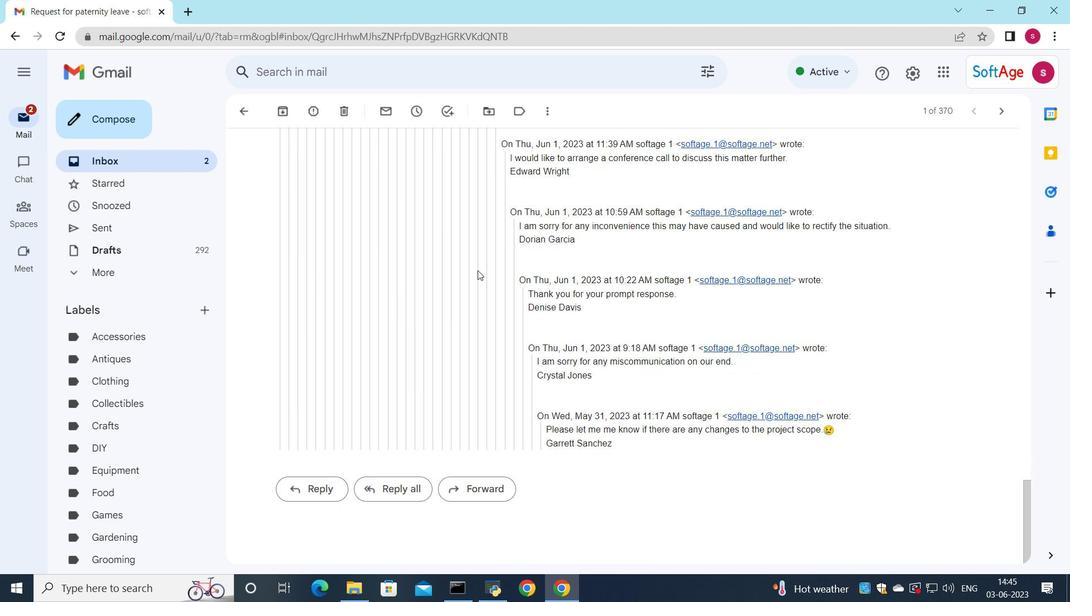 
Action: Mouse moved to (405, 488)
Screenshot: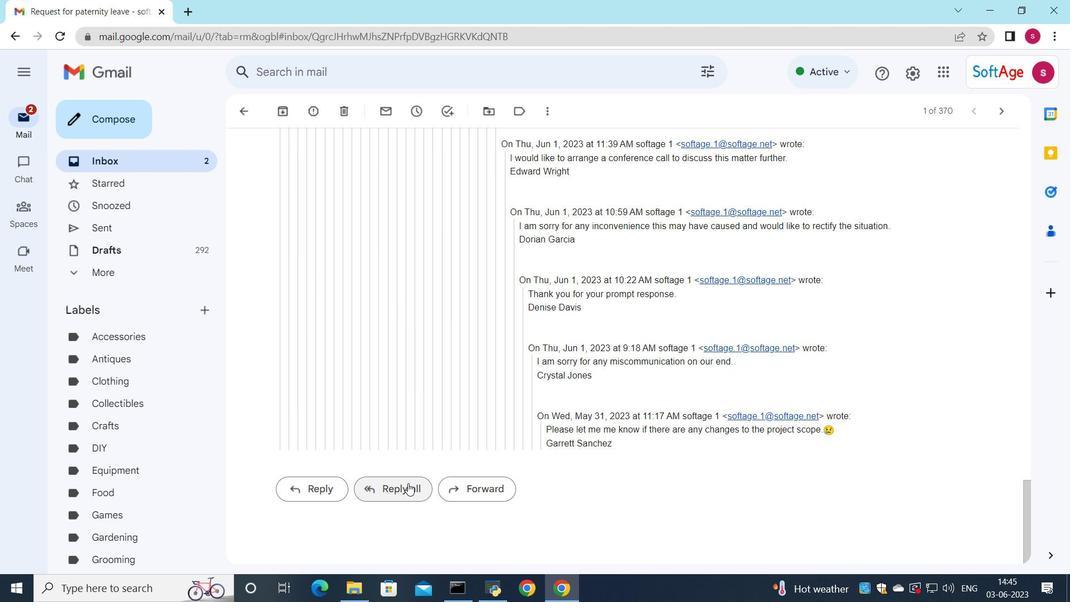 
Action: Mouse pressed left at (405, 488)
Screenshot: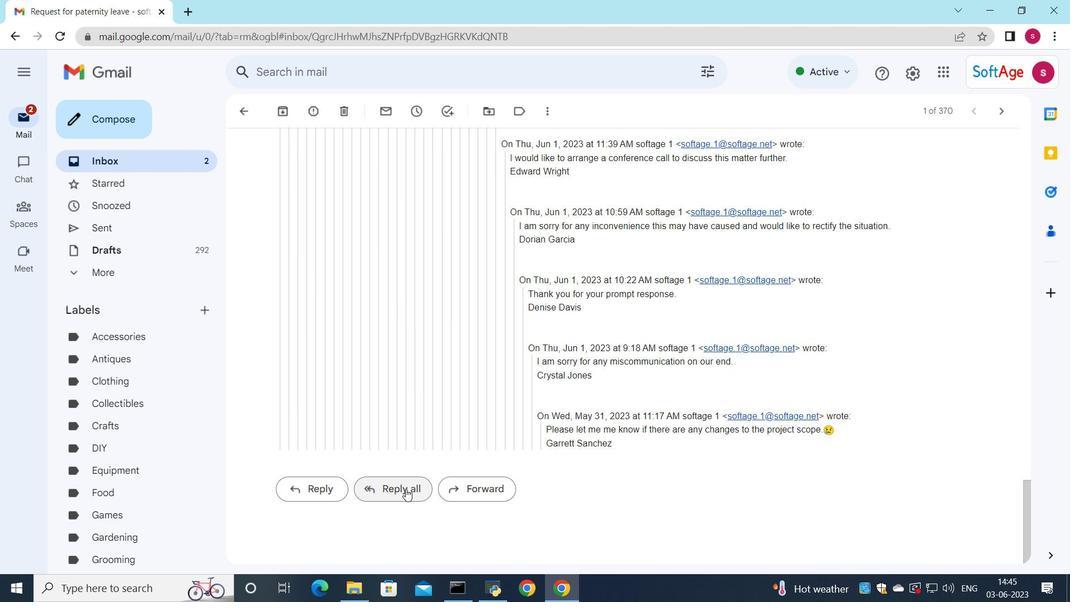 
Action: Mouse moved to (301, 410)
Screenshot: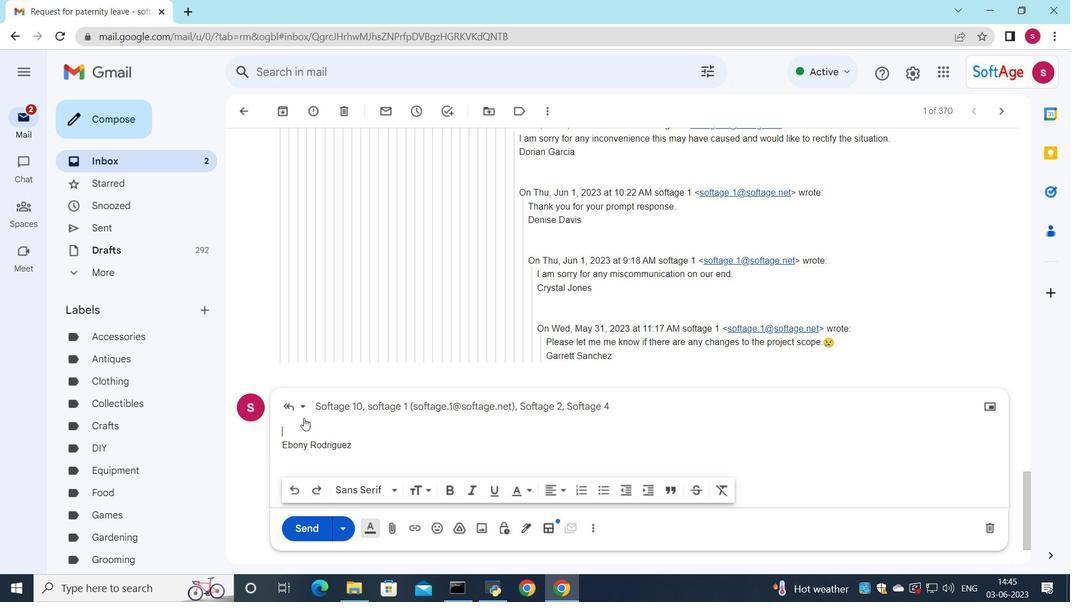
Action: Mouse pressed left at (301, 410)
Screenshot: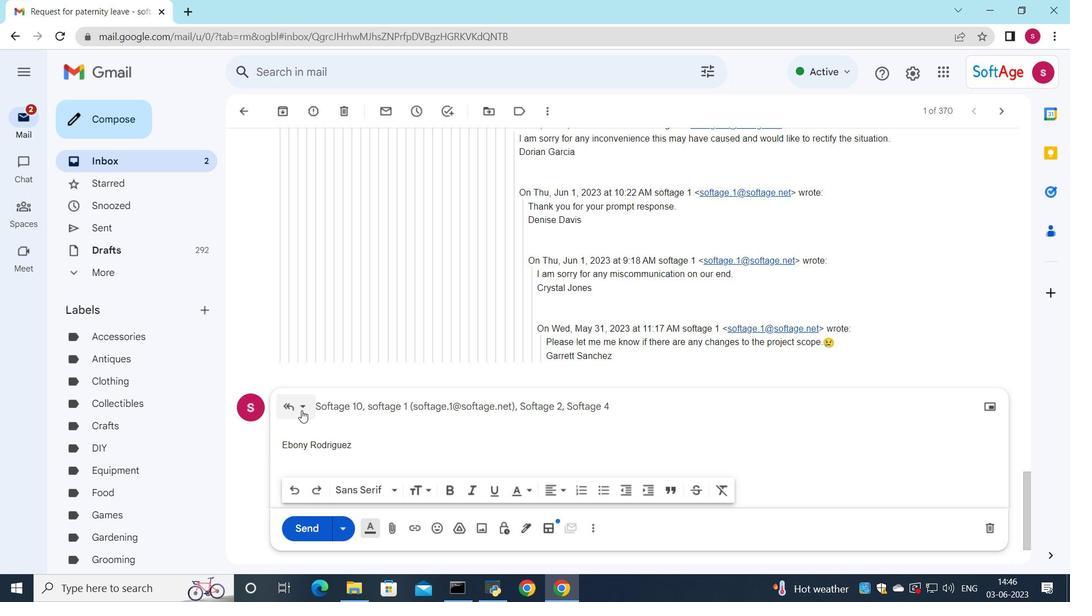 
Action: Mouse moved to (346, 502)
Screenshot: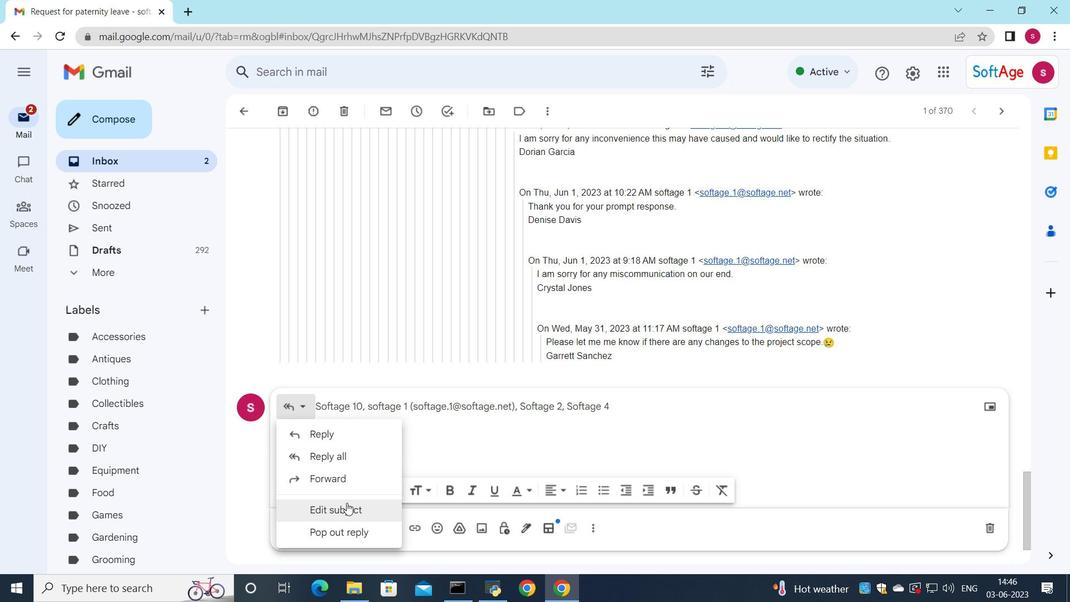 
Action: Mouse pressed left at (346, 502)
Screenshot: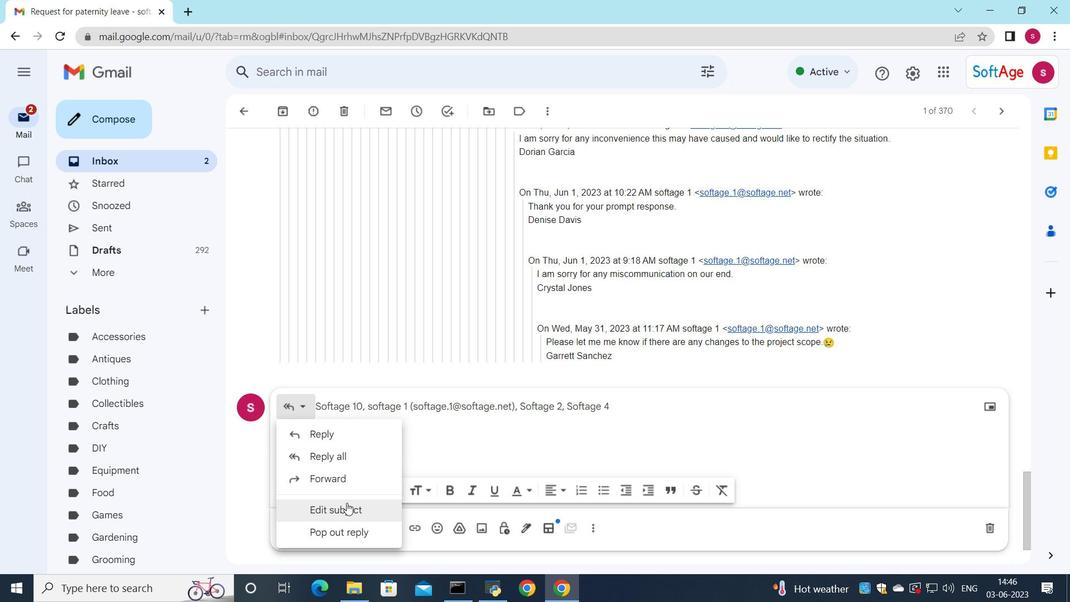 
Action: Mouse moved to (775, 190)
Screenshot: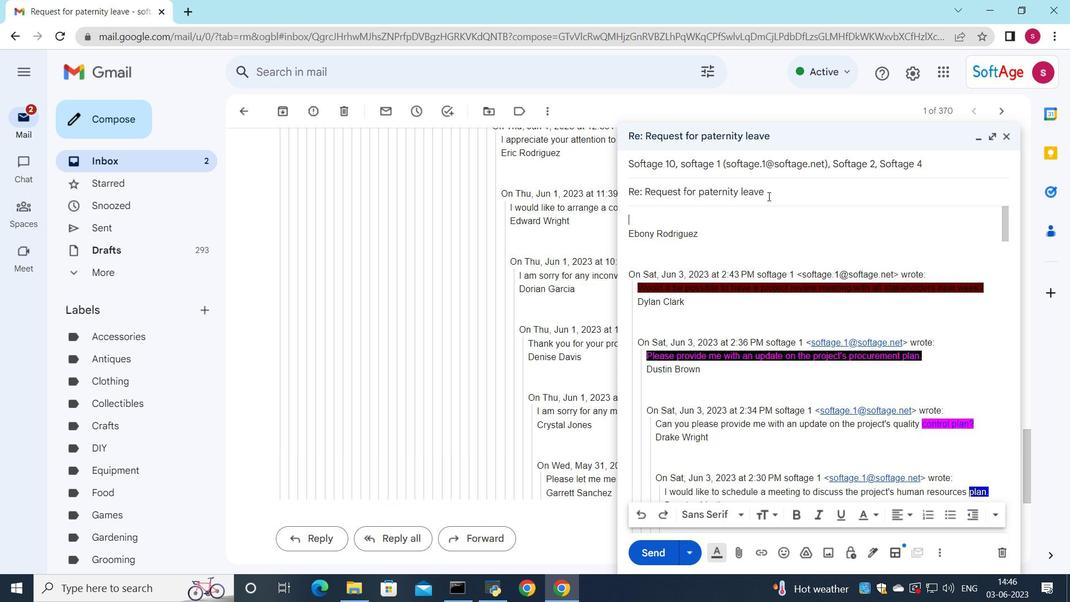 
Action: Mouse pressed left at (775, 190)
Screenshot: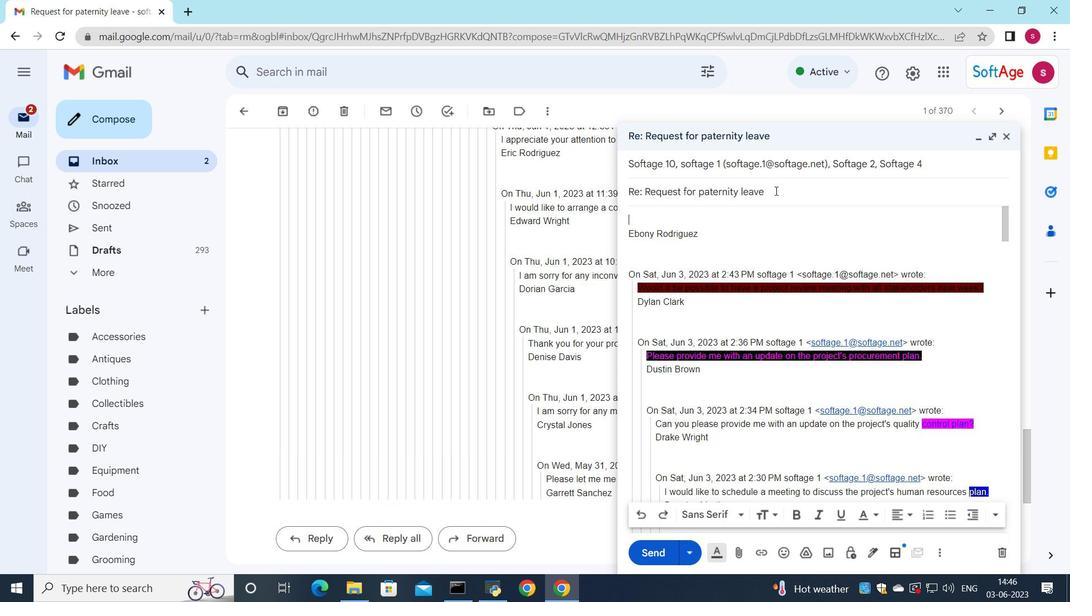 
Action: Mouse moved to (788, 304)
Screenshot: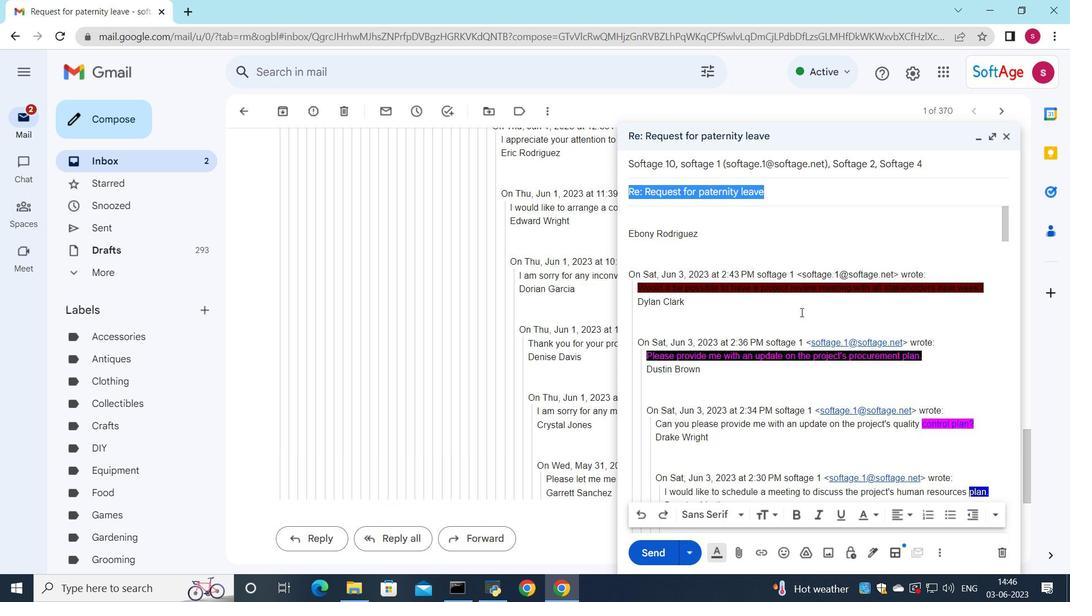 
Action: Key pressed <Key.shift><Key.shift><Key.shift><Key.shift><Key.shift>Request<Key.space>for<Key.space>a<Key.space>leave
Screenshot: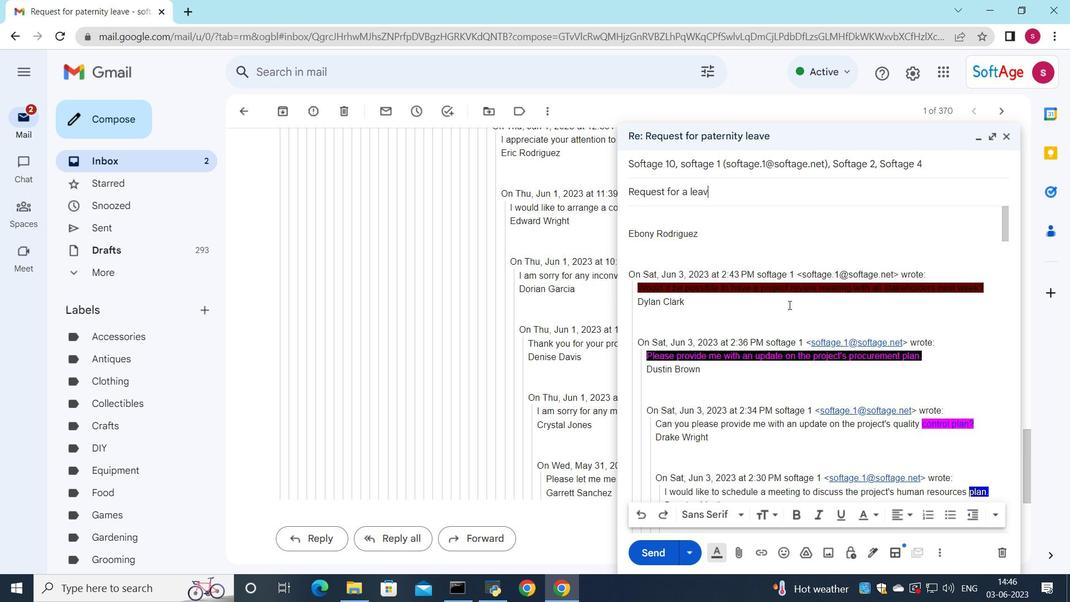 
Action: Mouse moved to (648, 219)
Screenshot: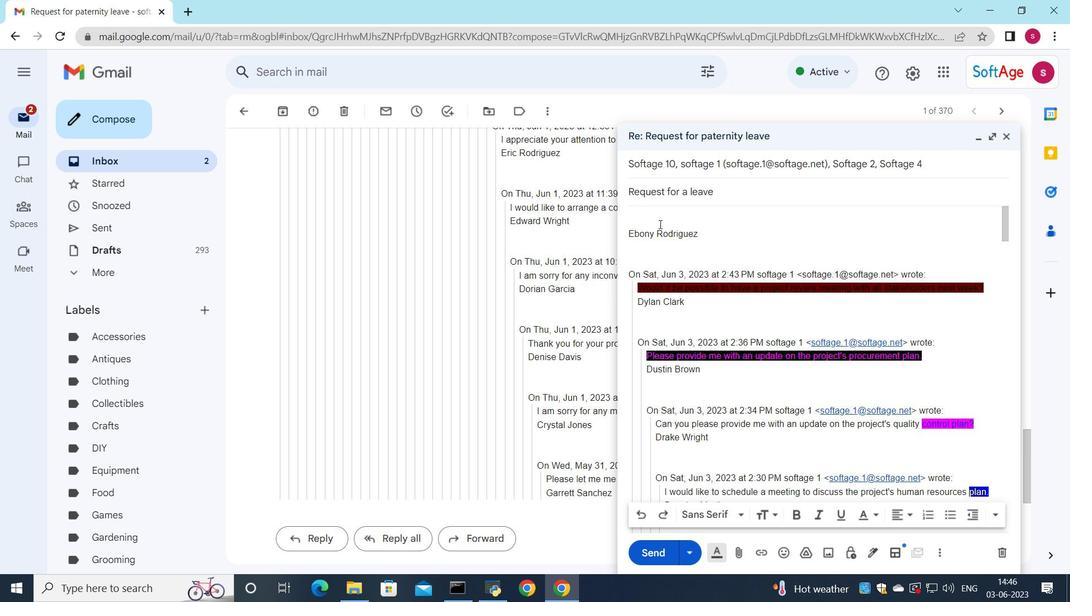 
Action: Mouse pressed left at (648, 219)
Screenshot: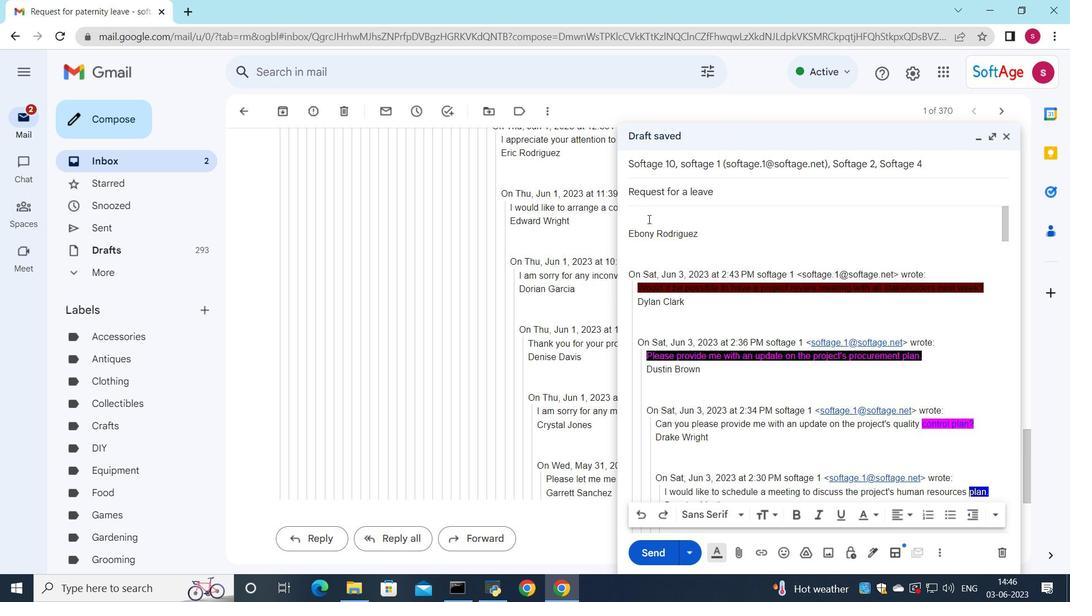 
Action: Key pressed <Key.shift>Can<Key.space>you<Key.space>confirm<Key.space>the<Key.backspace>at<Key.space>all<Key.space>project<Key.space>dependencies<Key.space>have<Key.space>been<Key.space>identified<Key.space>and<Key.space>are<Key.space>being<Key.space>managed<Key.shift_r>?
Screenshot: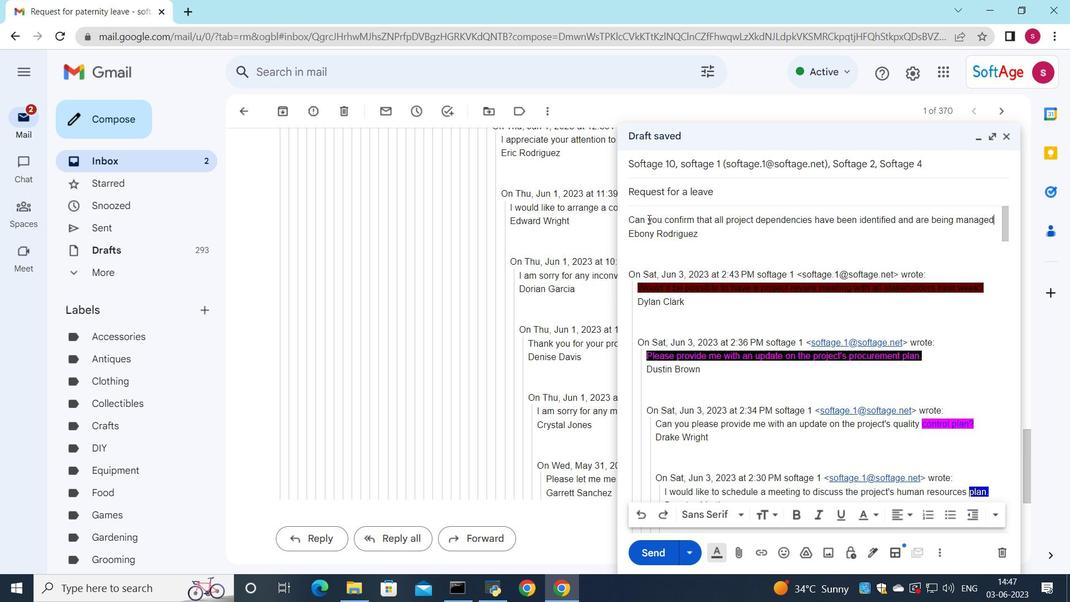 
Action: Mouse moved to (630, 218)
Screenshot: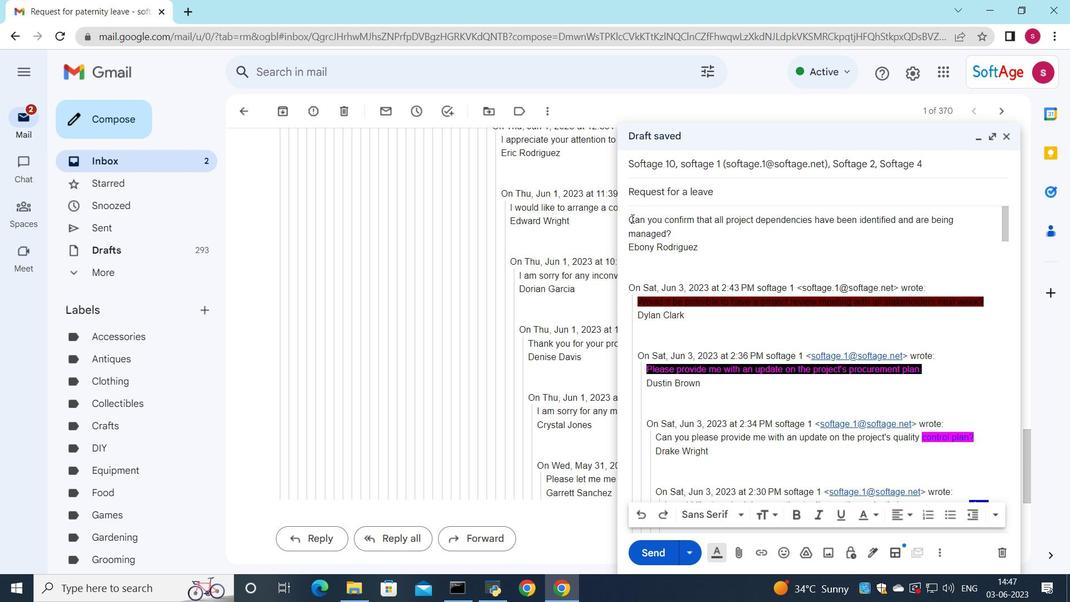 
Action: Mouse pressed left at (630, 218)
Screenshot: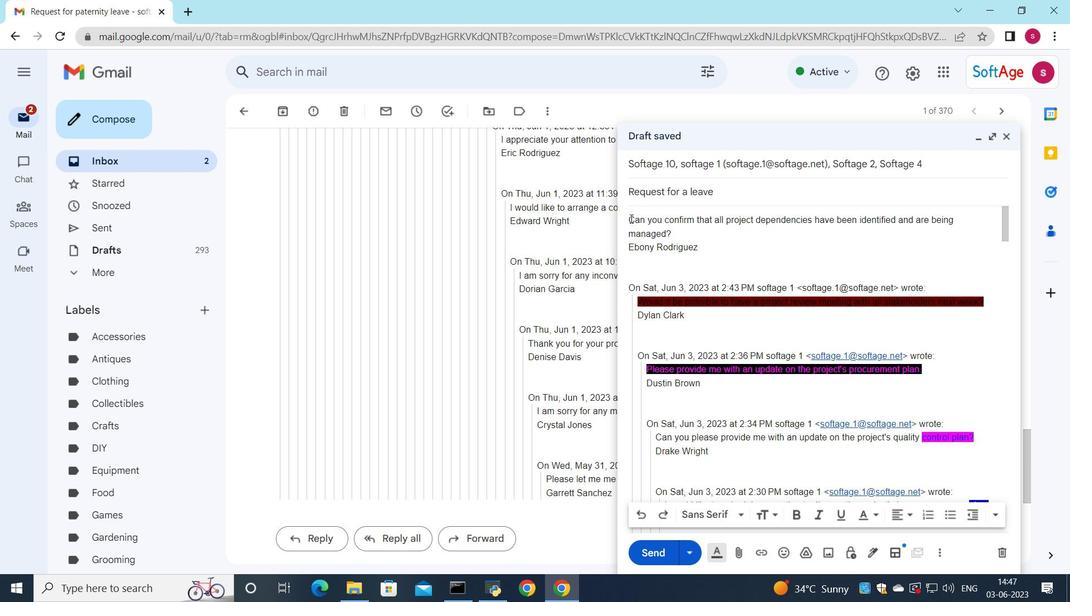 
Action: Mouse moved to (878, 512)
Screenshot: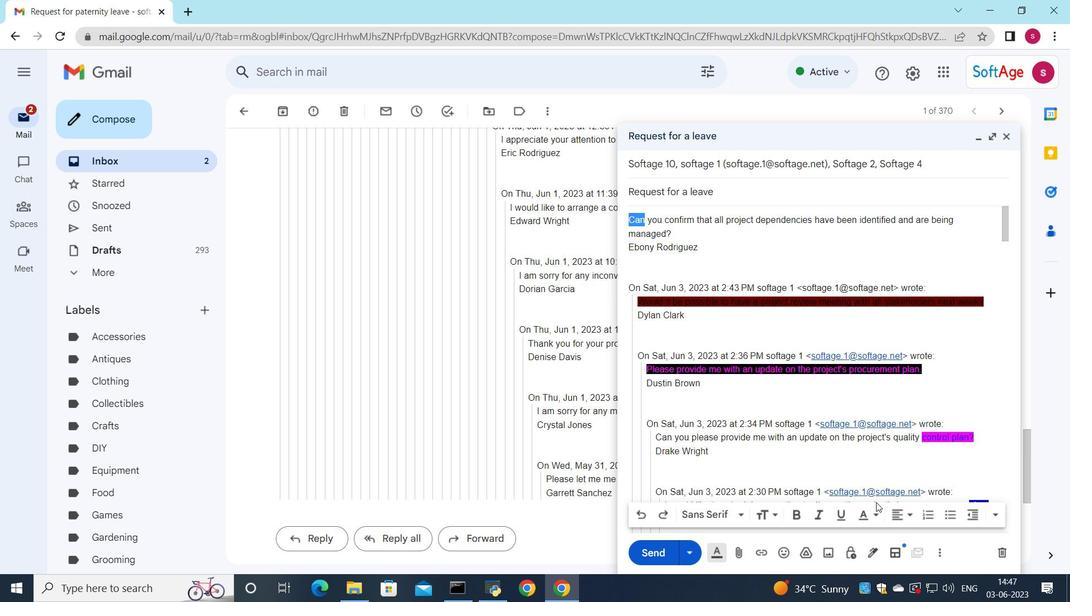 
Action: Mouse pressed left at (878, 512)
Screenshot: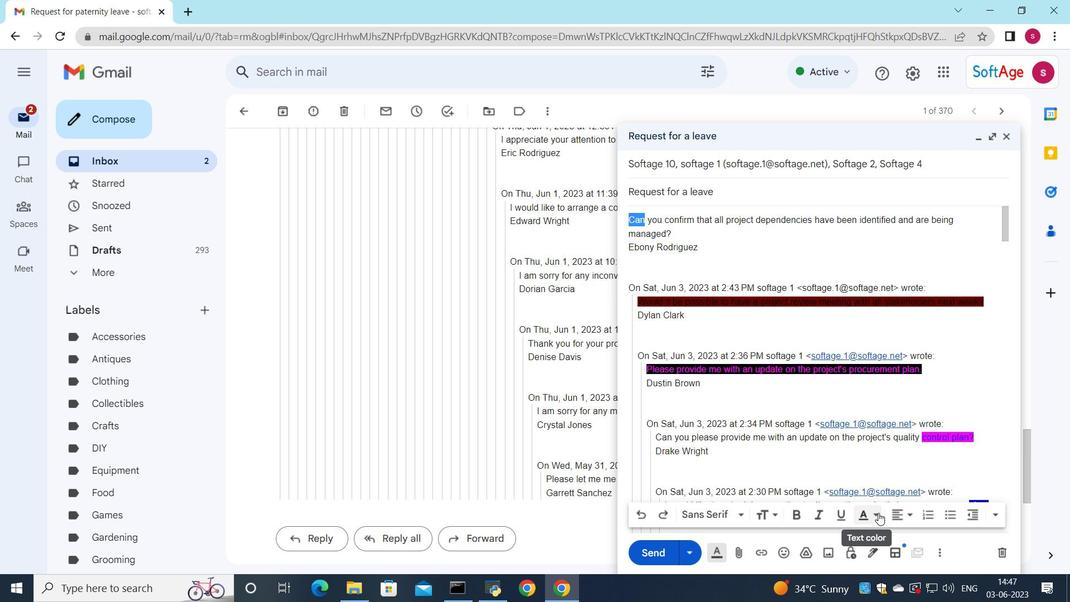 
Action: Mouse moved to (783, 491)
Screenshot: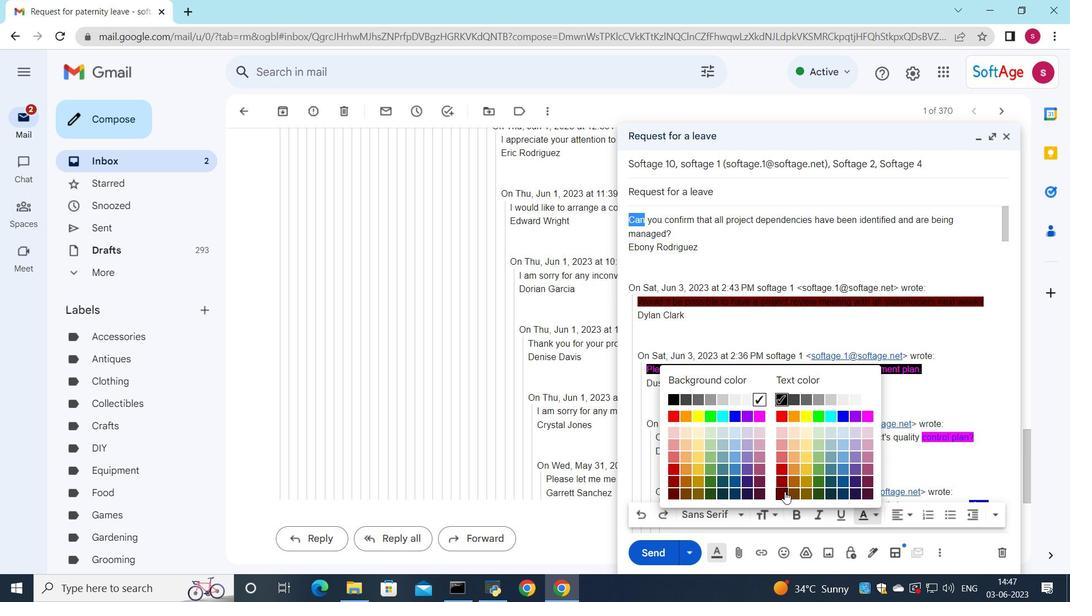 
Action: Mouse pressed left at (783, 491)
Screenshot: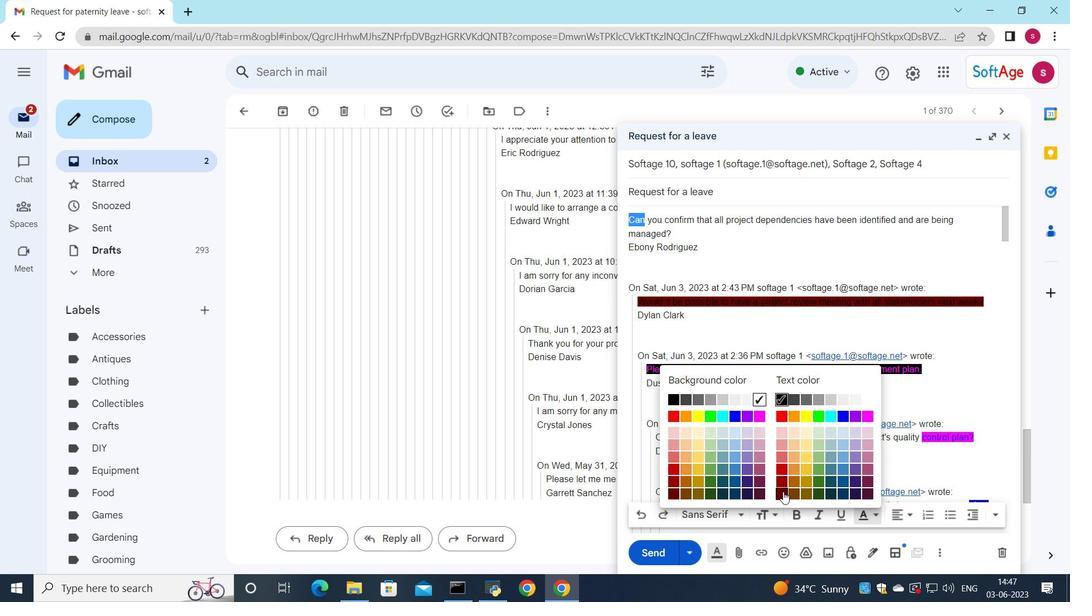 
Action: Mouse moved to (874, 516)
Screenshot: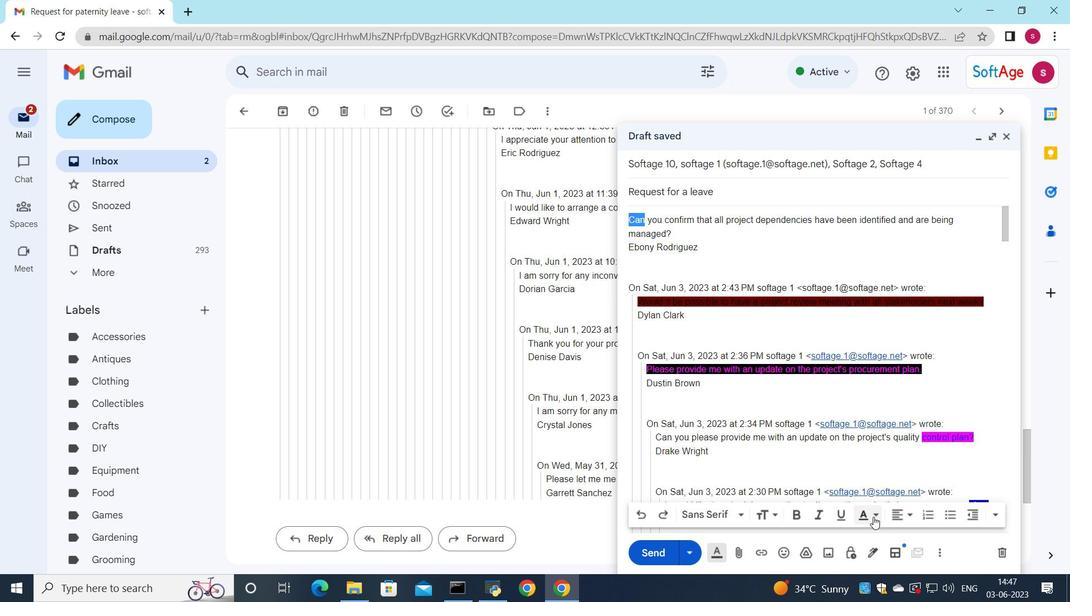 
Action: Mouse pressed left at (874, 516)
Screenshot: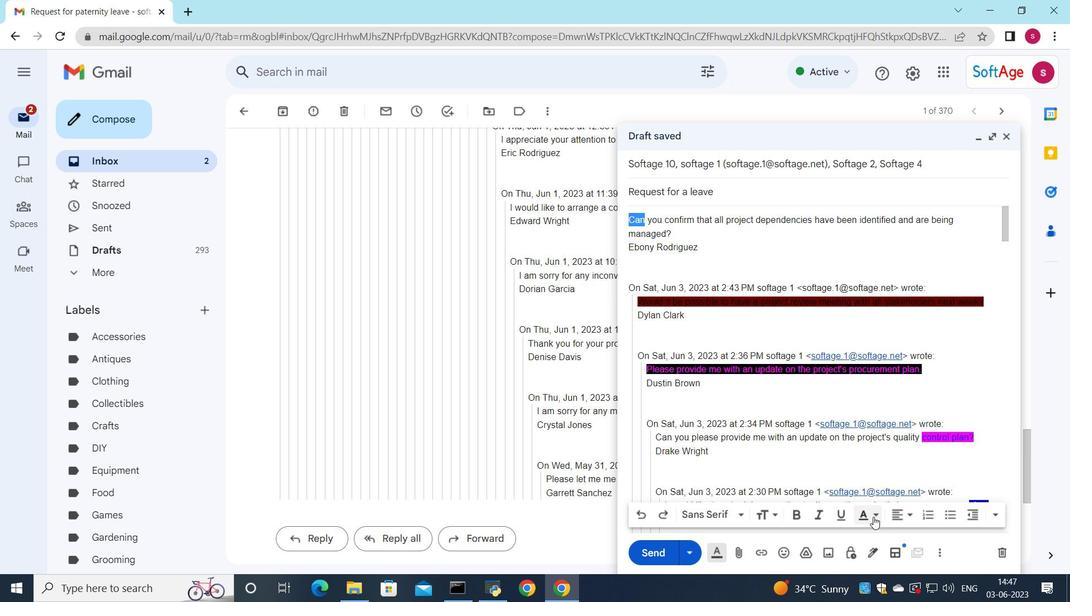 
Action: Mouse moved to (667, 413)
Screenshot: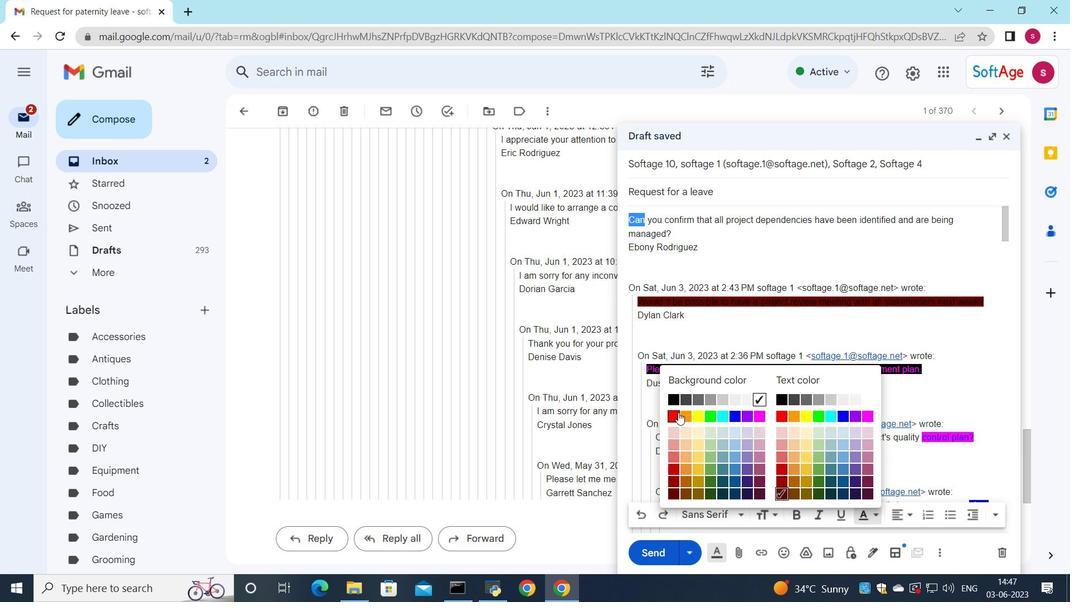 
Action: Mouse pressed left at (667, 413)
Screenshot: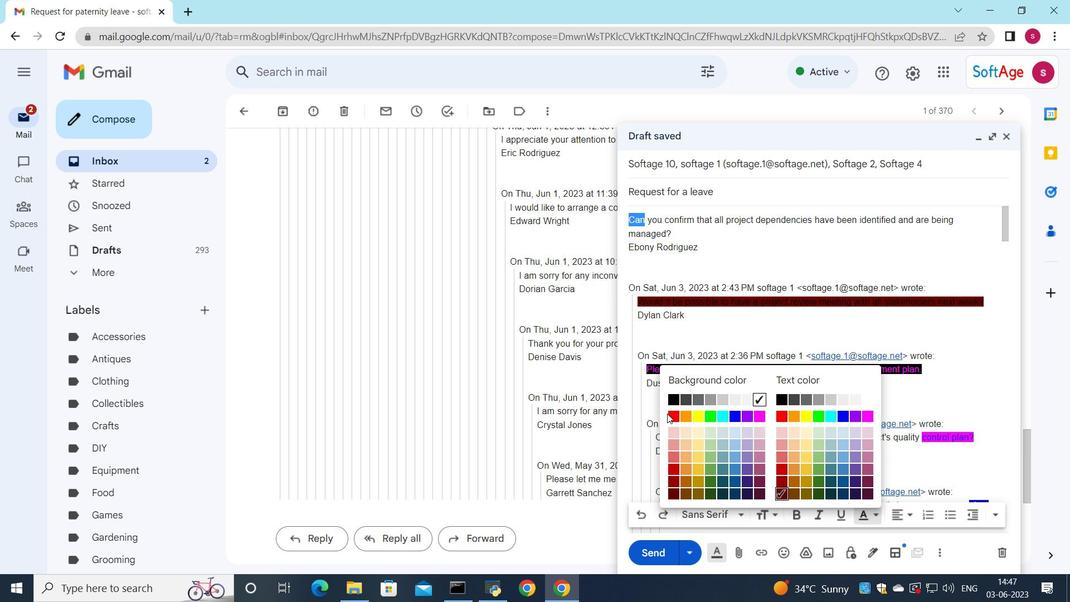 
Action: Mouse moved to (642, 221)
Screenshot: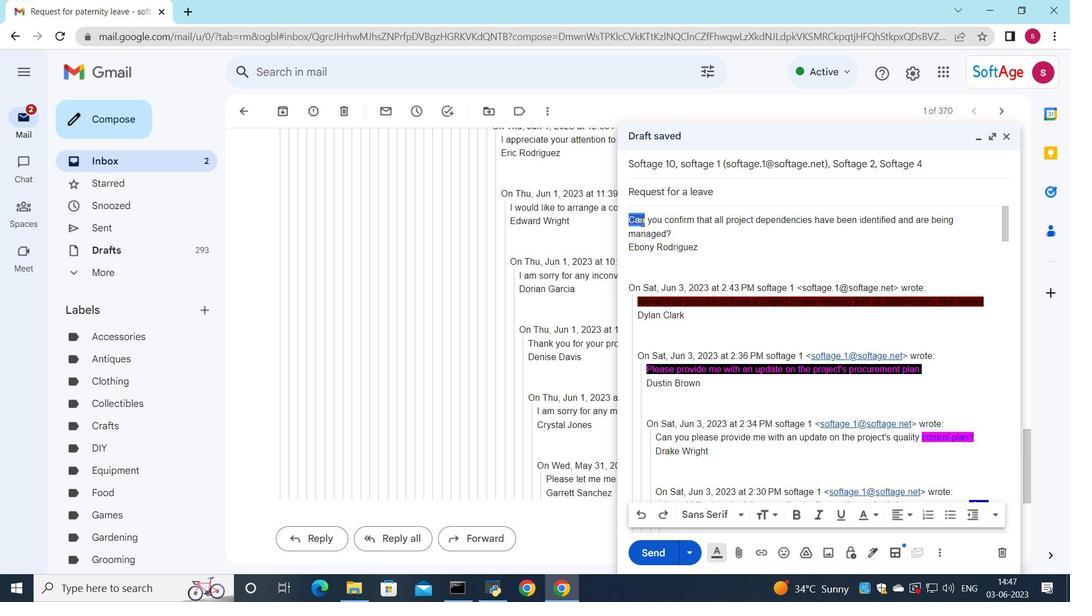 
Action: Mouse pressed left at (642, 221)
Screenshot: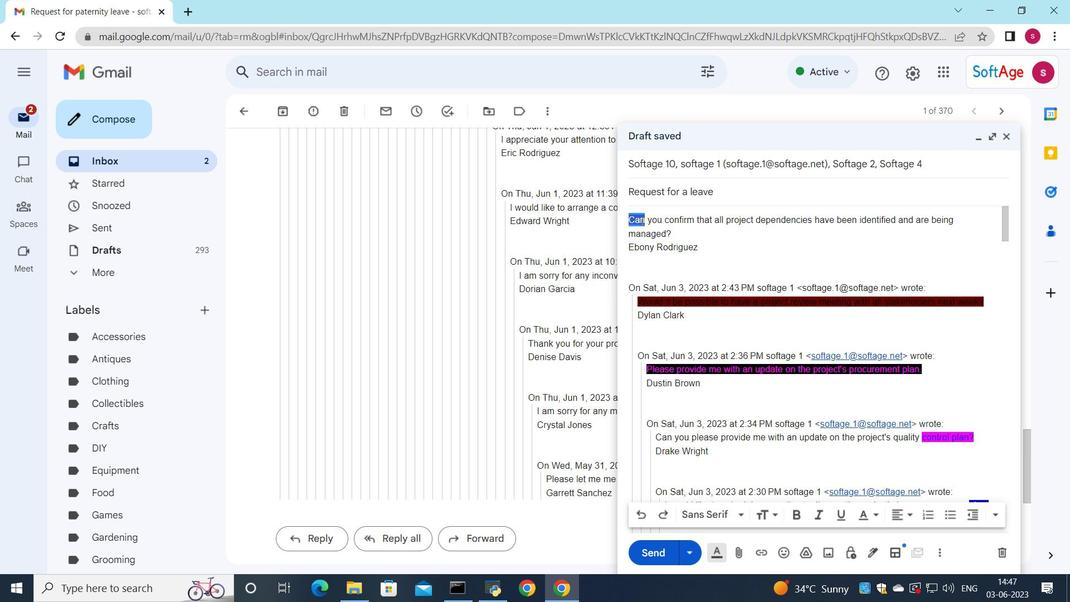 
Action: Mouse moved to (644, 221)
Screenshot: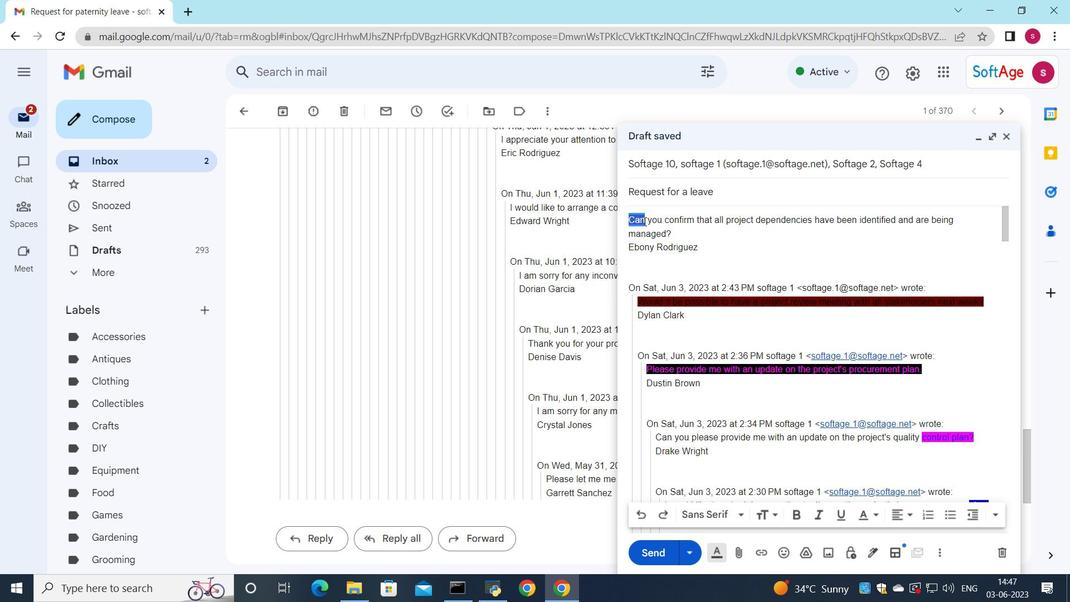 
Action: Mouse pressed left at (644, 221)
Screenshot: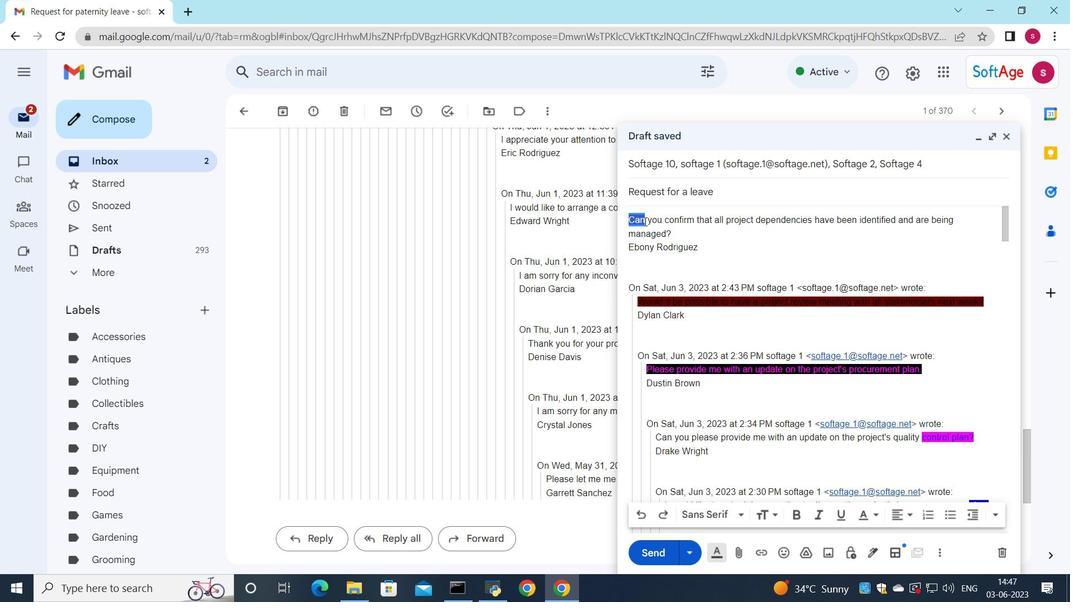 
Action: Mouse moved to (647, 223)
Screenshot: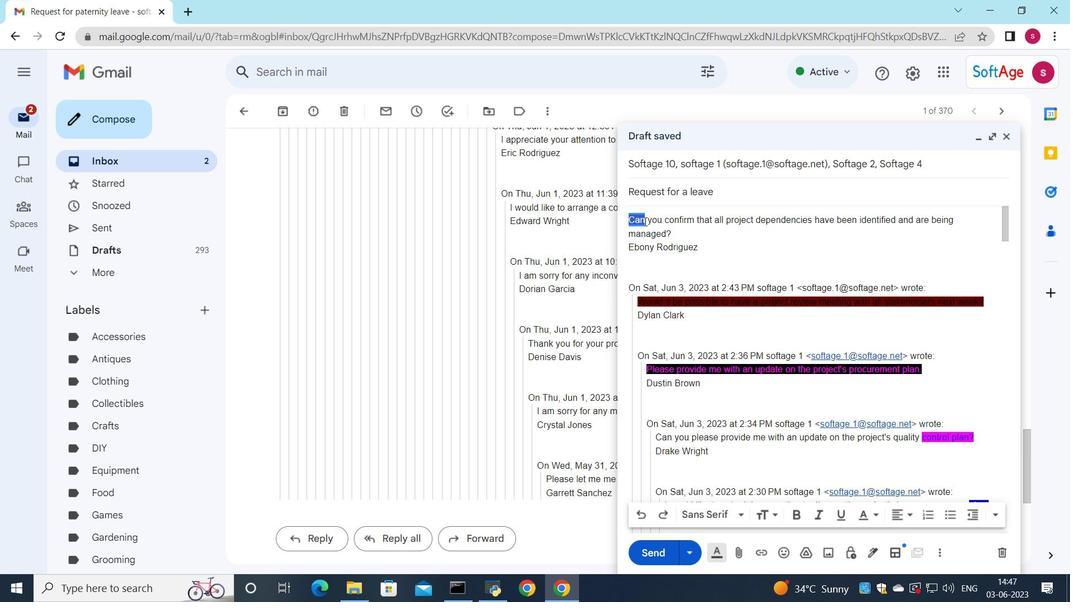
Action: Mouse pressed left at (647, 223)
Screenshot: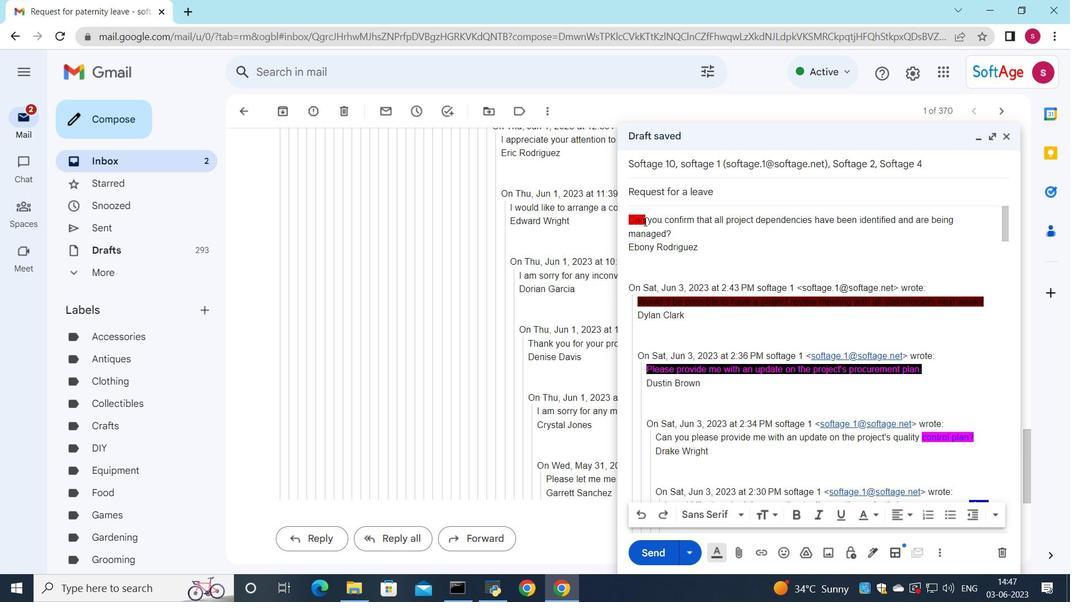 
Action: Mouse moved to (640, 550)
Screenshot: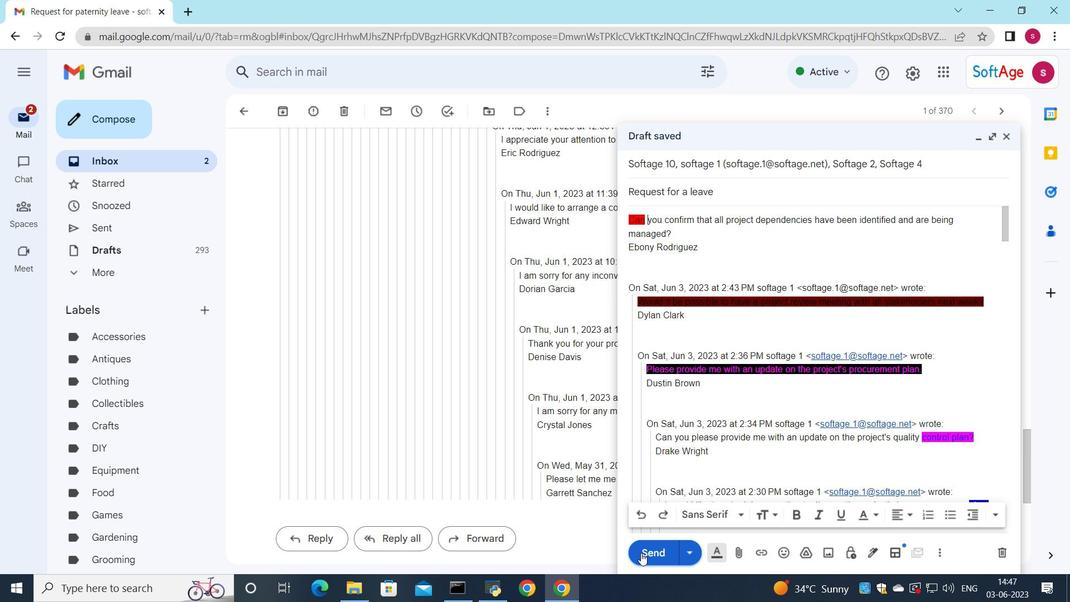 
Action: Mouse pressed left at (640, 550)
Screenshot: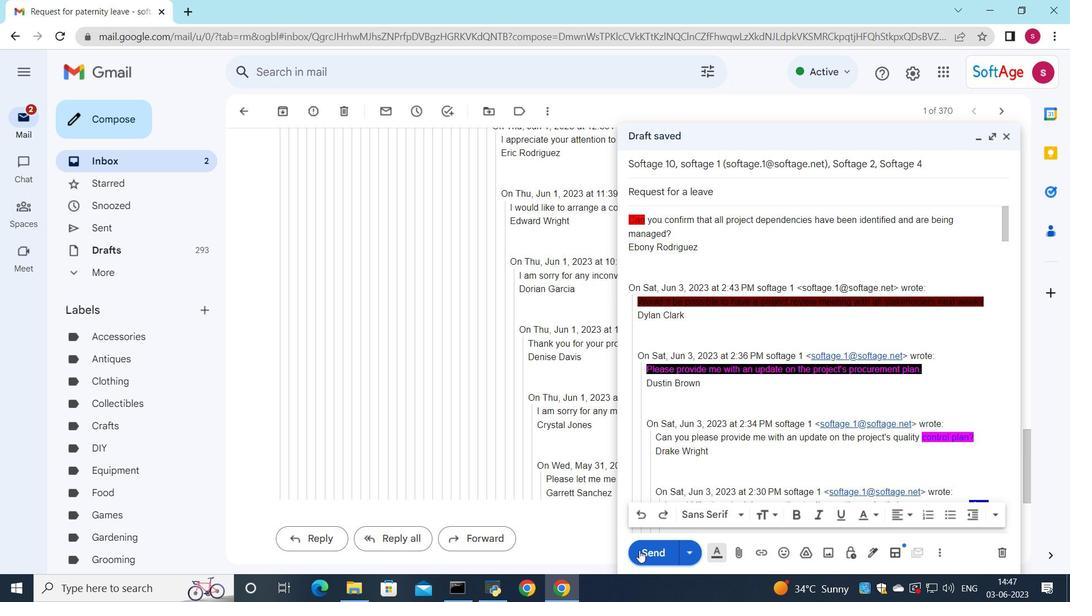 
Action: Mouse moved to (182, 162)
Screenshot: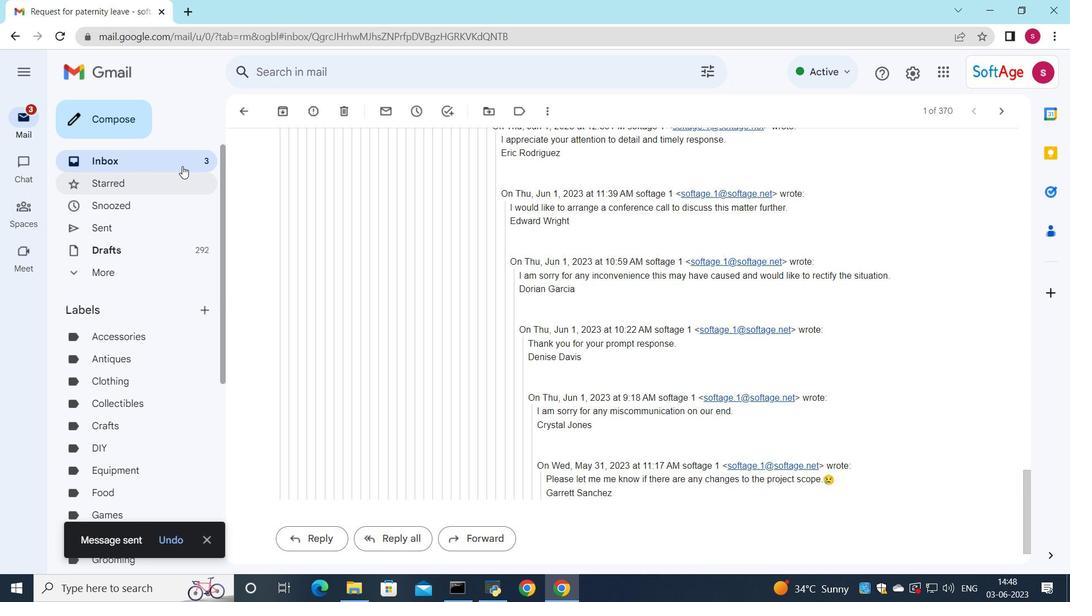 
Action: Mouse pressed left at (182, 162)
Screenshot: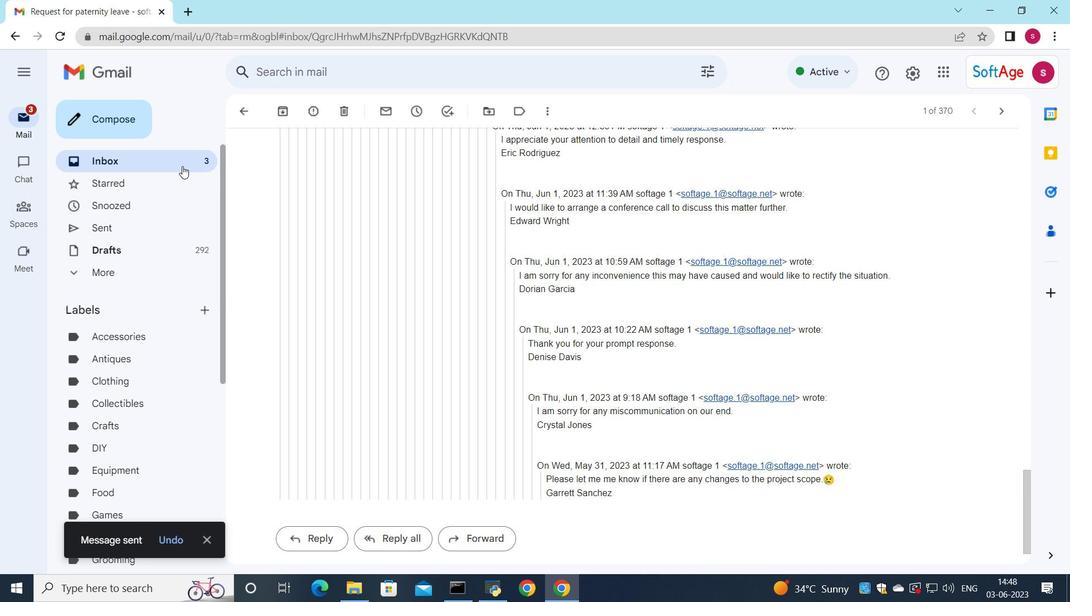 
Action: Mouse moved to (404, 148)
Screenshot: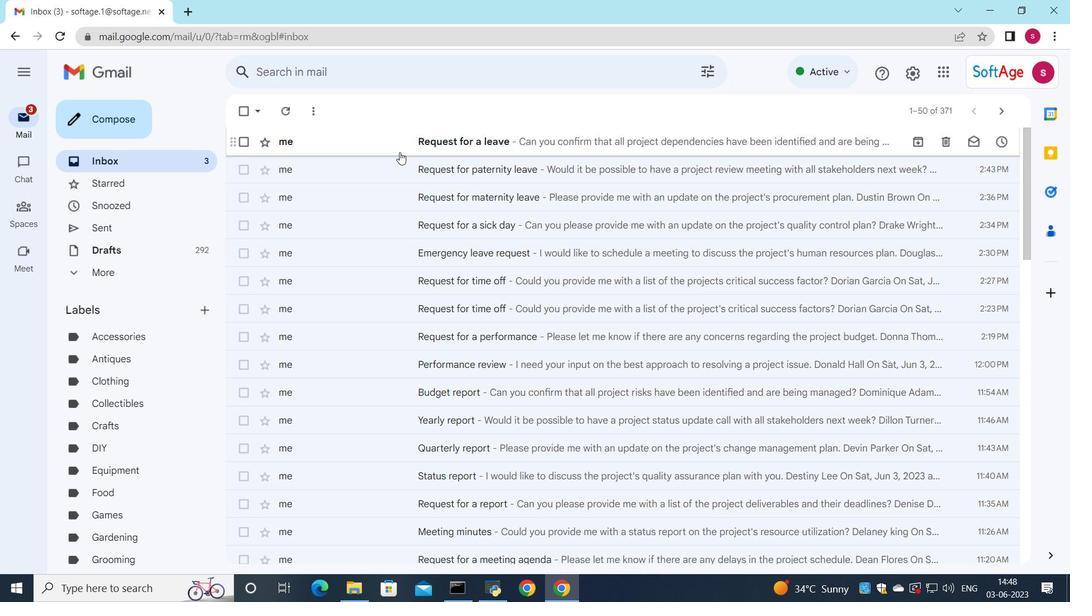 
Action: Mouse pressed left at (404, 148)
Screenshot: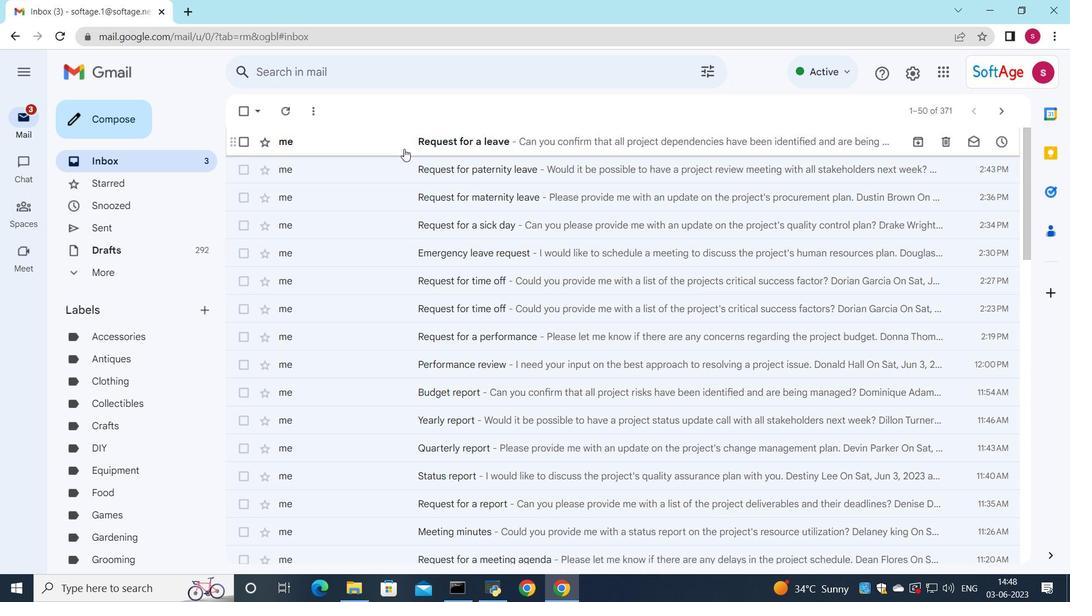 
Action: Mouse moved to (483, 309)
Screenshot: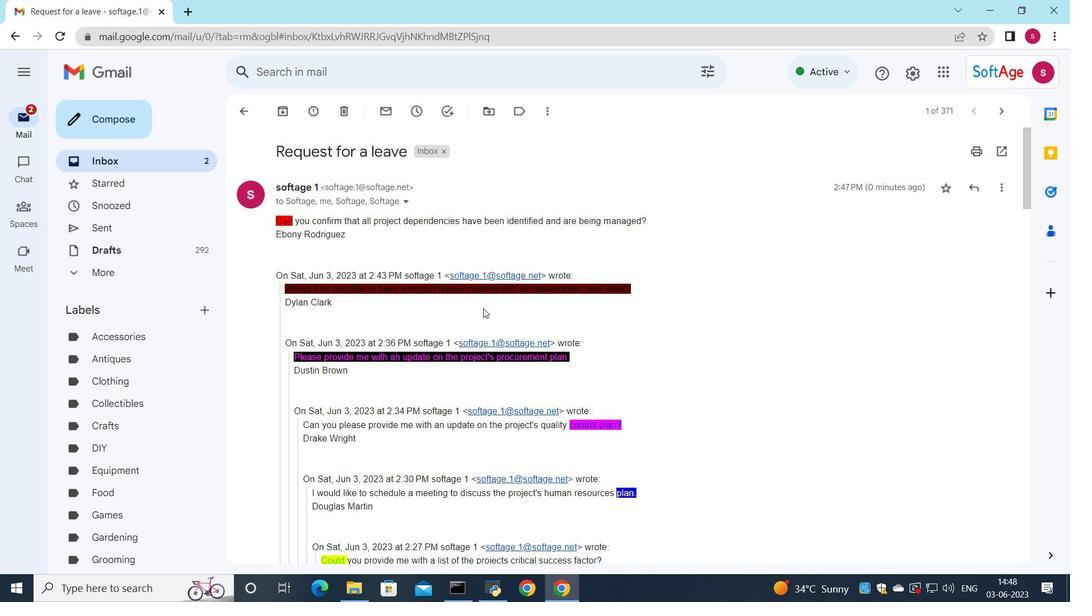 
